 Task: Find connections with filter location Chajarí with filter topic #recruitmentwith filter profile language French with filter current company TASC Outsourcing with filter school BITS Pilani, Hyderabad Campus with filter industry Communications Equipment Manufacturing with filter service category Healthcare Consulting with filter keywords title Payroll Clerk
Action: Mouse moved to (564, 108)
Screenshot: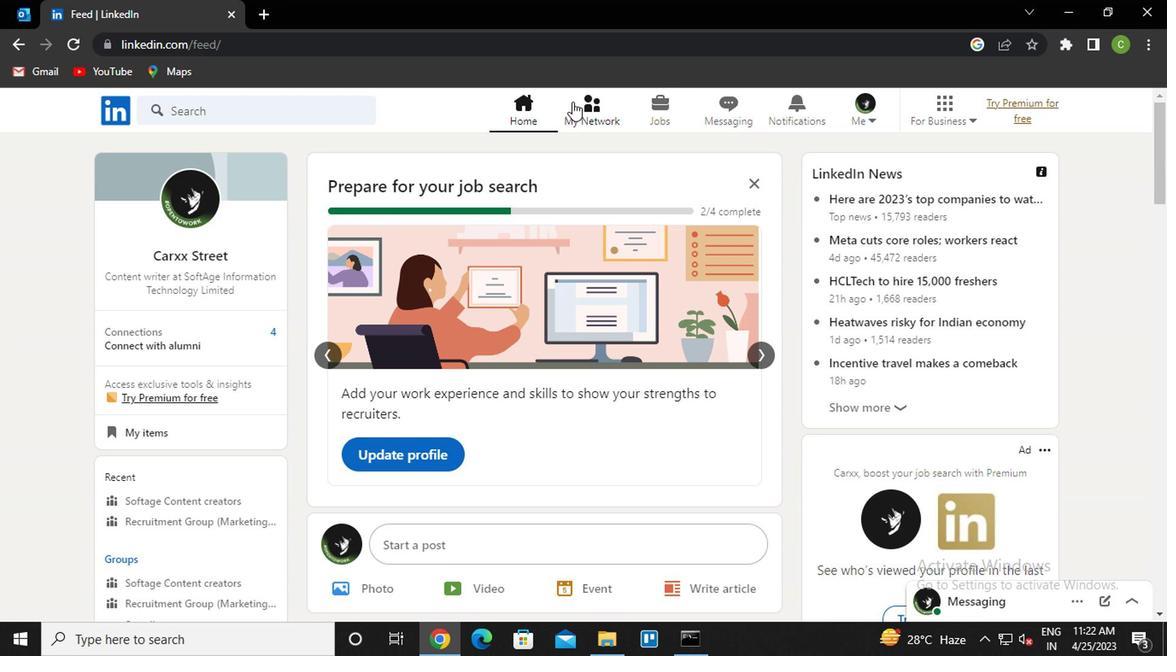 
Action: Mouse pressed left at (564, 108)
Screenshot: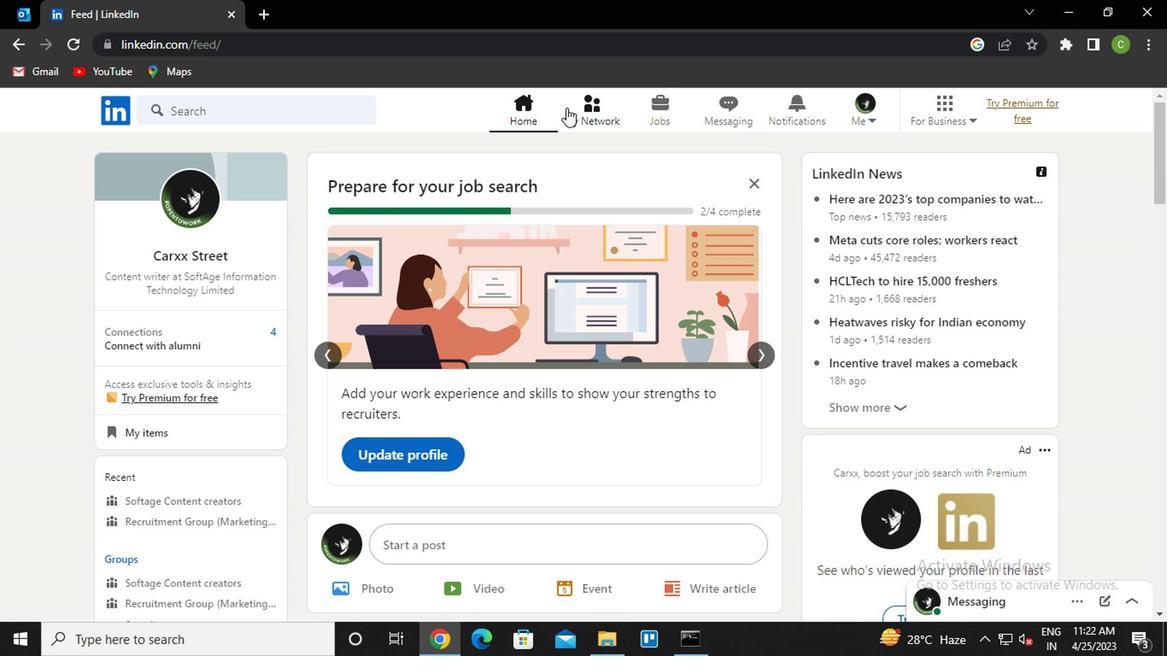 
Action: Mouse moved to (214, 213)
Screenshot: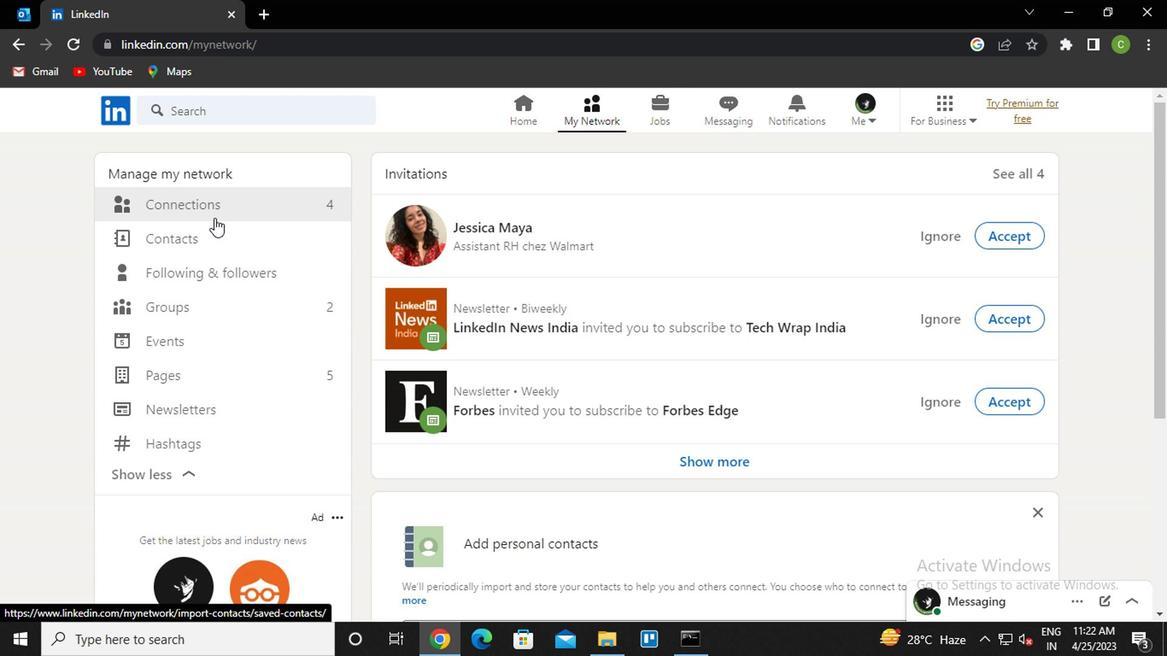 
Action: Mouse pressed left at (214, 213)
Screenshot: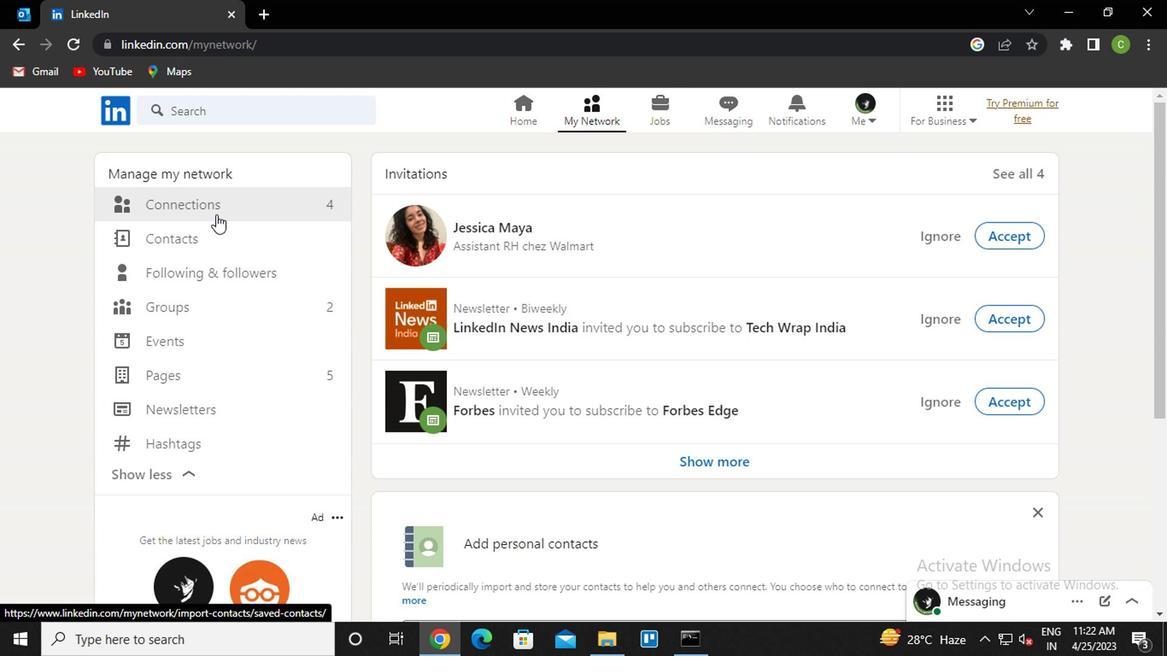 
Action: Mouse moved to (687, 201)
Screenshot: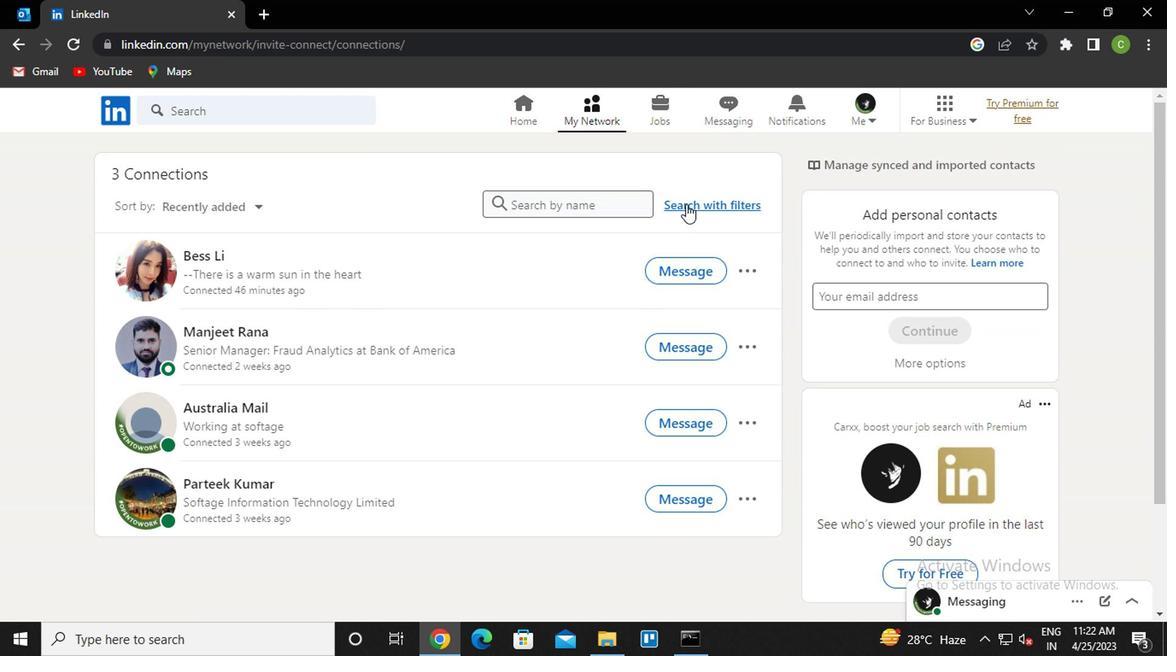 
Action: Mouse pressed left at (687, 201)
Screenshot: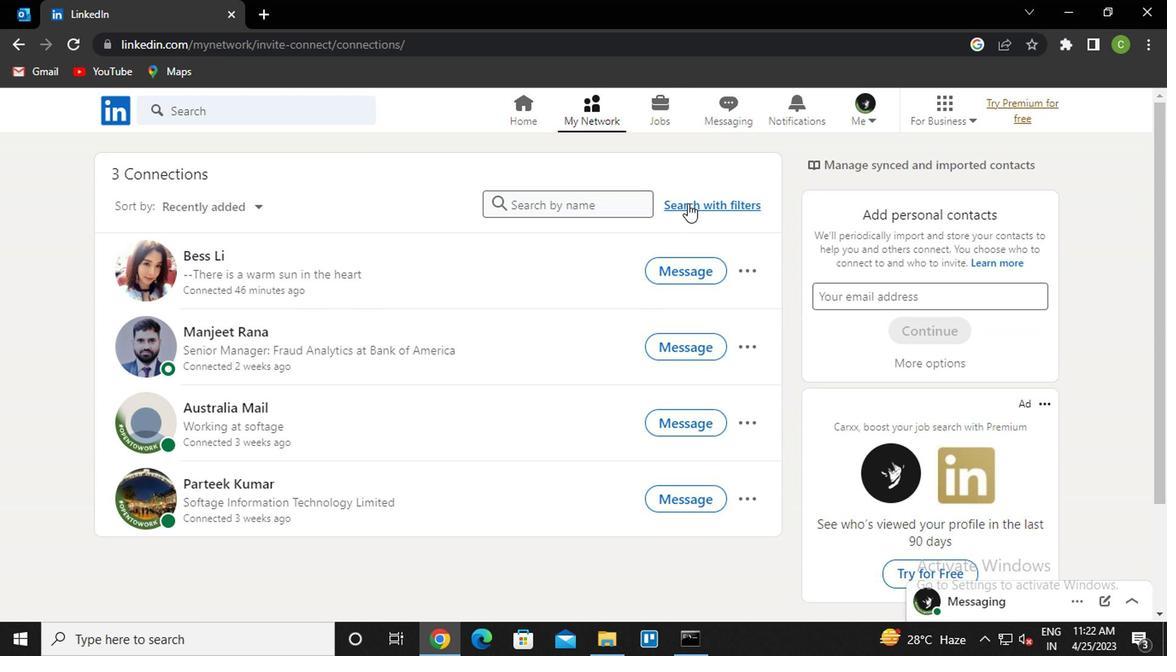 
Action: Mouse moved to (583, 160)
Screenshot: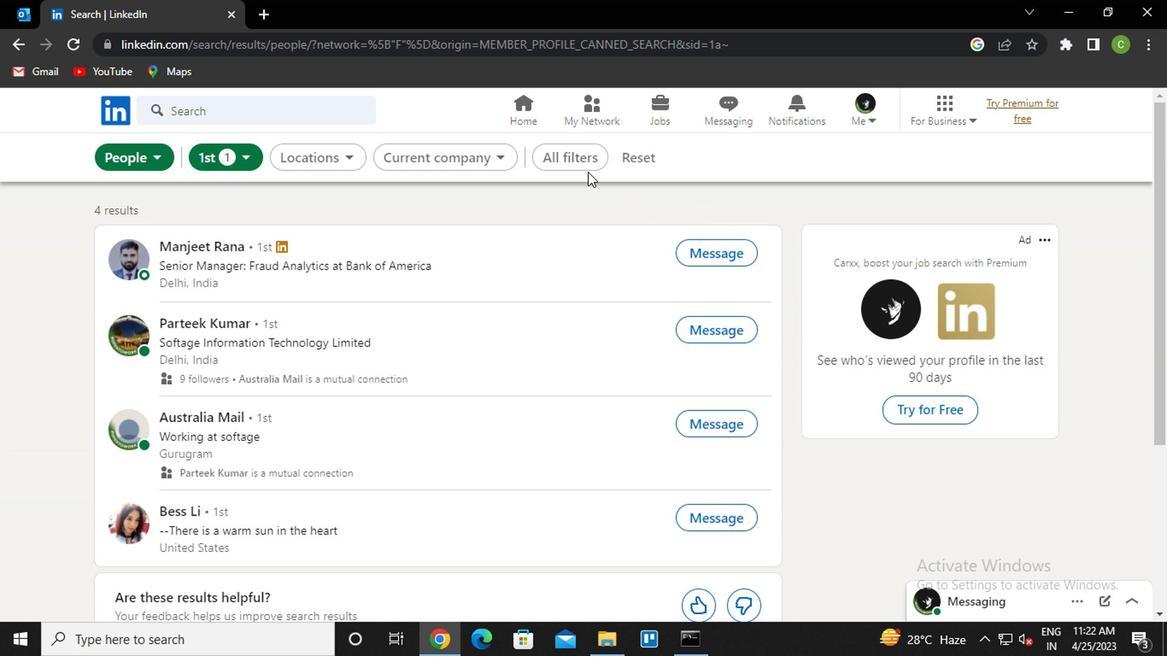 
Action: Mouse pressed left at (583, 160)
Screenshot: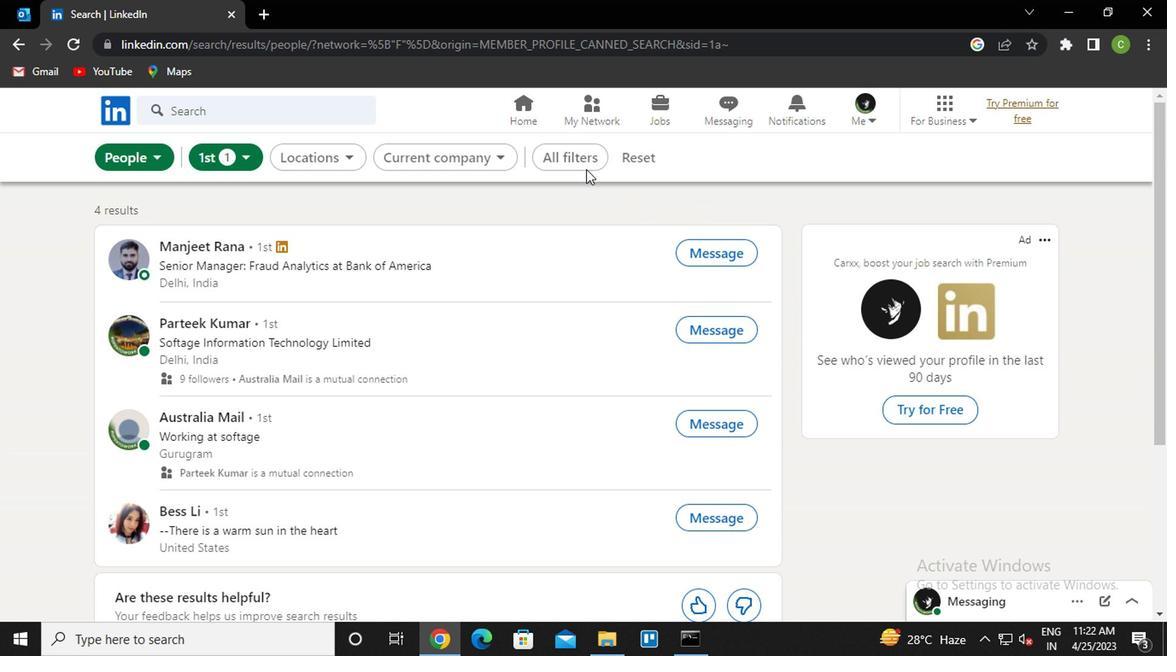 
Action: Mouse moved to (759, 280)
Screenshot: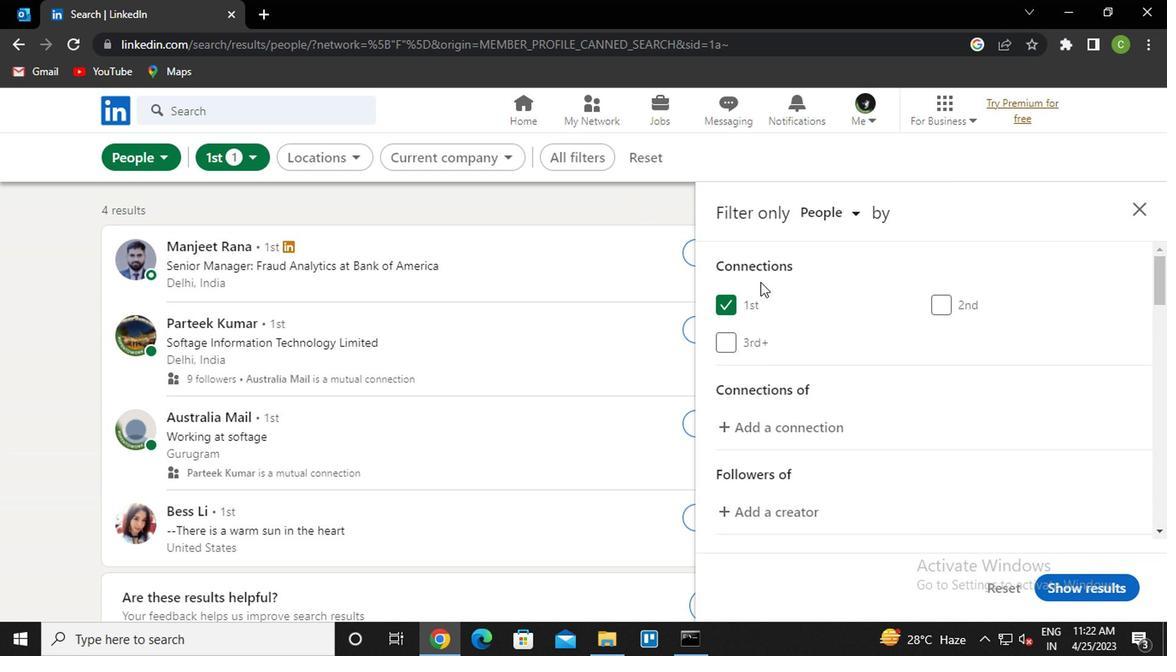 
Action: Mouse scrolled (759, 279) with delta (0, 0)
Screenshot: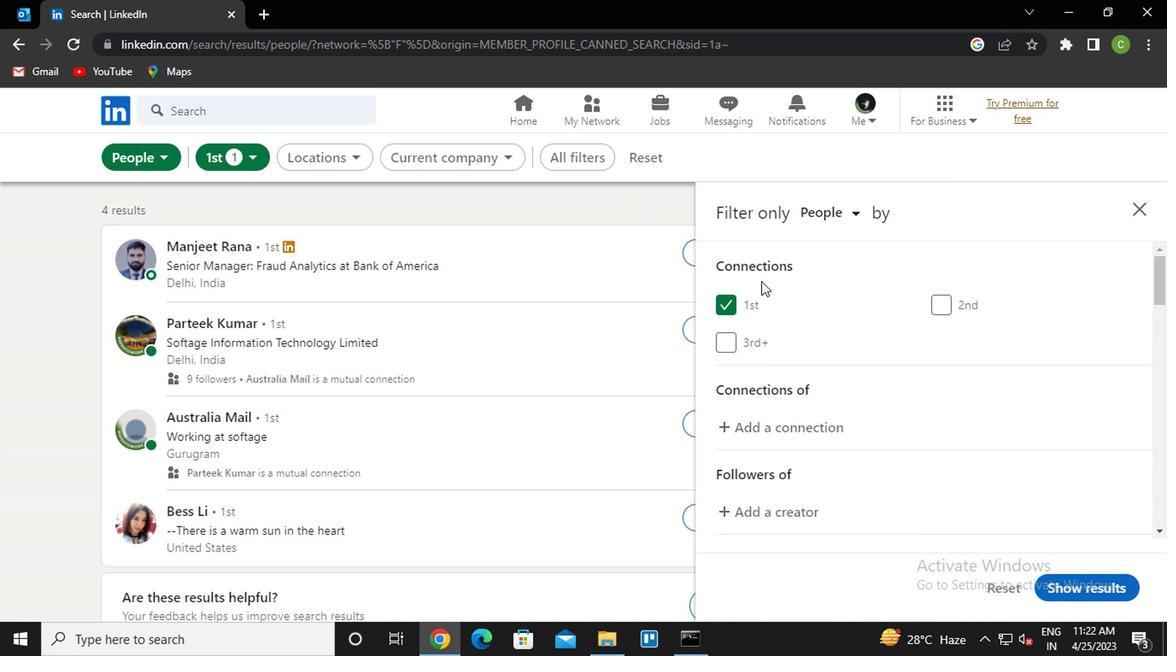
Action: Mouse scrolled (759, 279) with delta (0, 0)
Screenshot: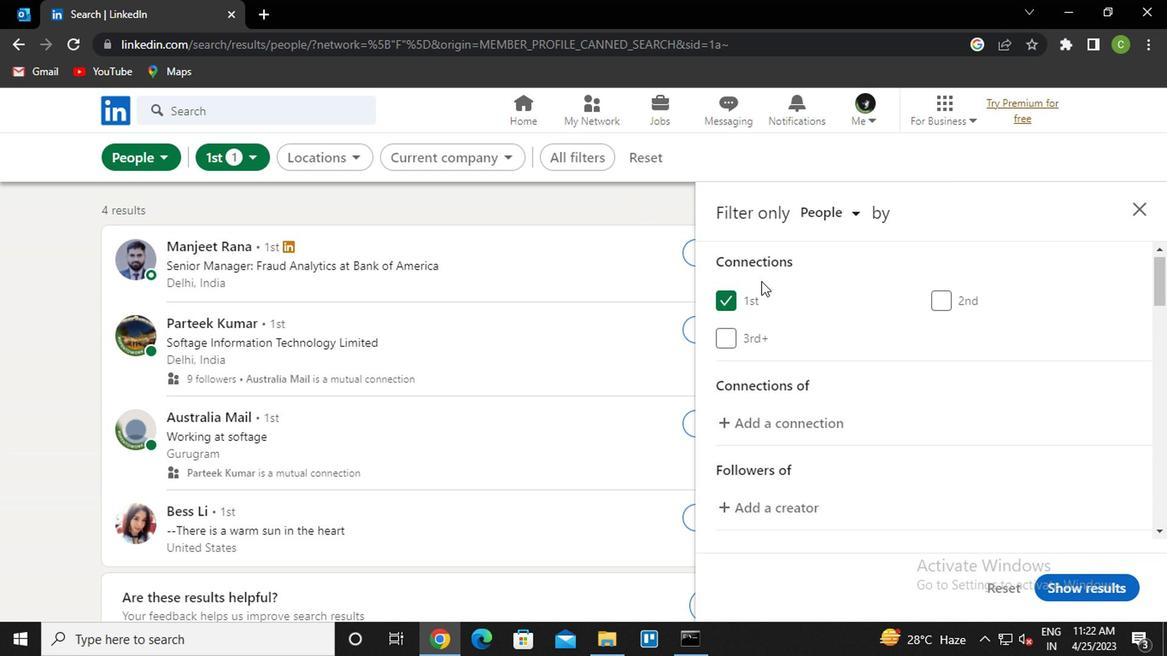 
Action: Mouse scrolled (759, 279) with delta (0, 0)
Screenshot: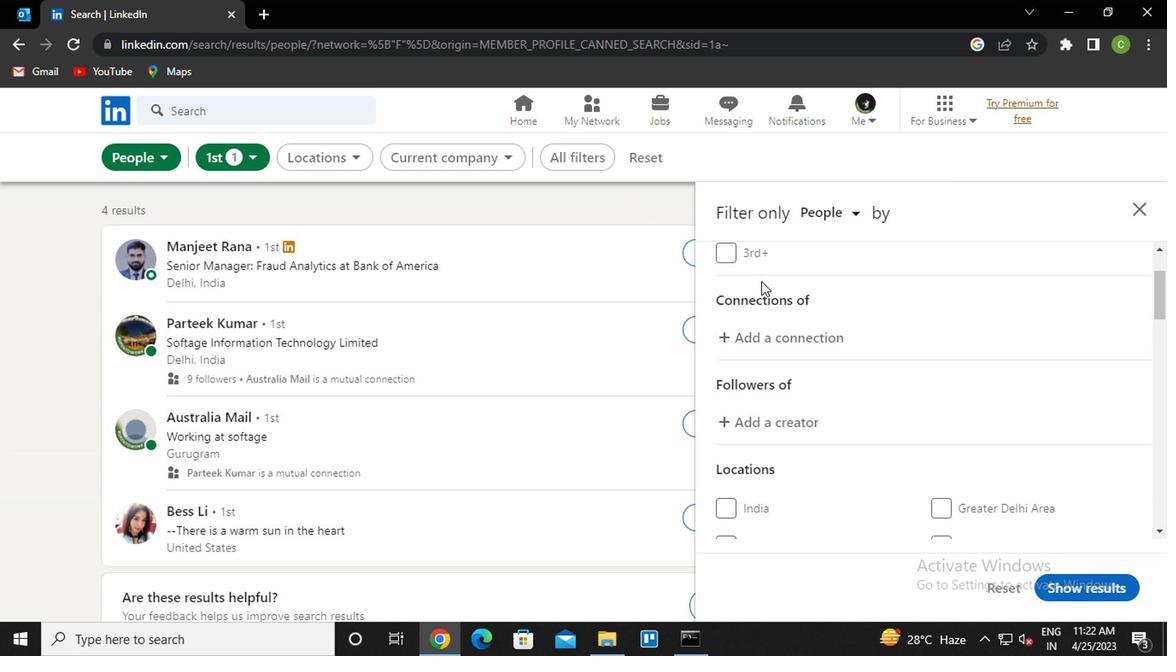 
Action: Mouse moved to (980, 411)
Screenshot: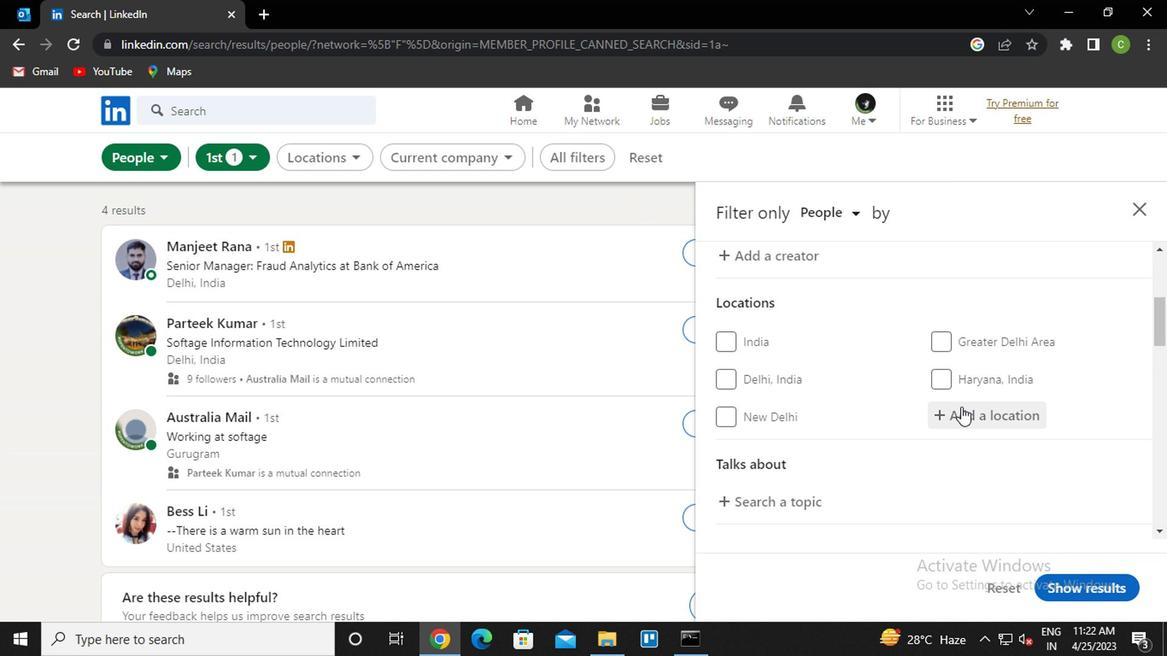 
Action: Mouse pressed left at (980, 411)
Screenshot: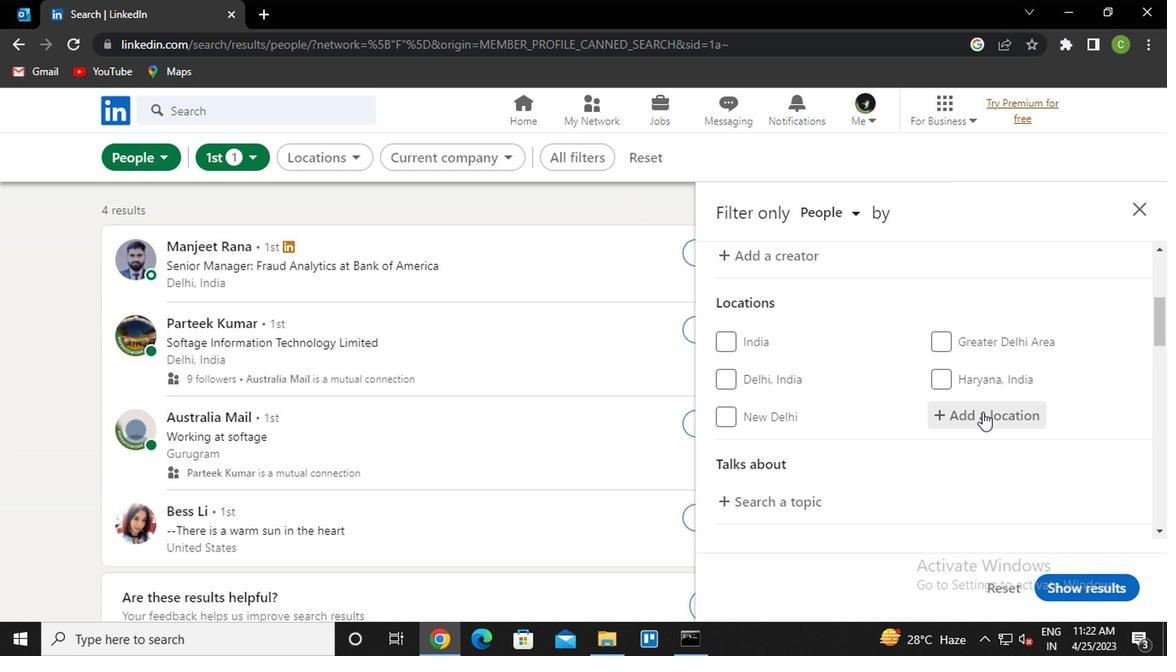 
Action: Mouse moved to (968, 418)
Screenshot: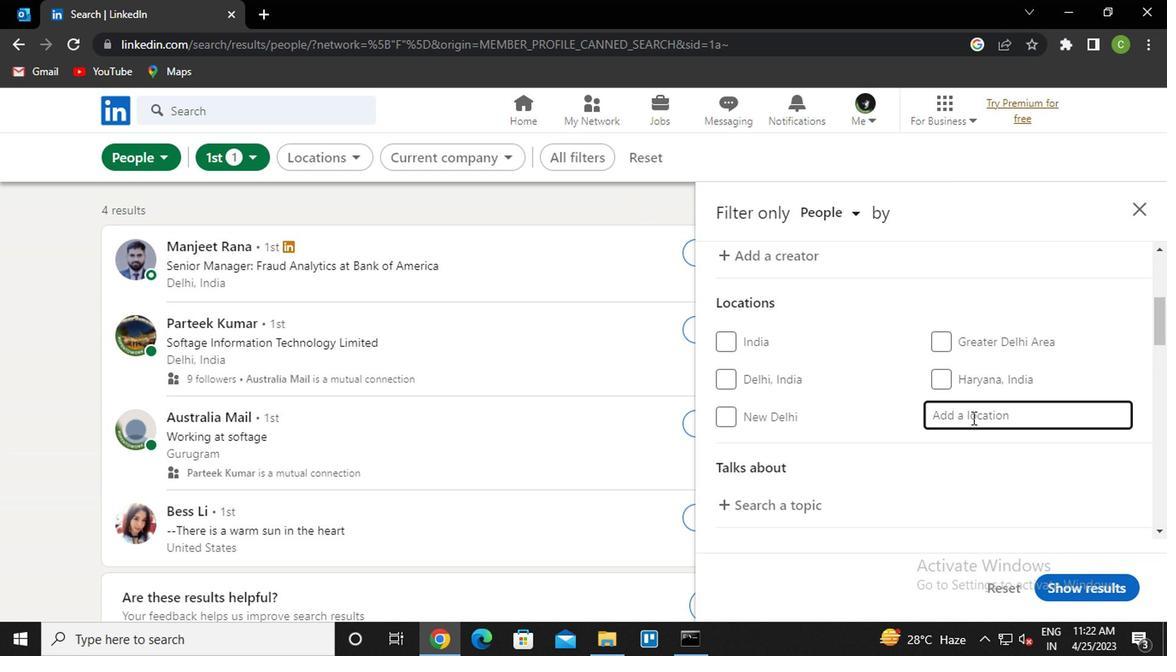 
Action: Key pressed <Key.caps_lock>
Screenshot: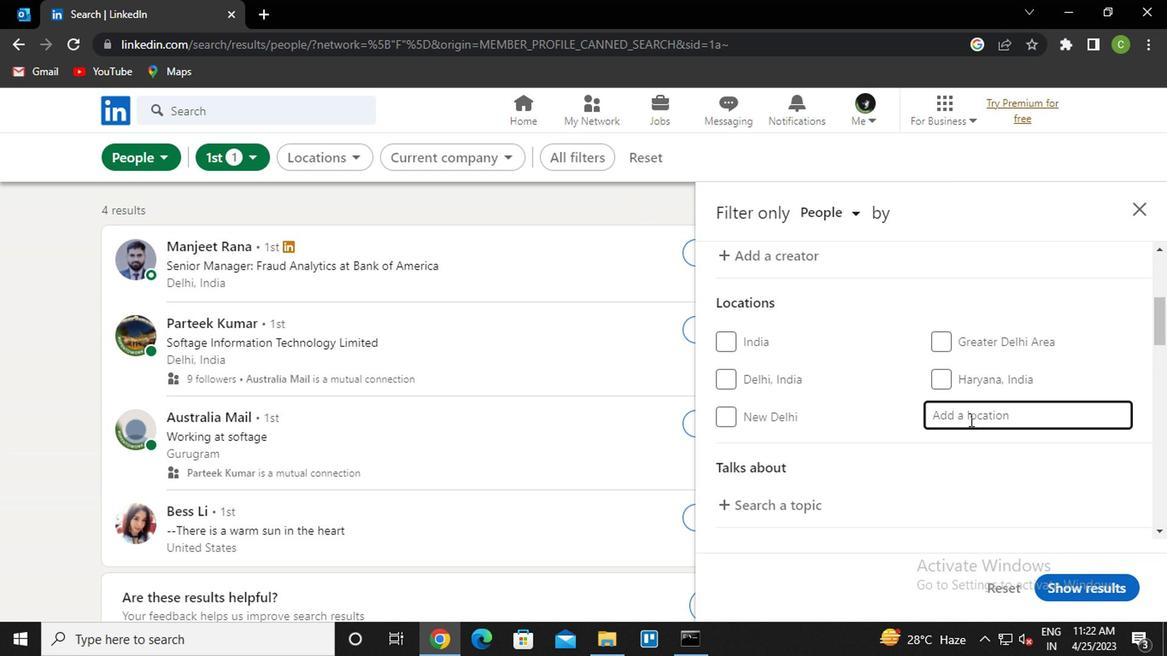 
Action: Mouse moved to (968, 419)
Screenshot: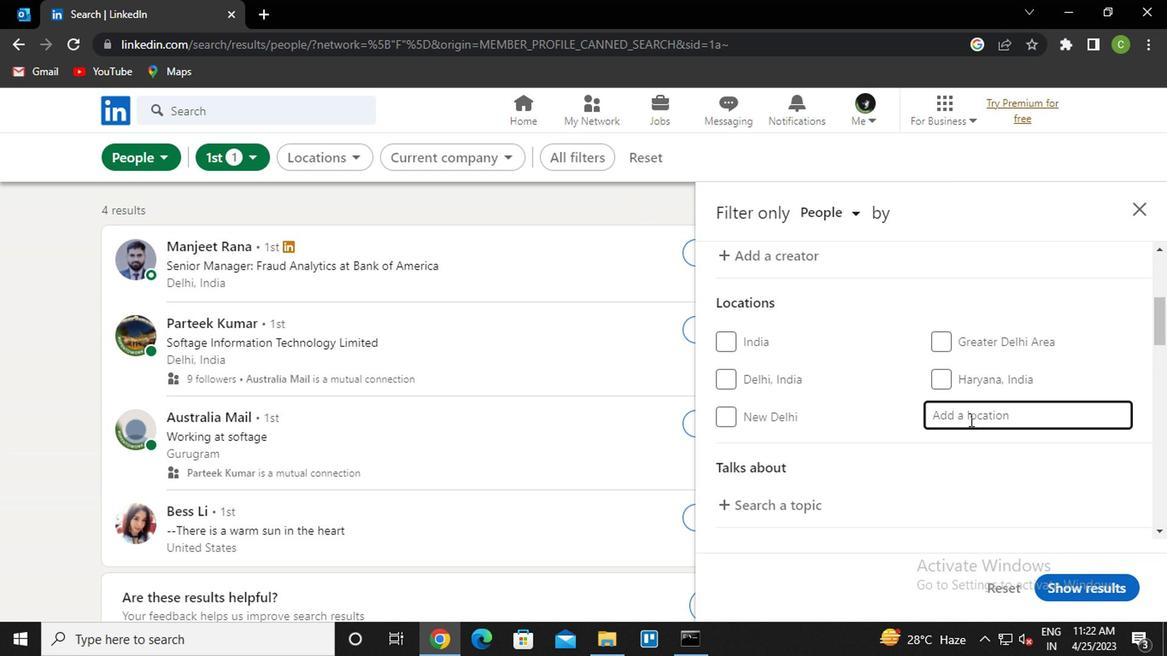 
Action: Key pressed <Key.caps_lock>c<Key.caps_lock>hajara
Screenshot: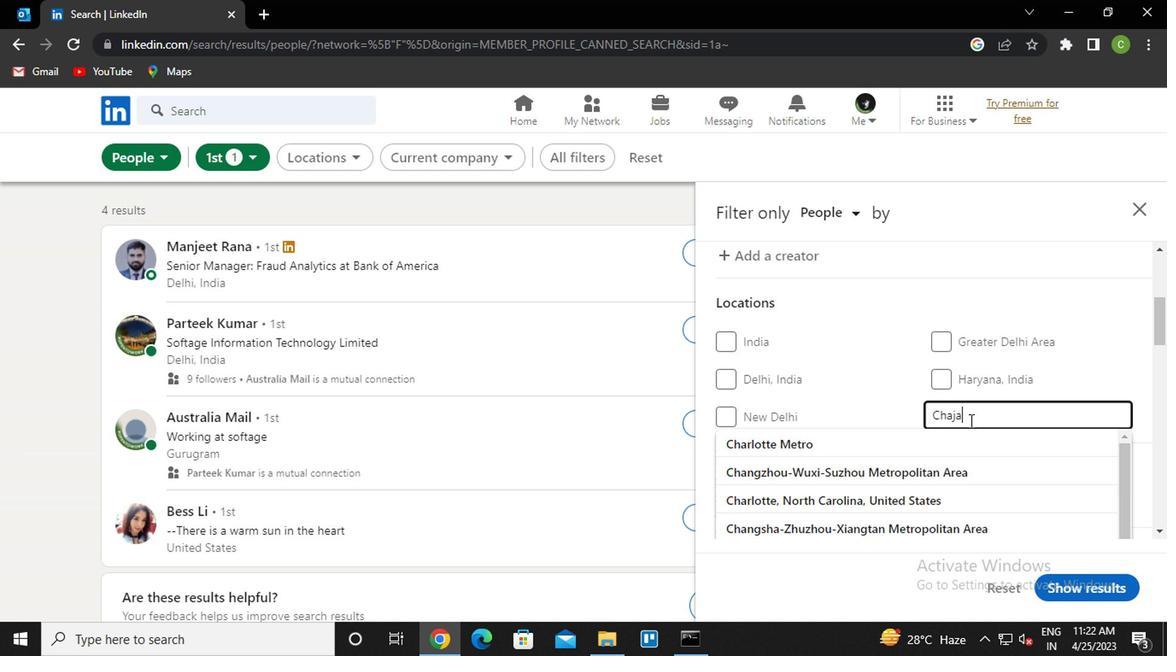 
Action: Mouse moved to (942, 448)
Screenshot: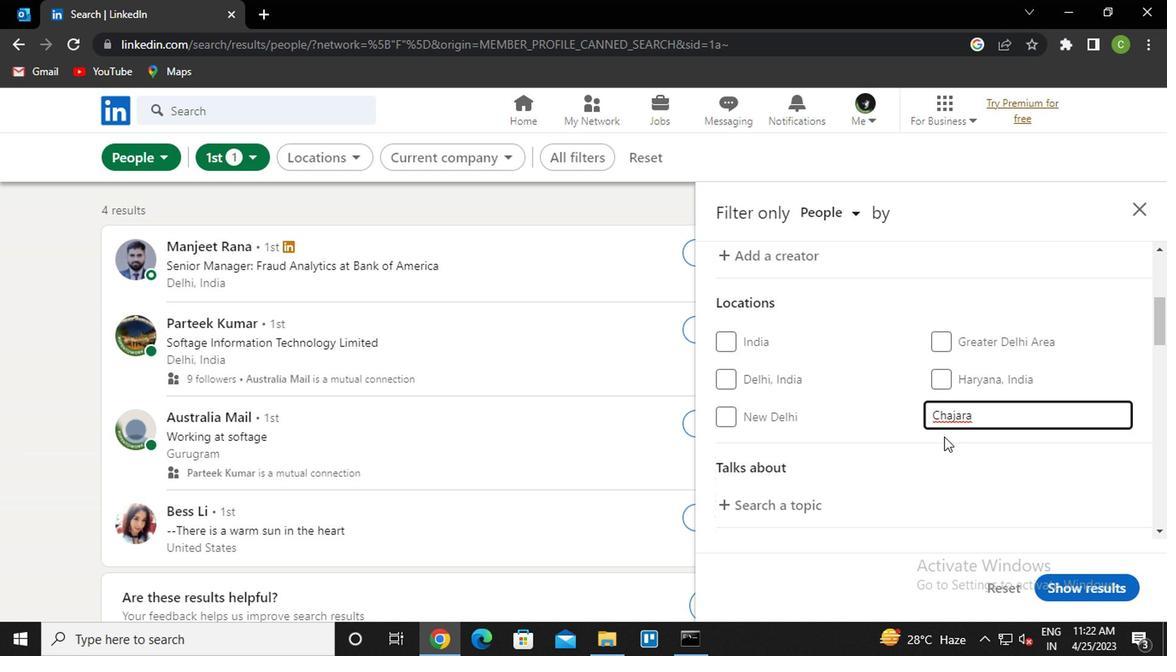 
Action: Mouse pressed left at (942, 448)
Screenshot: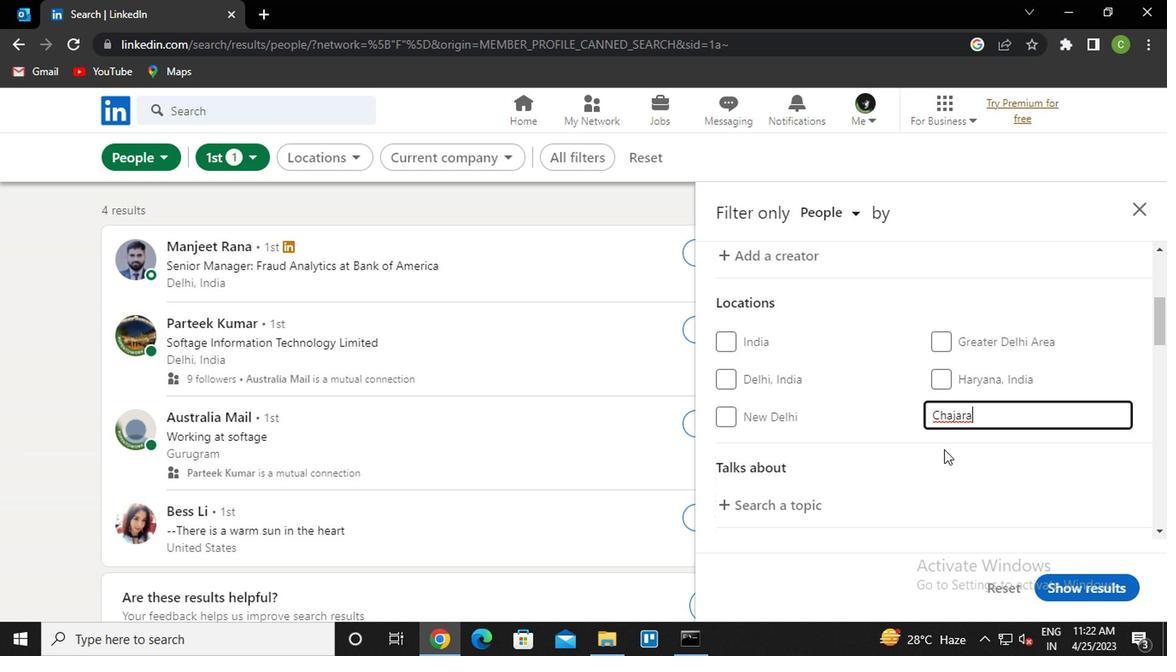 
Action: Mouse moved to (982, 412)
Screenshot: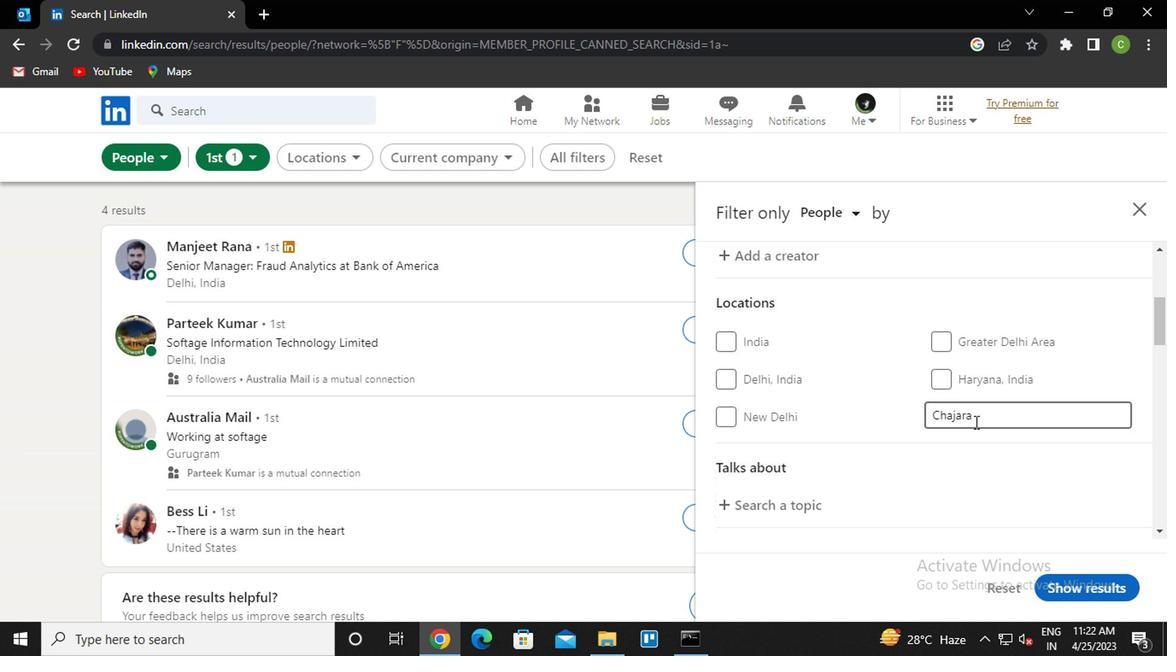 
Action: Mouse pressed left at (982, 412)
Screenshot: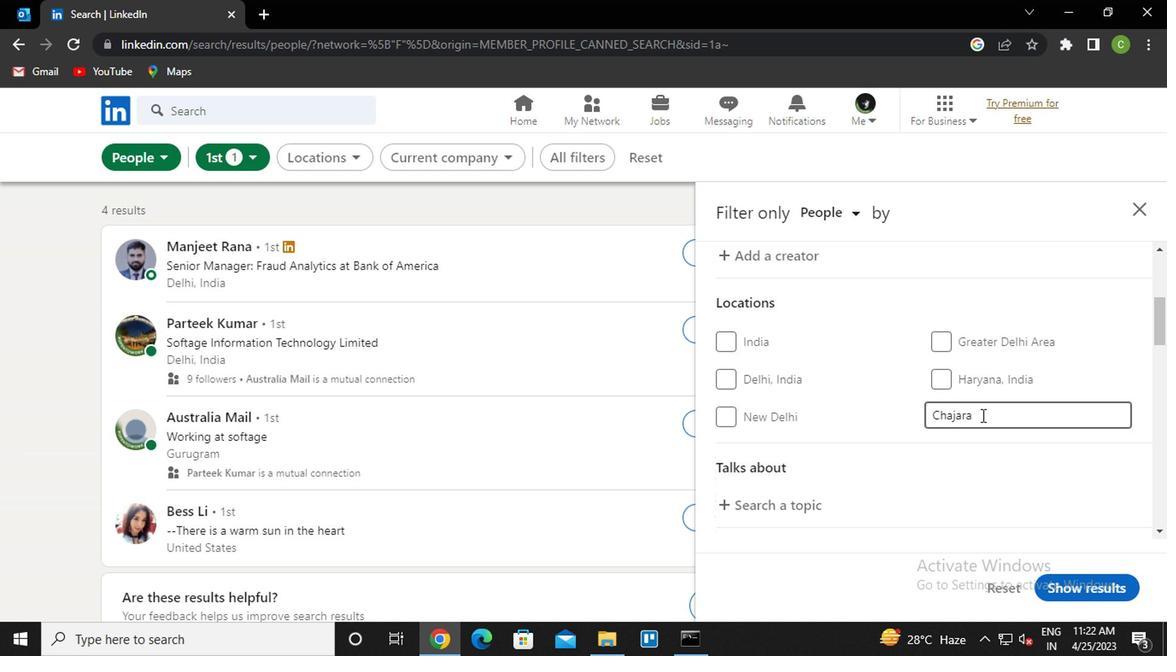 
Action: Key pressed <Key.backspace>i
Screenshot: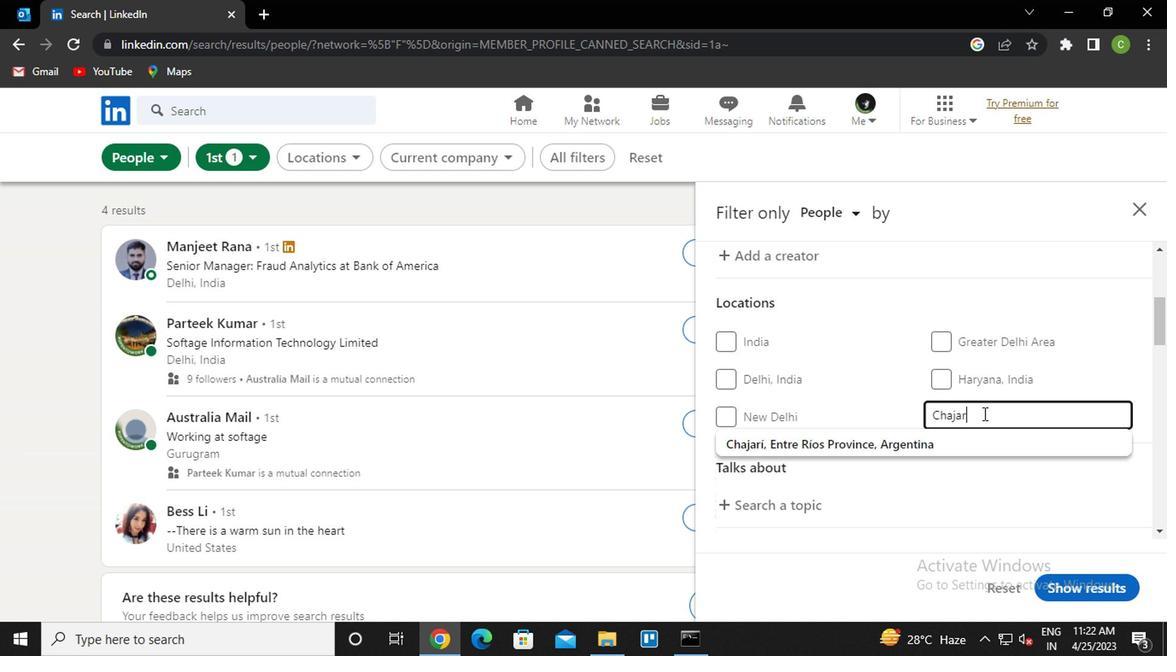 
Action: Mouse moved to (931, 440)
Screenshot: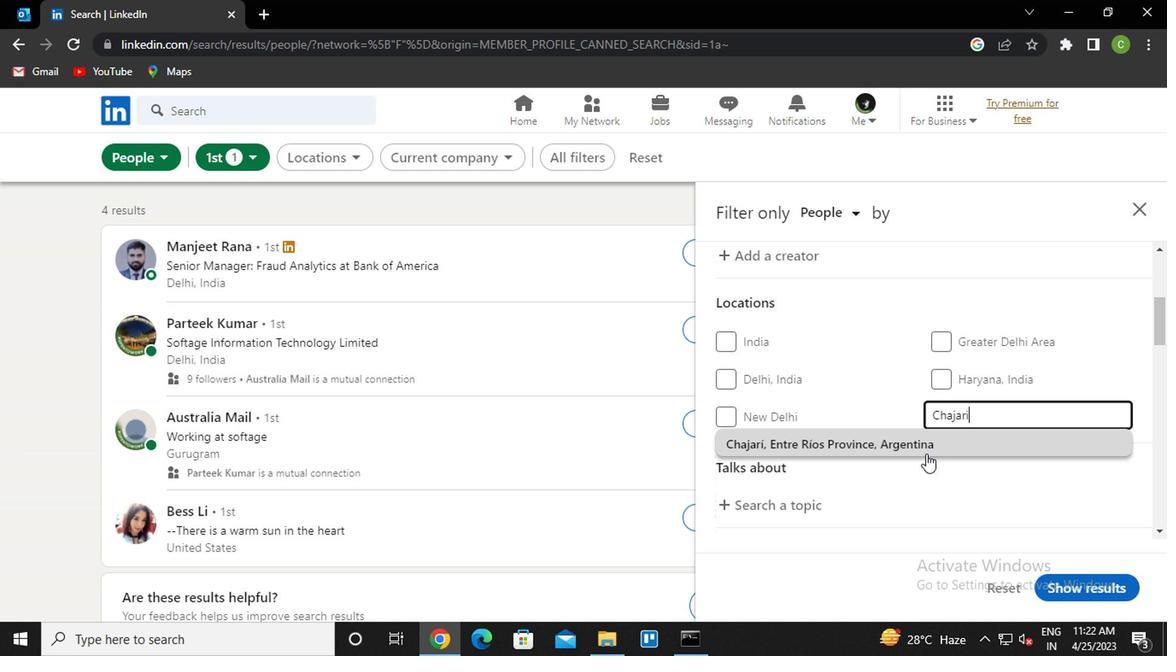 
Action: Mouse pressed left at (931, 440)
Screenshot: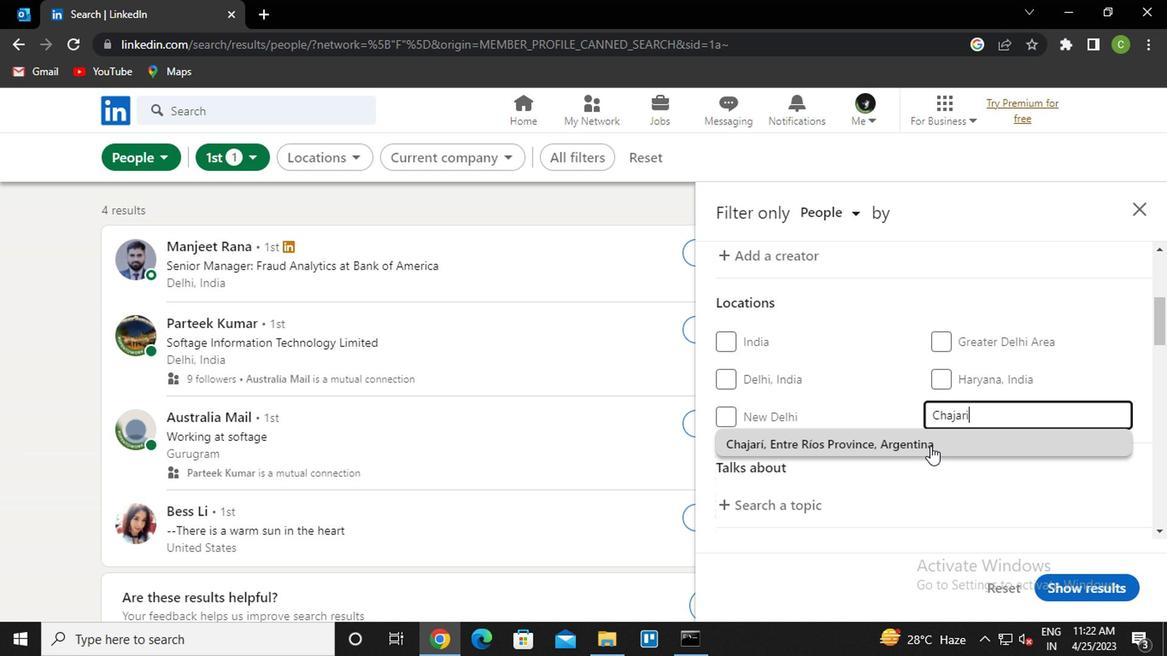
Action: Mouse moved to (971, 403)
Screenshot: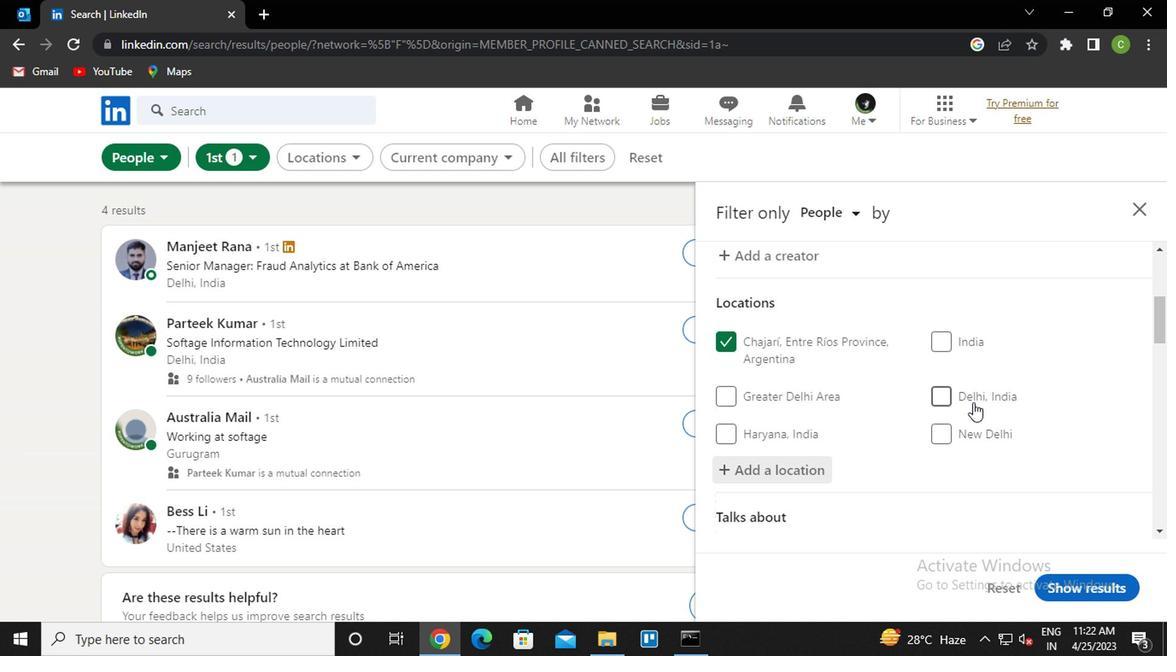 
Action: Mouse scrolled (971, 402) with delta (0, 0)
Screenshot: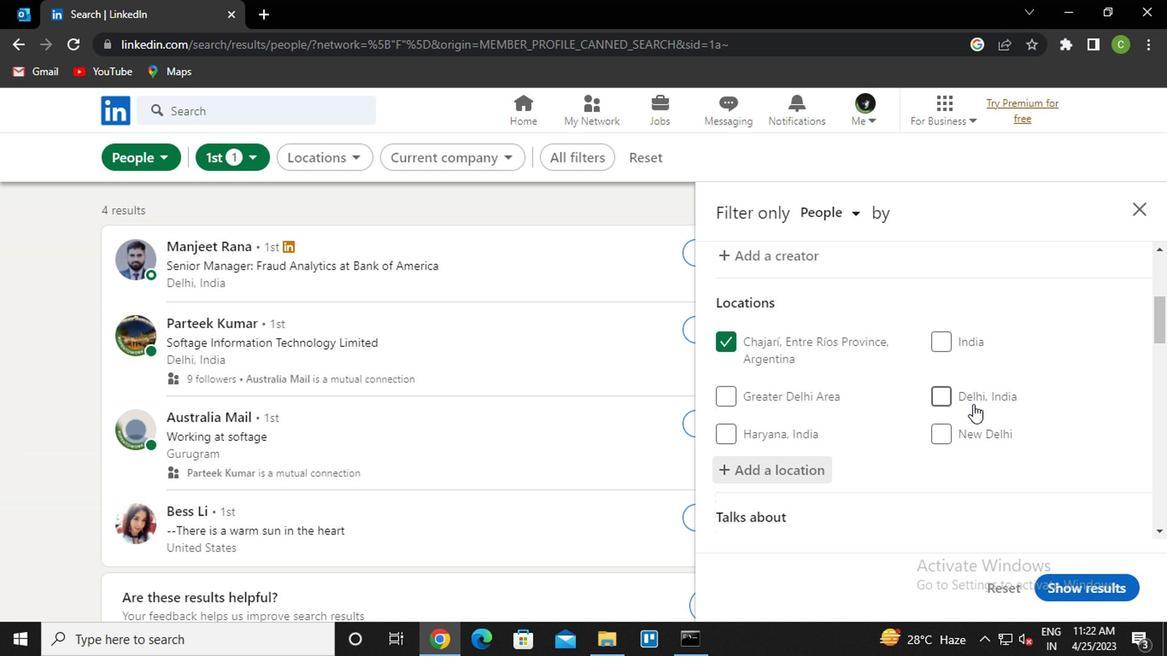 
Action: Mouse moved to (791, 460)
Screenshot: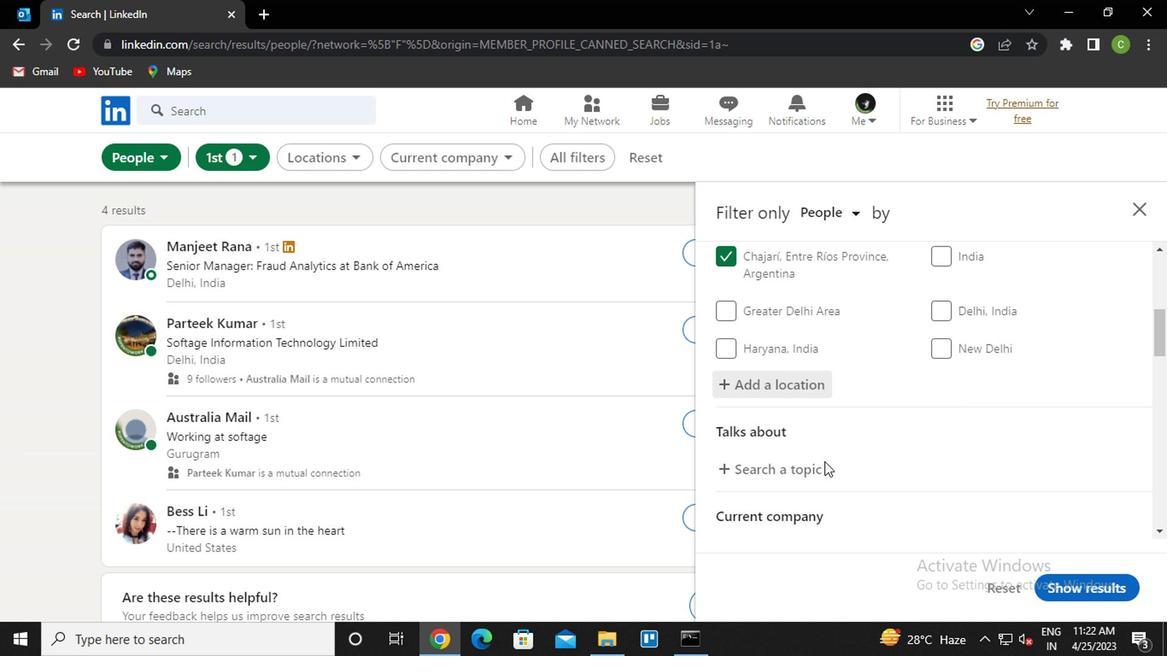 
Action: Mouse pressed left at (791, 460)
Screenshot: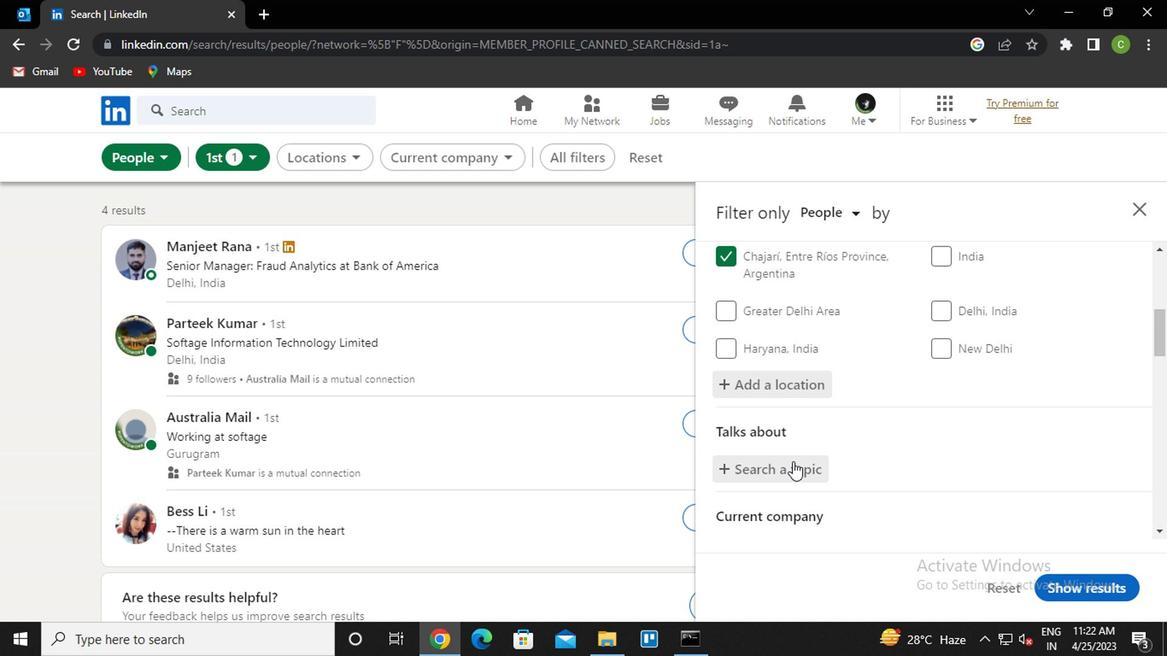 
Action: Mouse moved to (789, 460)
Screenshot: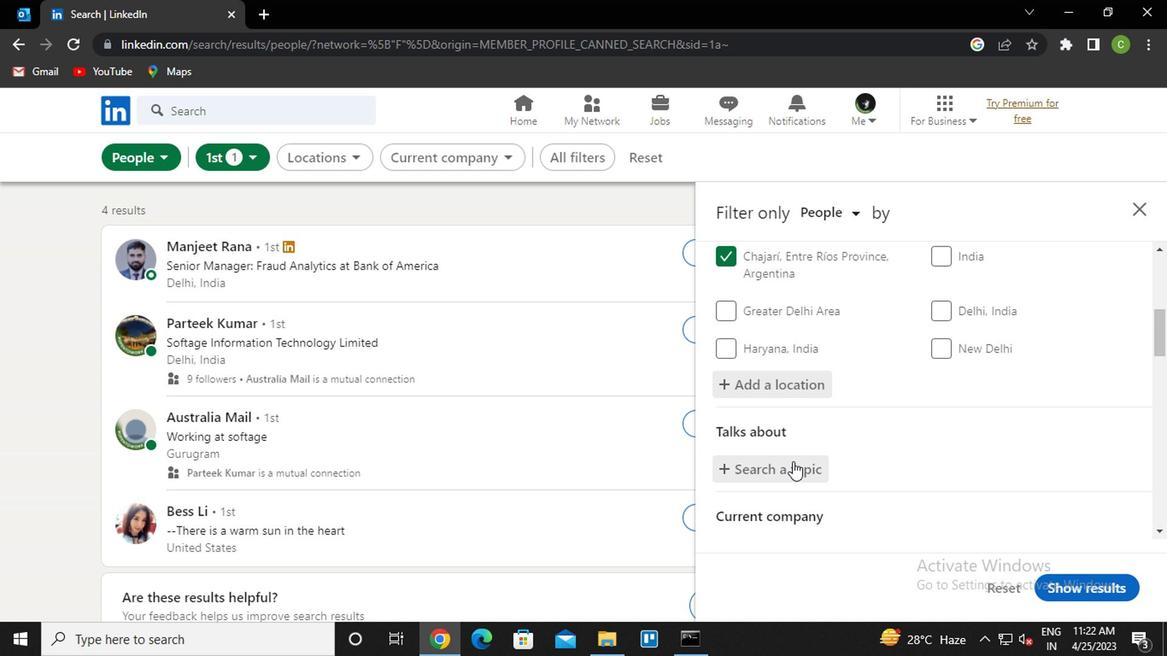 
Action: Key pressed recruit
Screenshot: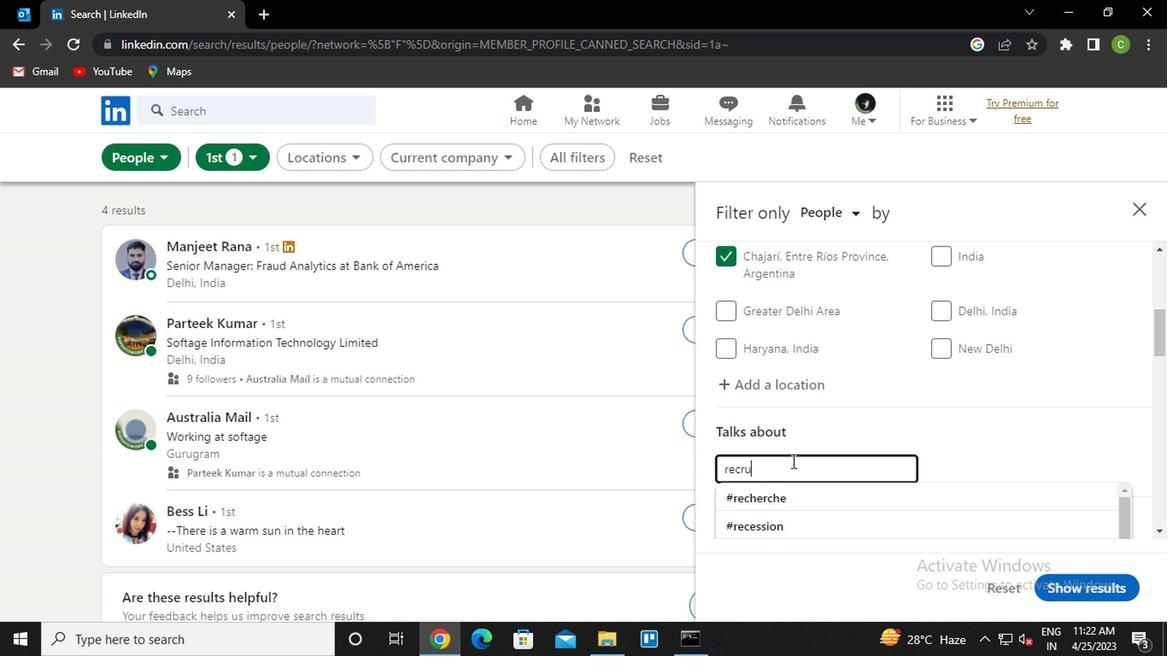
Action: Mouse moved to (783, 503)
Screenshot: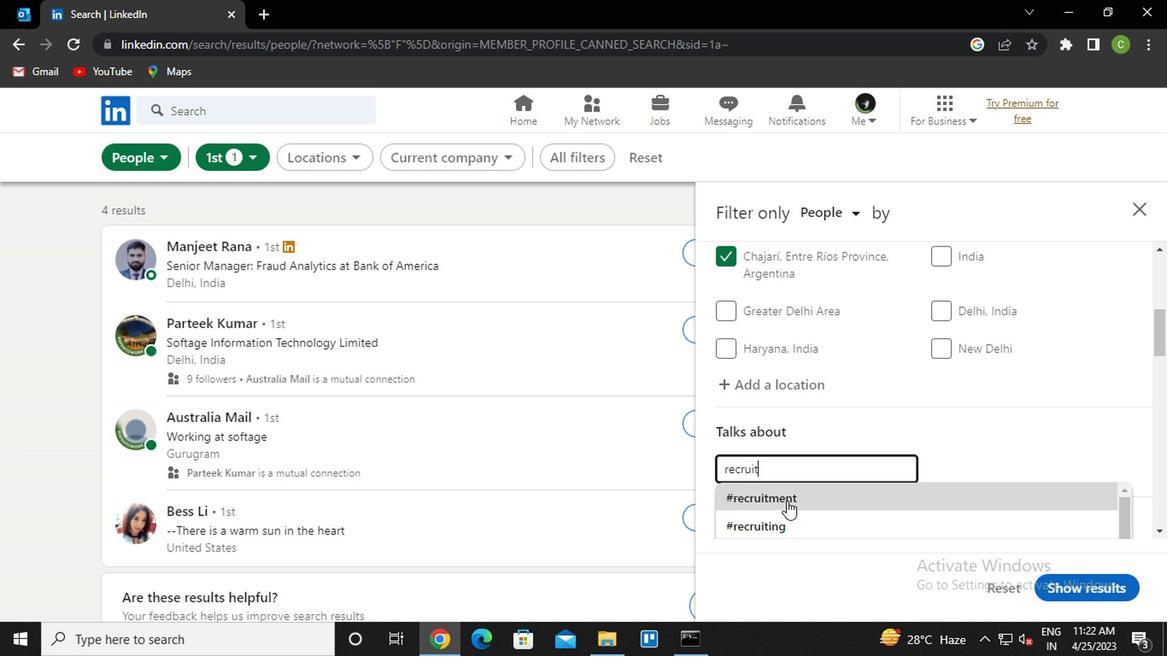 
Action: Mouse pressed left at (783, 503)
Screenshot: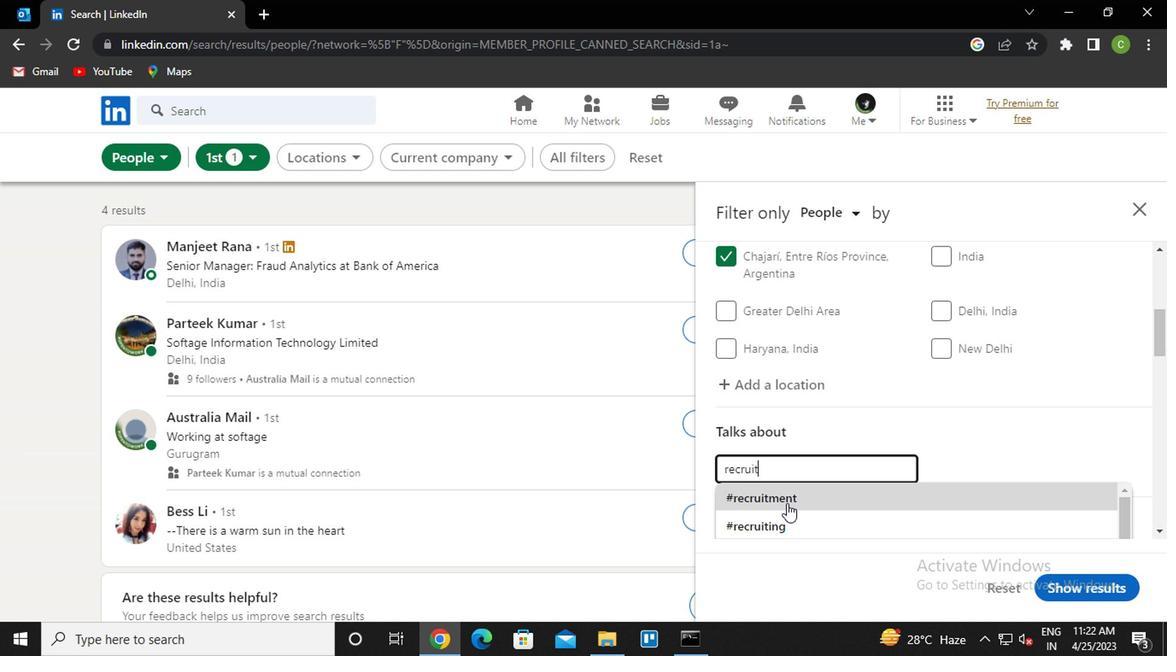 
Action: Mouse moved to (838, 450)
Screenshot: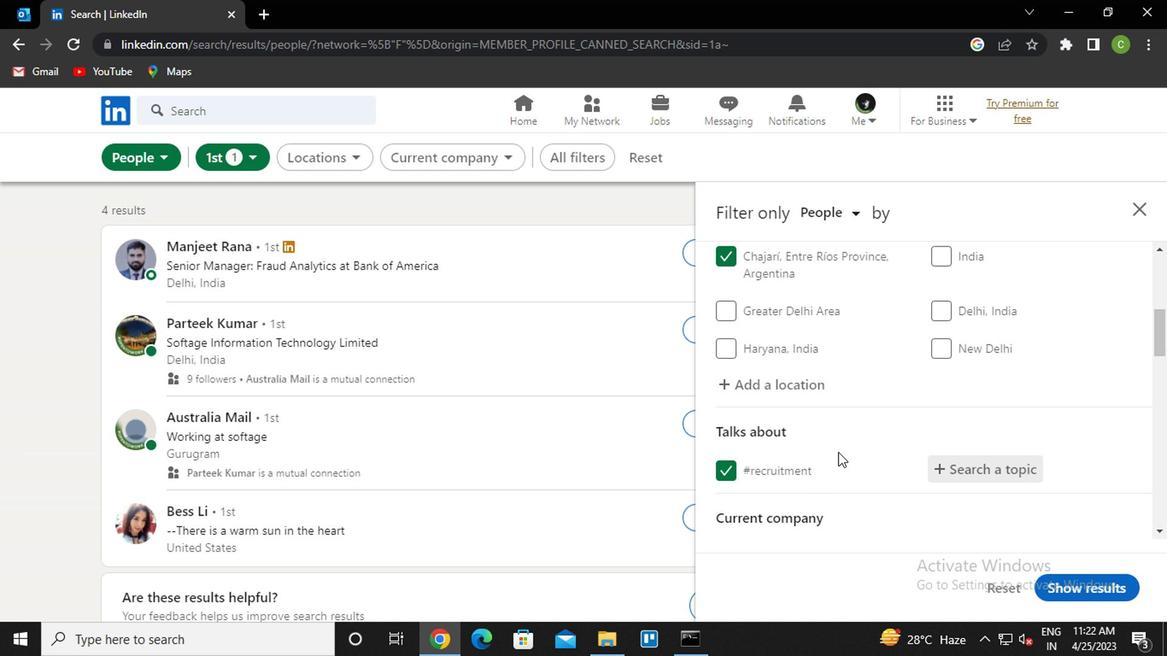 
Action: Mouse scrolled (838, 449) with delta (0, 0)
Screenshot: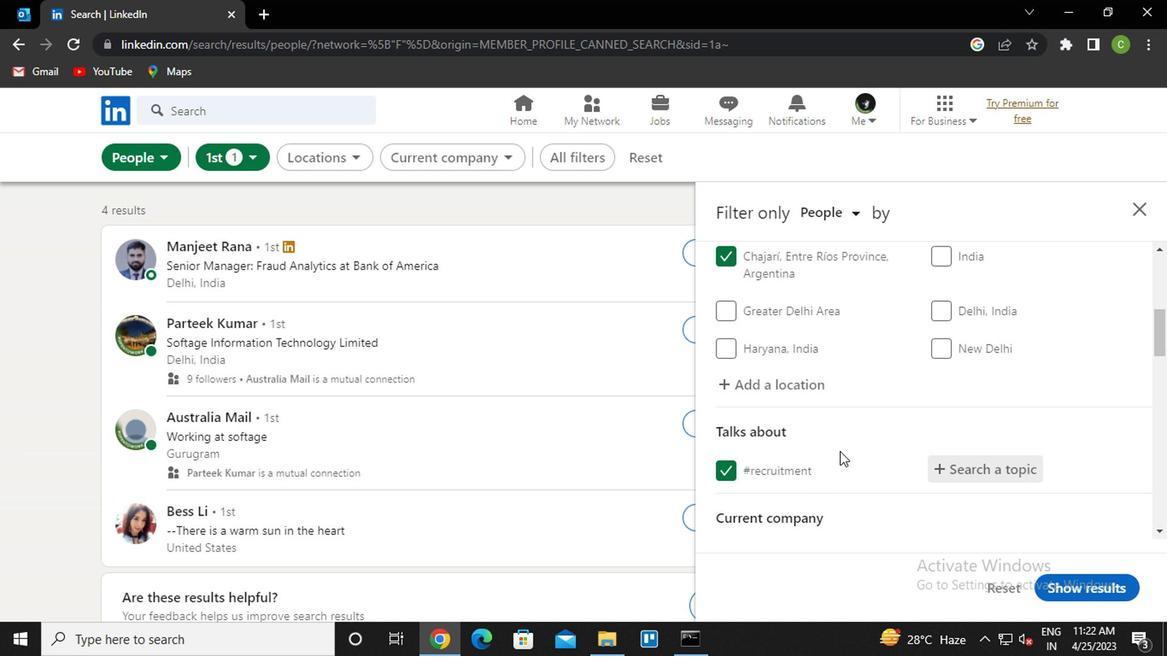 
Action: Mouse moved to (839, 449)
Screenshot: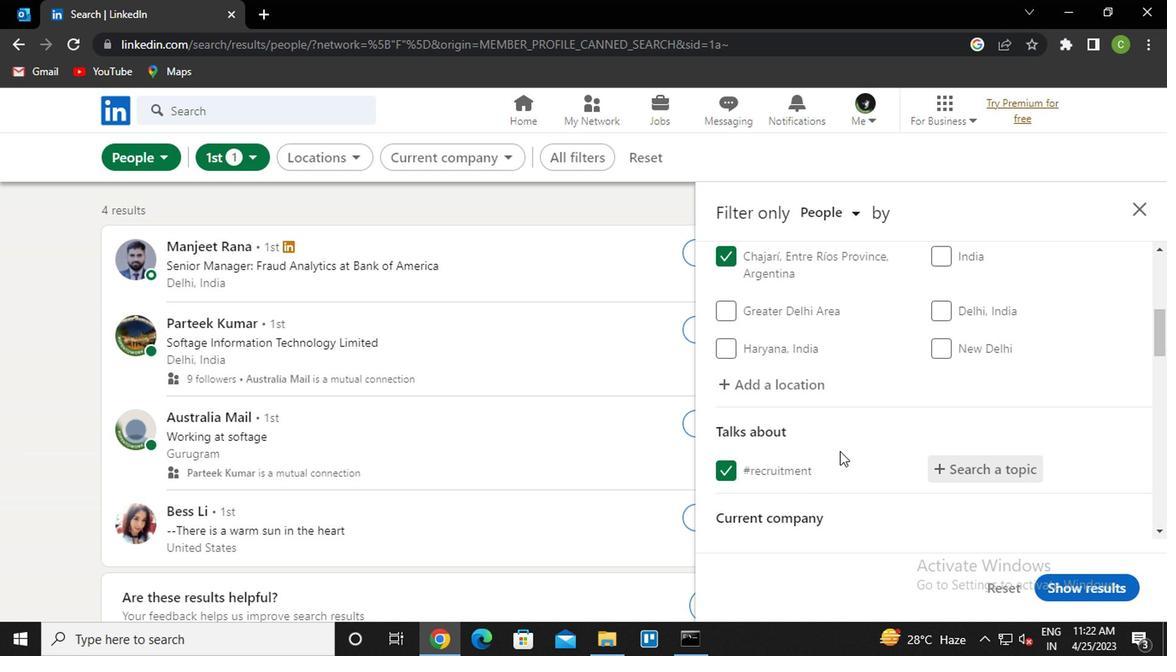 
Action: Mouse scrolled (839, 448) with delta (0, -1)
Screenshot: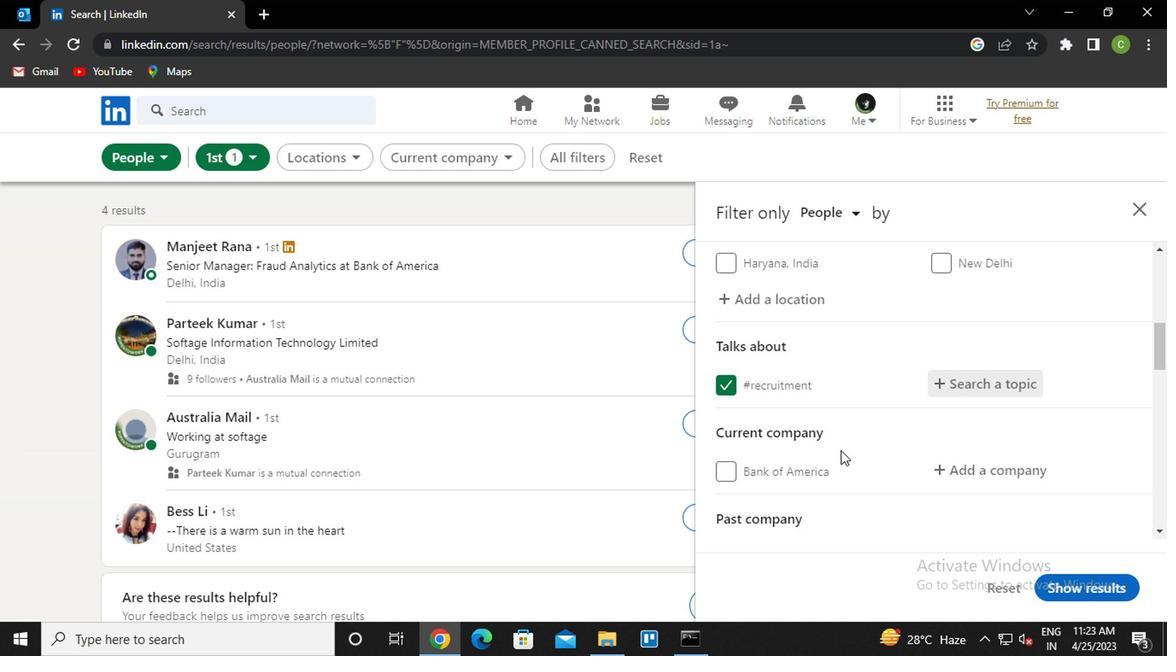 
Action: Mouse moved to (839, 449)
Screenshot: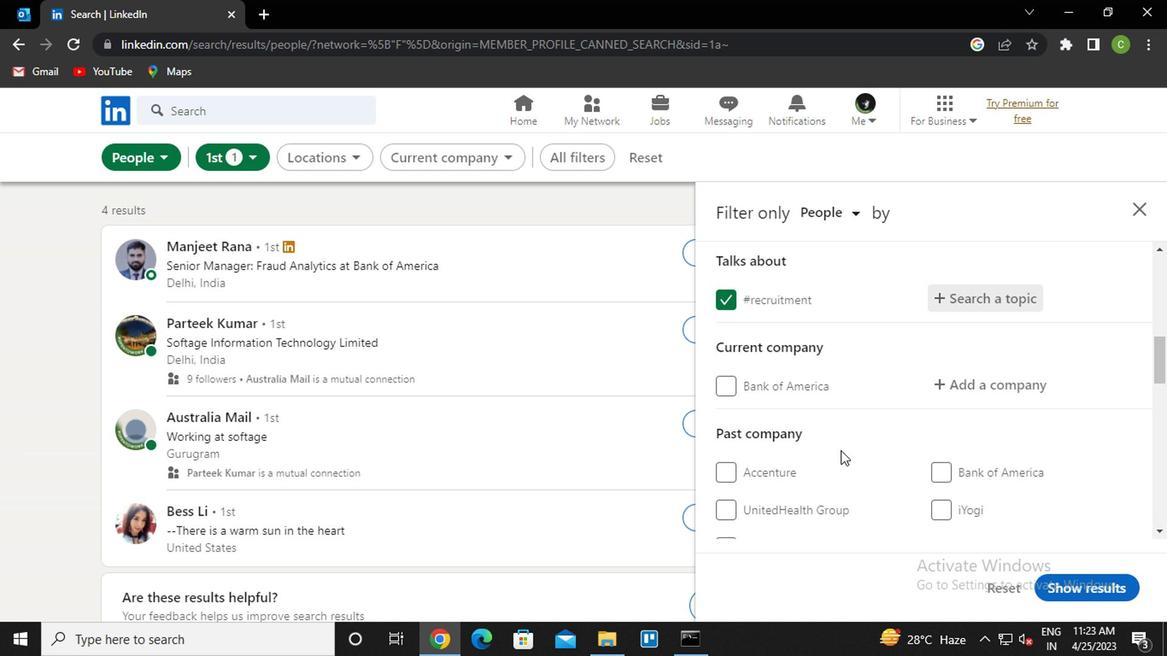 
Action: Mouse scrolled (839, 448) with delta (0, -1)
Screenshot: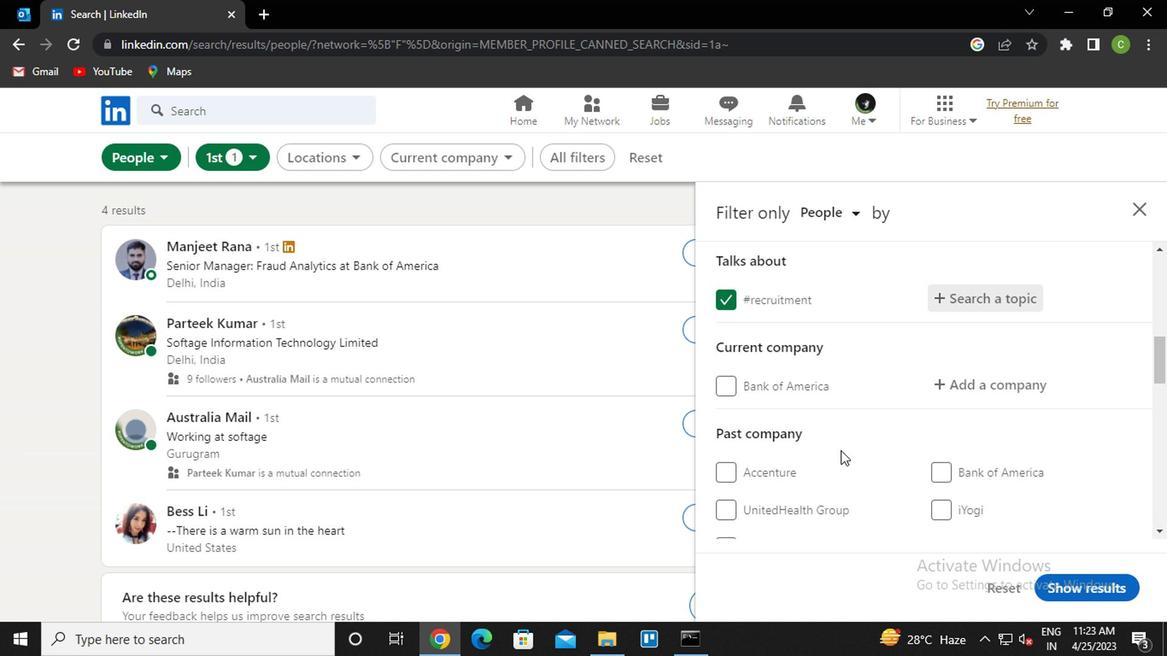 
Action: Mouse moved to (850, 439)
Screenshot: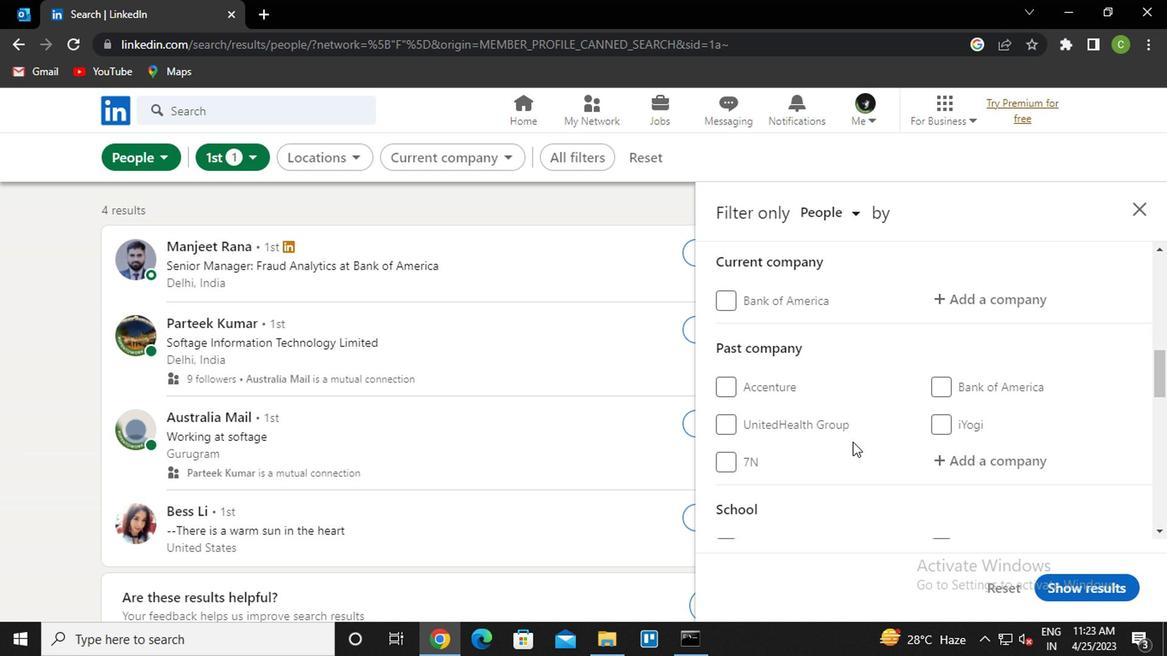 
Action: Mouse scrolled (850, 440) with delta (0, 1)
Screenshot: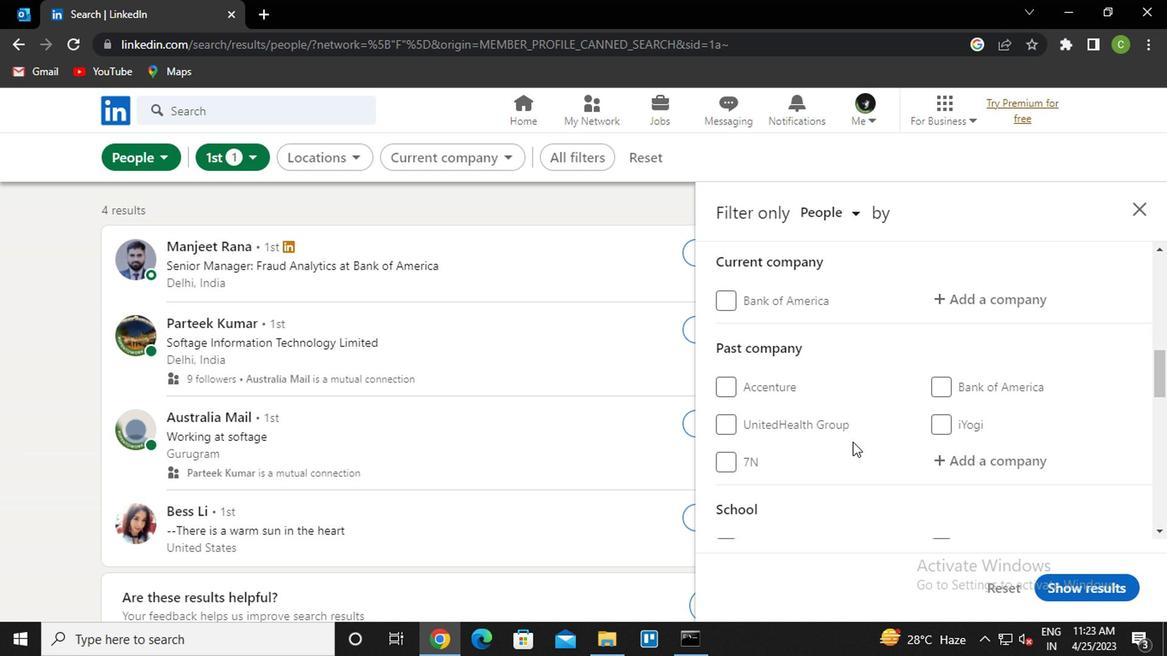 
Action: Mouse moved to (986, 383)
Screenshot: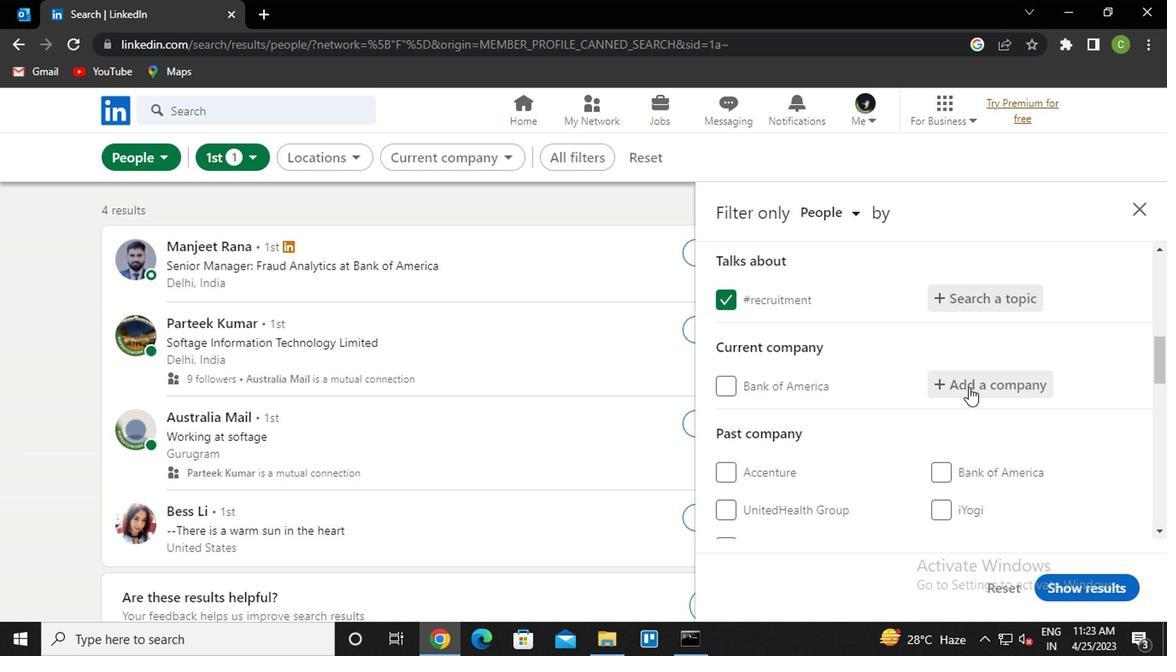 
Action: Mouse pressed left at (986, 383)
Screenshot: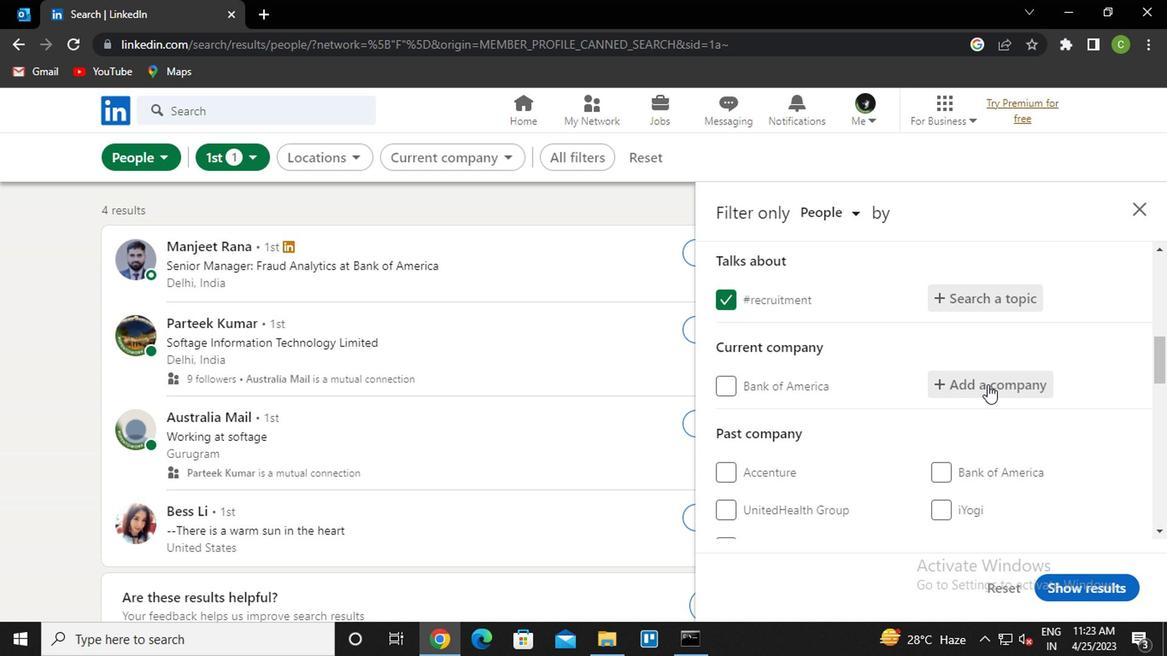 
Action: Mouse moved to (980, 396)
Screenshot: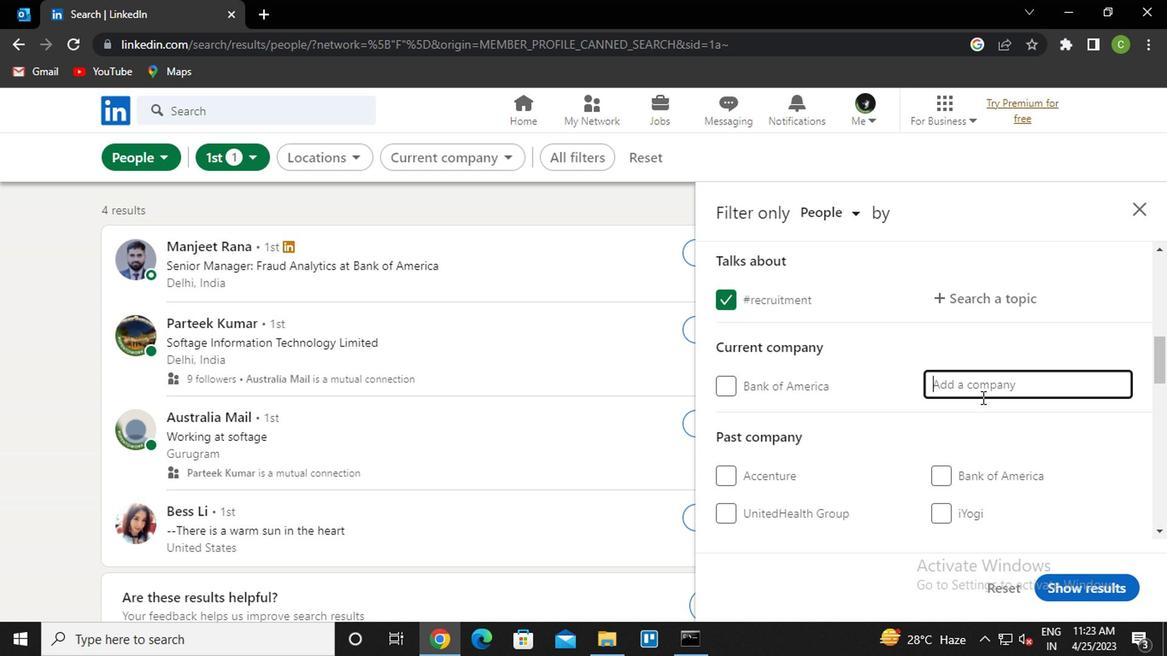 
Action: Key pressed <Key.caps_lock>tasc
Screenshot: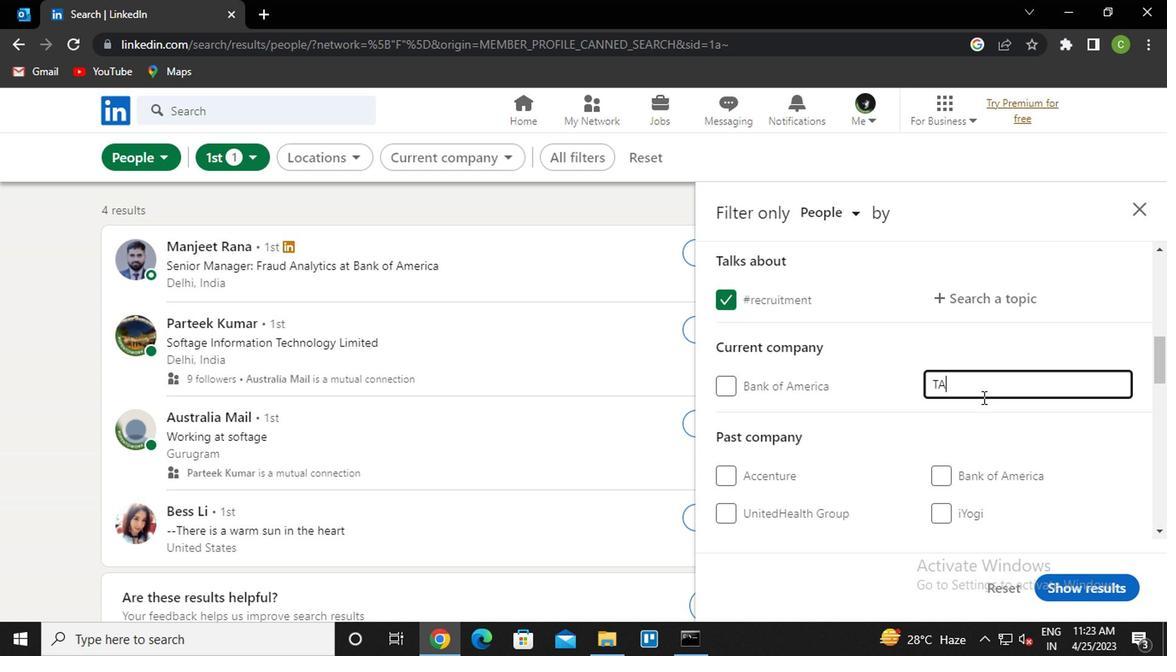 
Action: Mouse moved to (930, 453)
Screenshot: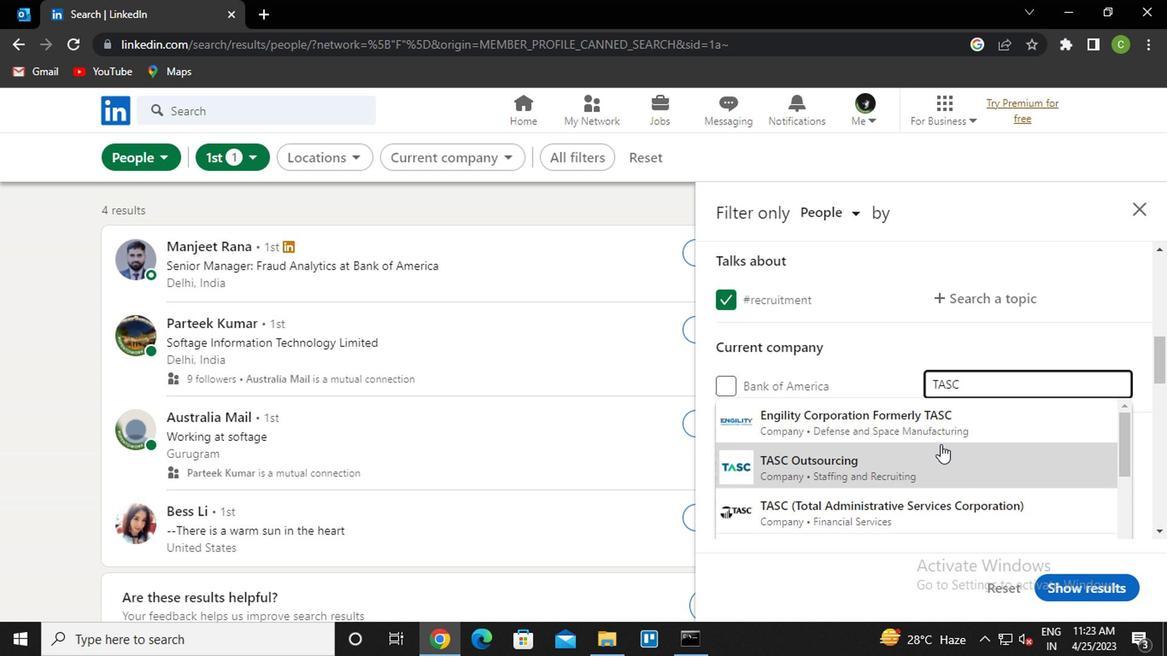 
Action: Mouse pressed left at (930, 453)
Screenshot: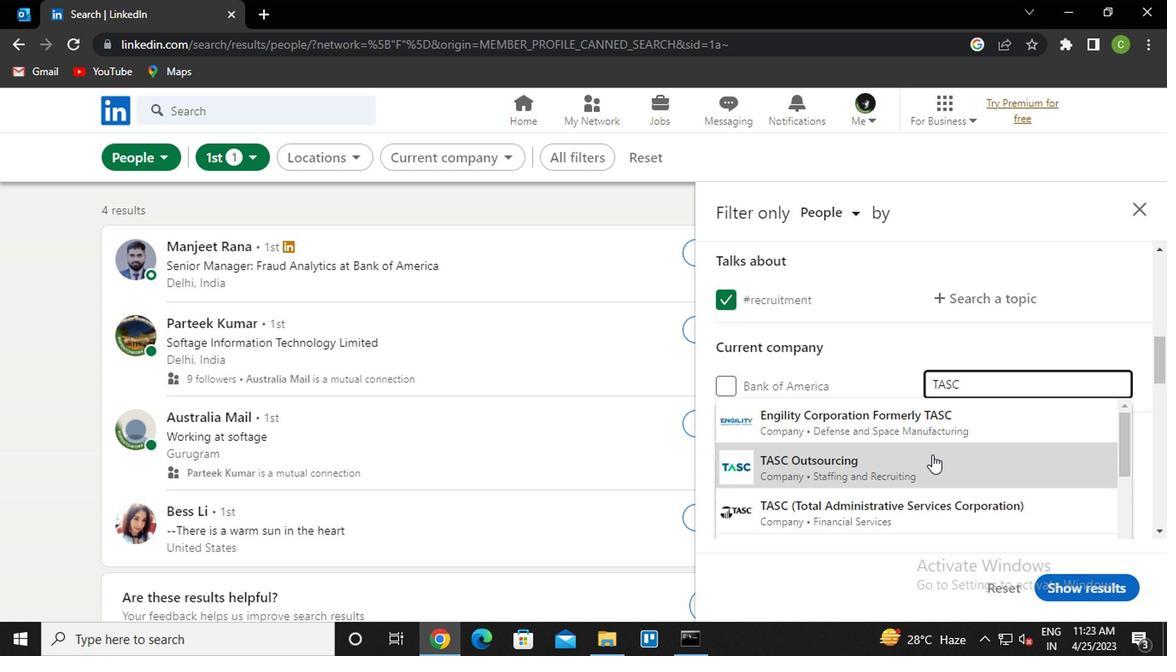
Action: Mouse scrolled (930, 452) with delta (0, -1)
Screenshot: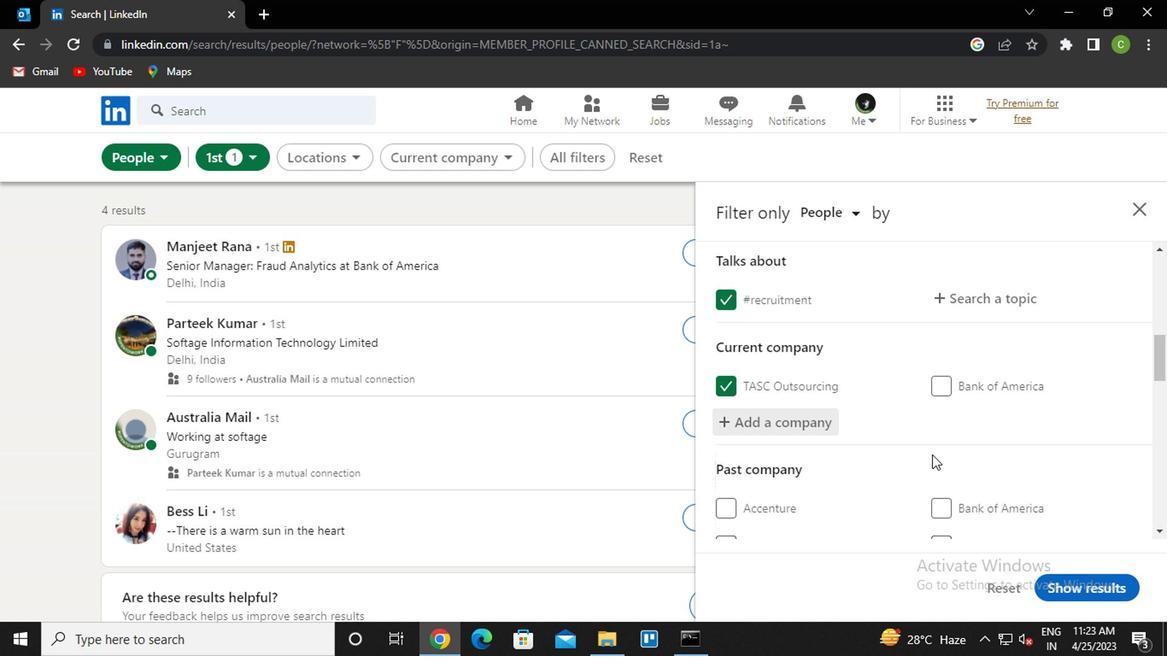 
Action: Mouse scrolled (930, 452) with delta (0, -1)
Screenshot: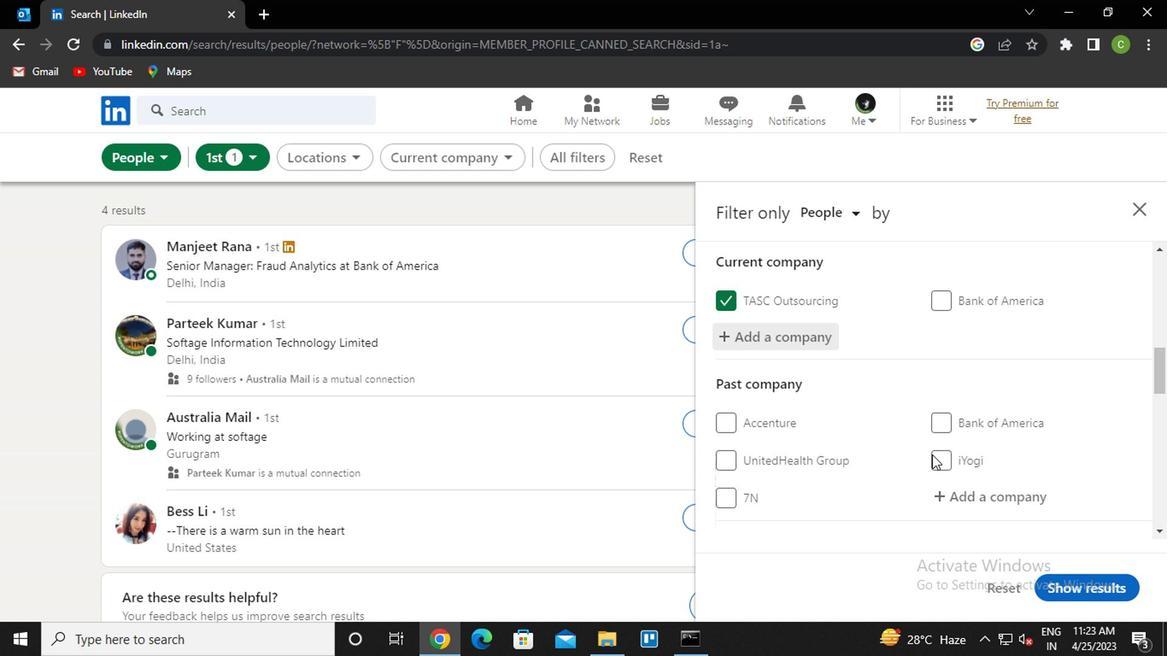 
Action: Mouse moved to (929, 456)
Screenshot: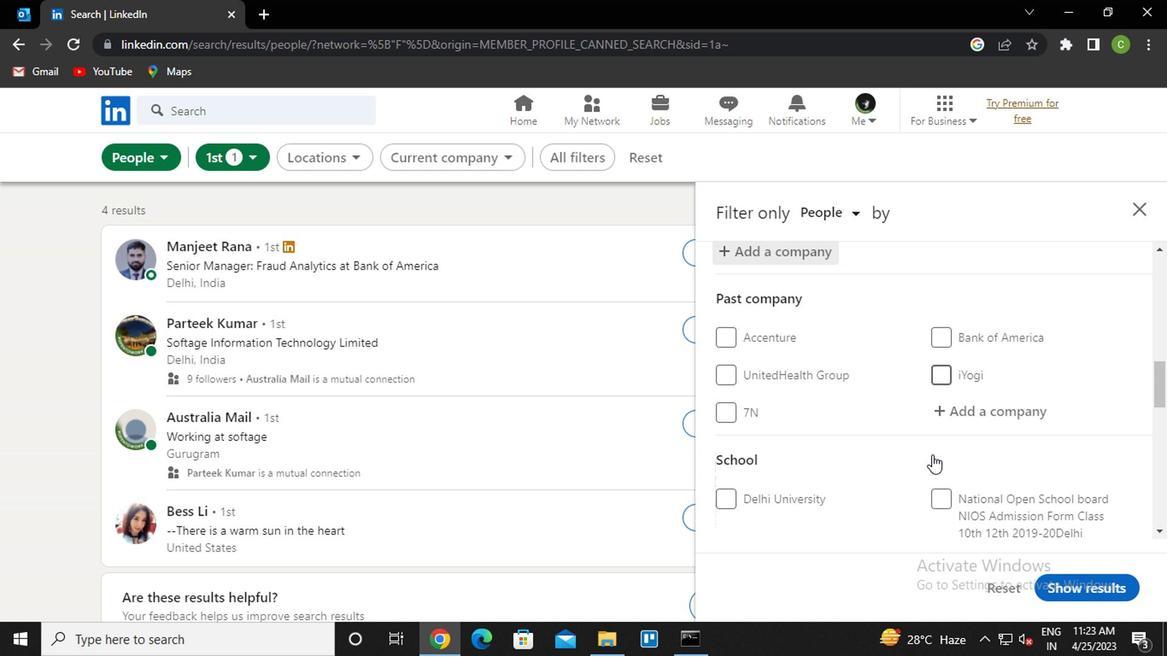 
Action: Mouse scrolled (929, 456) with delta (0, 0)
Screenshot: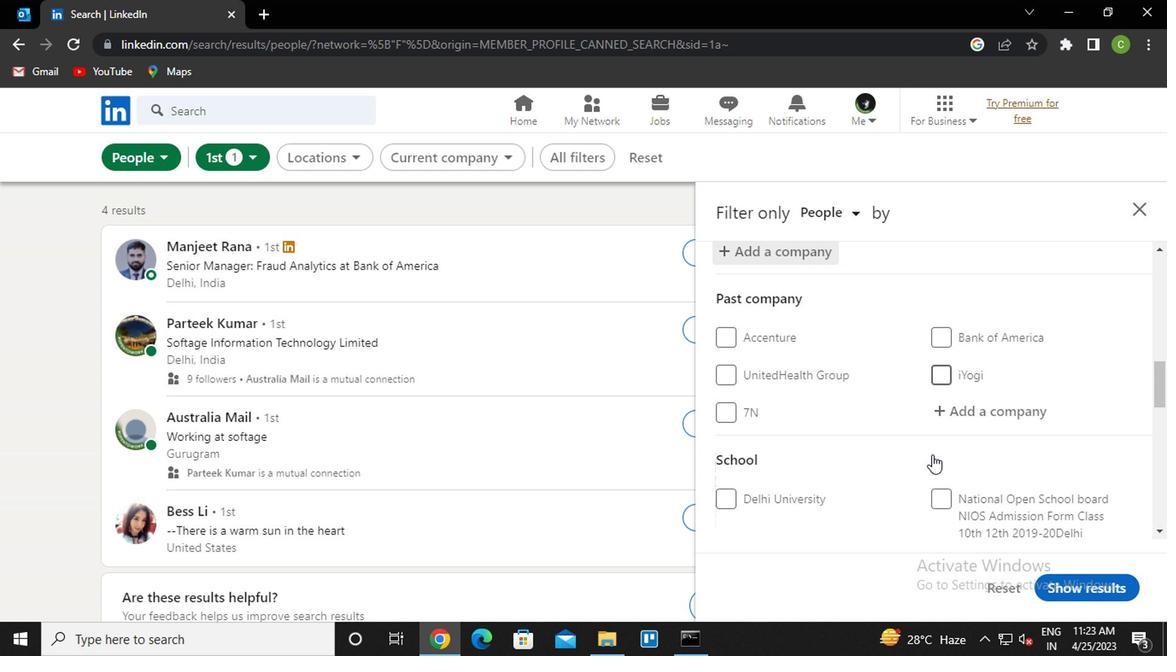 
Action: Mouse moved to (928, 457)
Screenshot: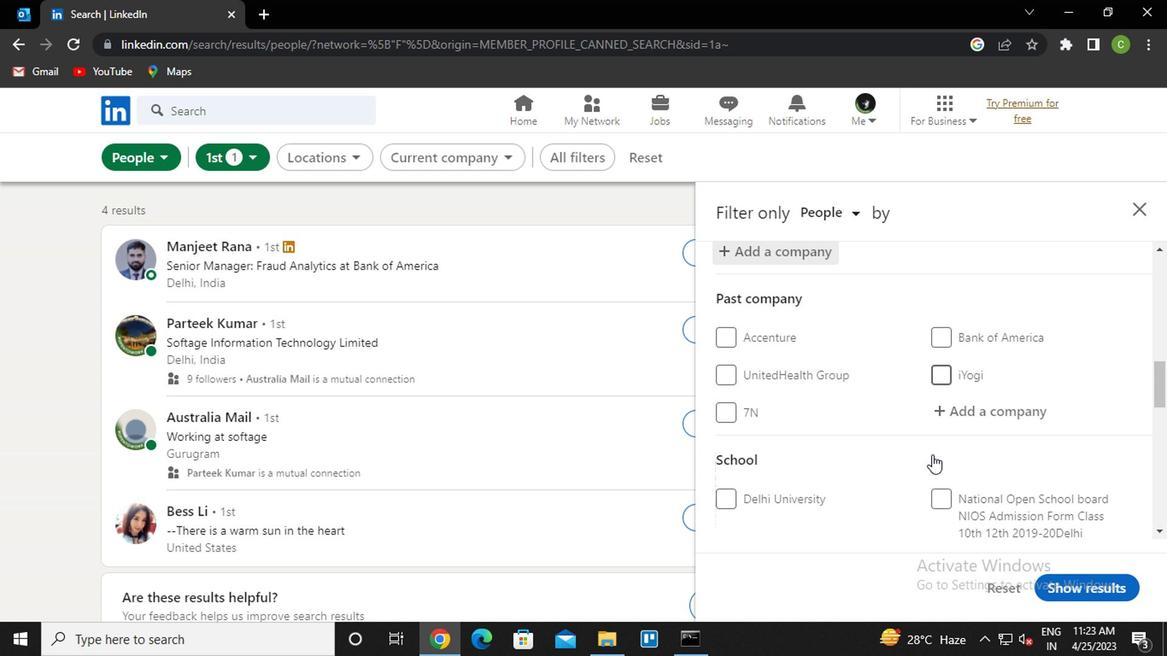 
Action: Mouse scrolled (928, 456) with delta (0, -1)
Screenshot: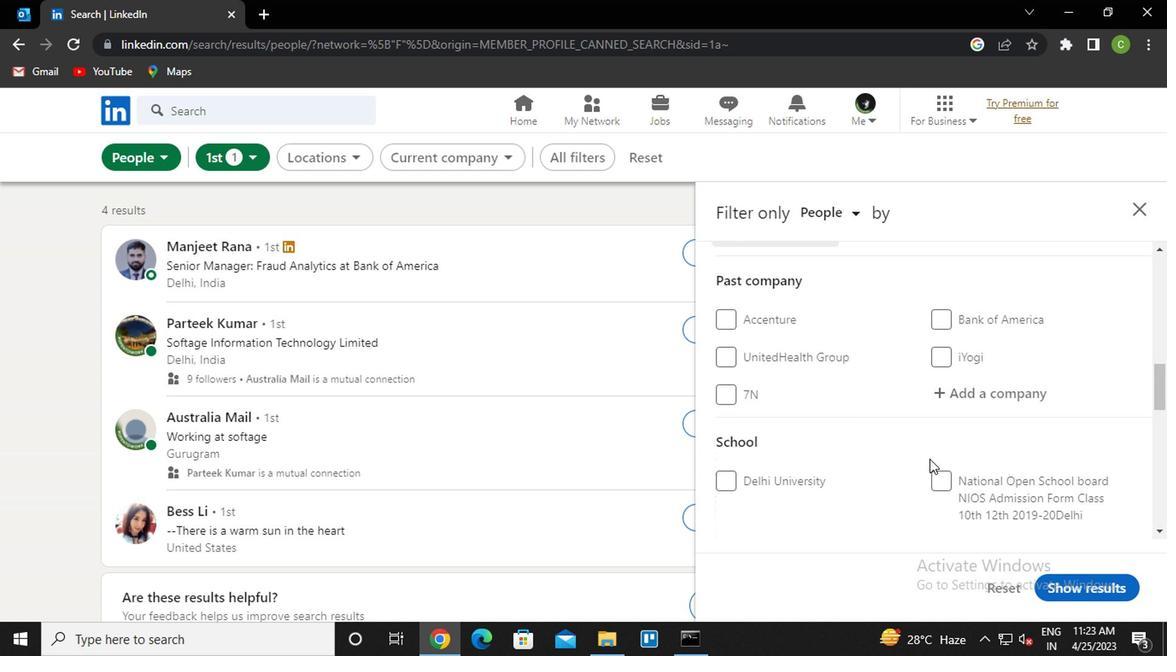 
Action: Mouse moved to (783, 448)
Screenshot: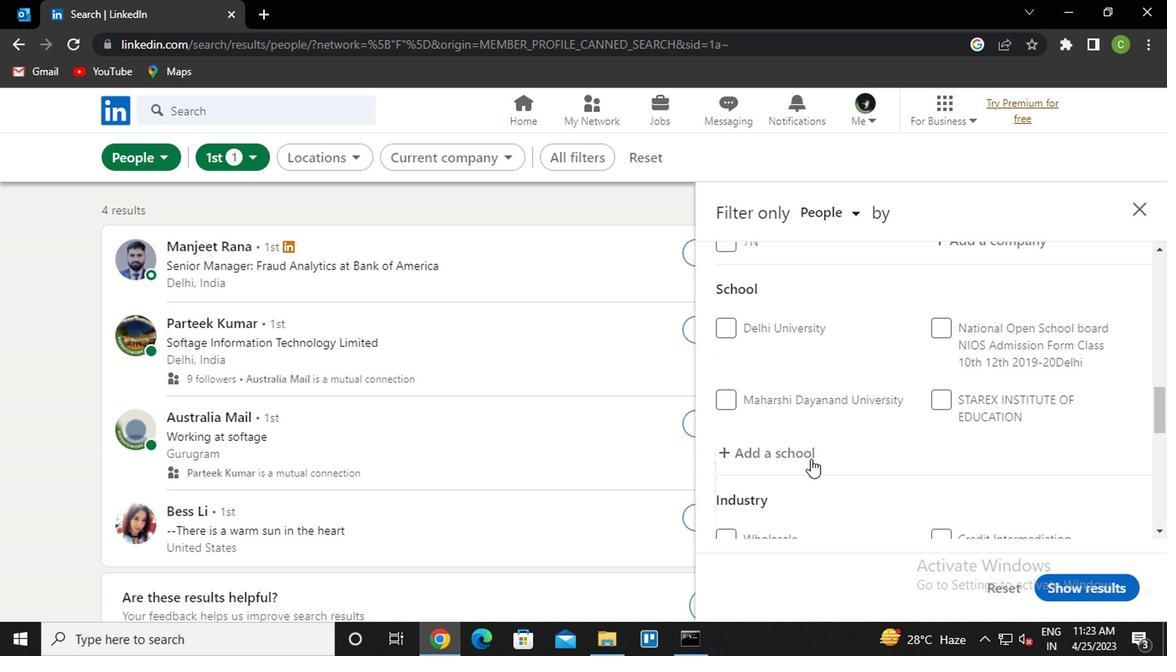 
Action: Mouse pressed left at (783, 448)
Screenshot: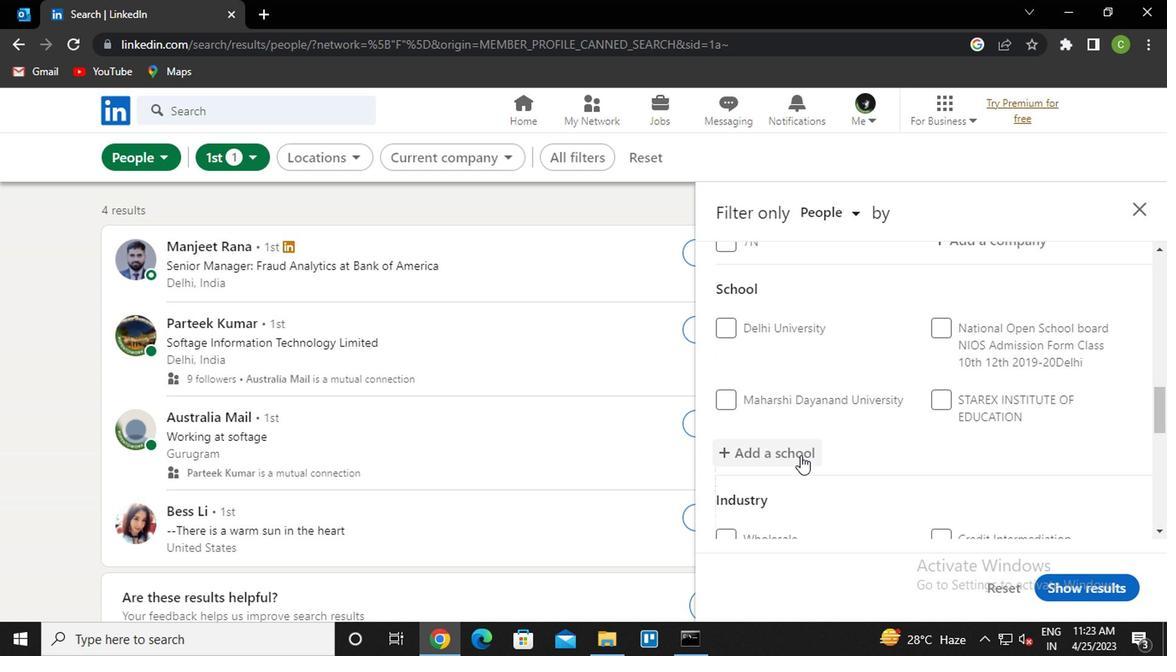 
Action: Mouse moved to (816, 451)
Screenshot: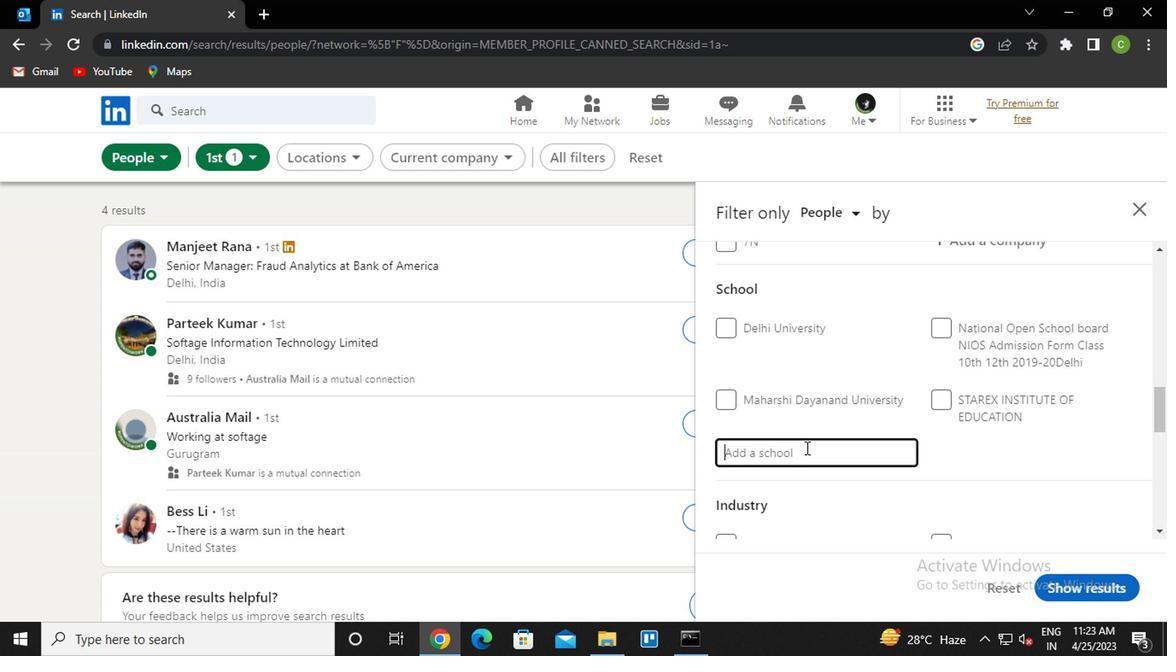 
Action: Key pressed bits
Screenshot: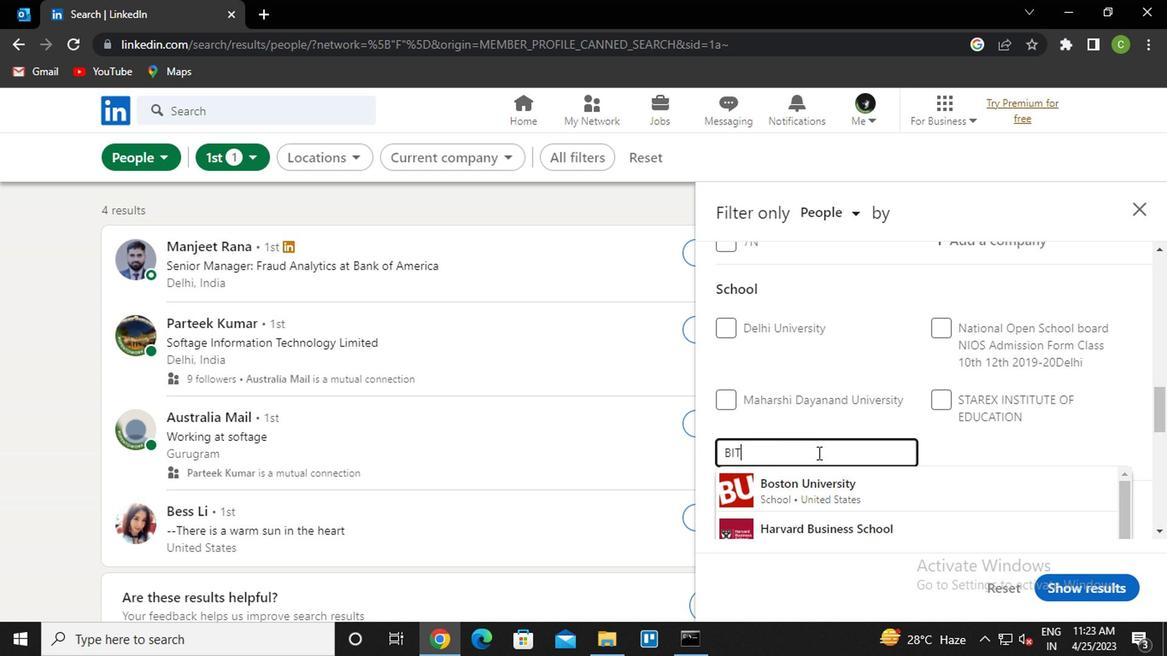 
Action: Mouse moved to (816, 486)
Screenshot: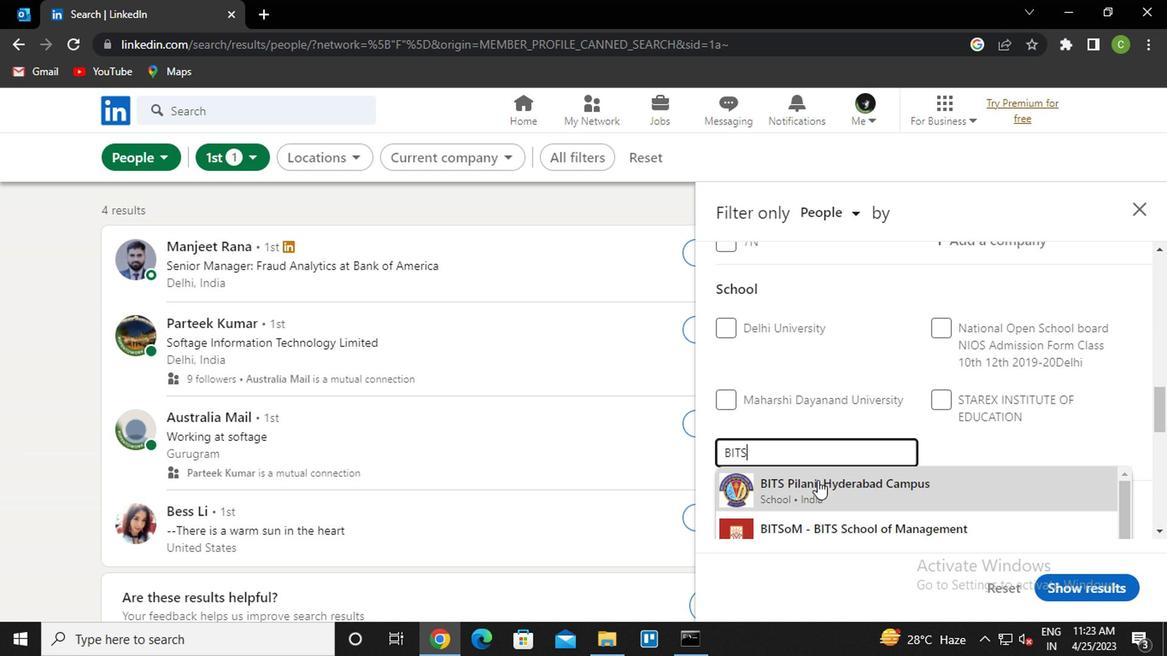 
Action: Mouse pressed left at (816, 486)
Screenshot: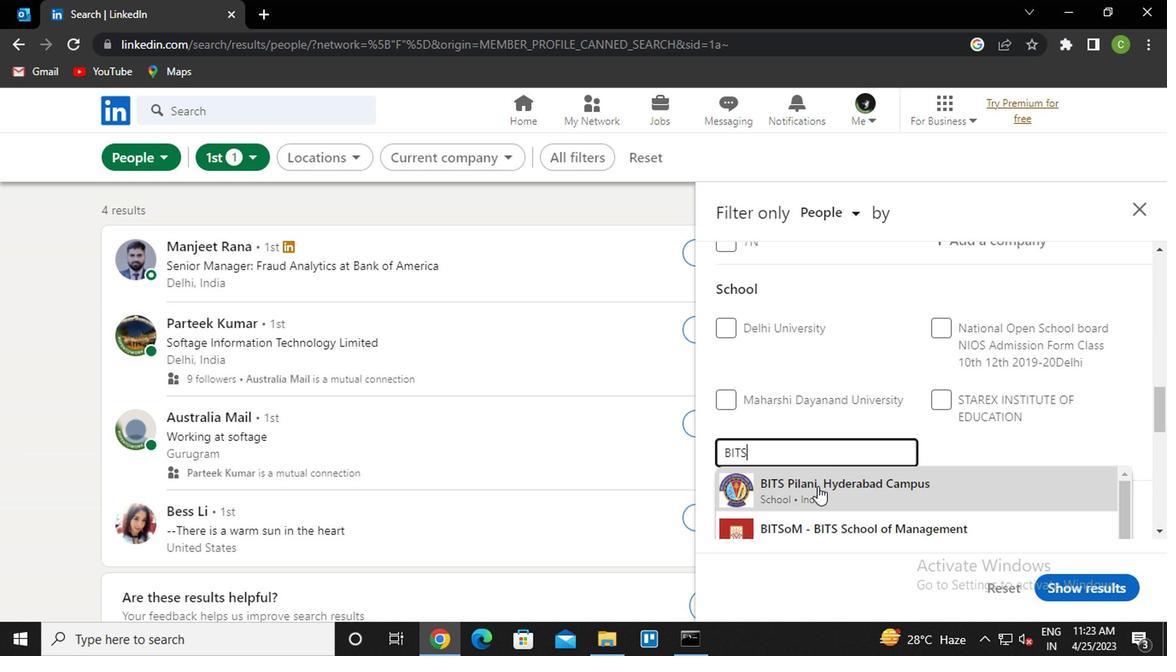 
Action: Mouse moved to (836, 442)
Screenshot: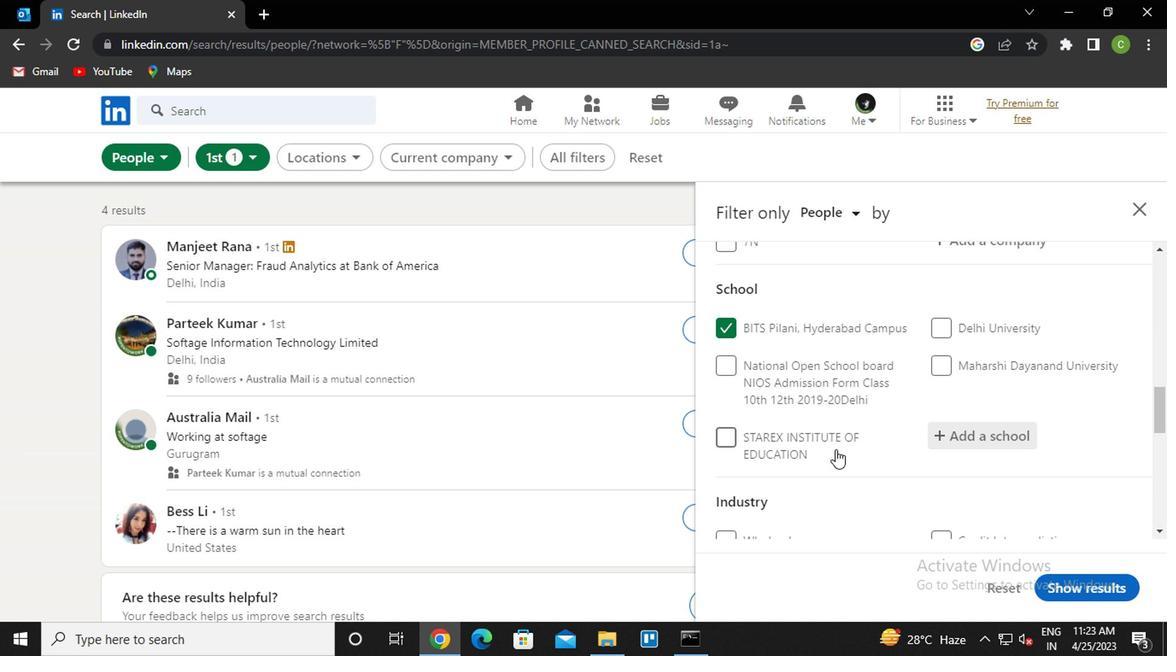 
Action: Mouse scrolled (836, 441) with delta (0, 0)
Screenshot: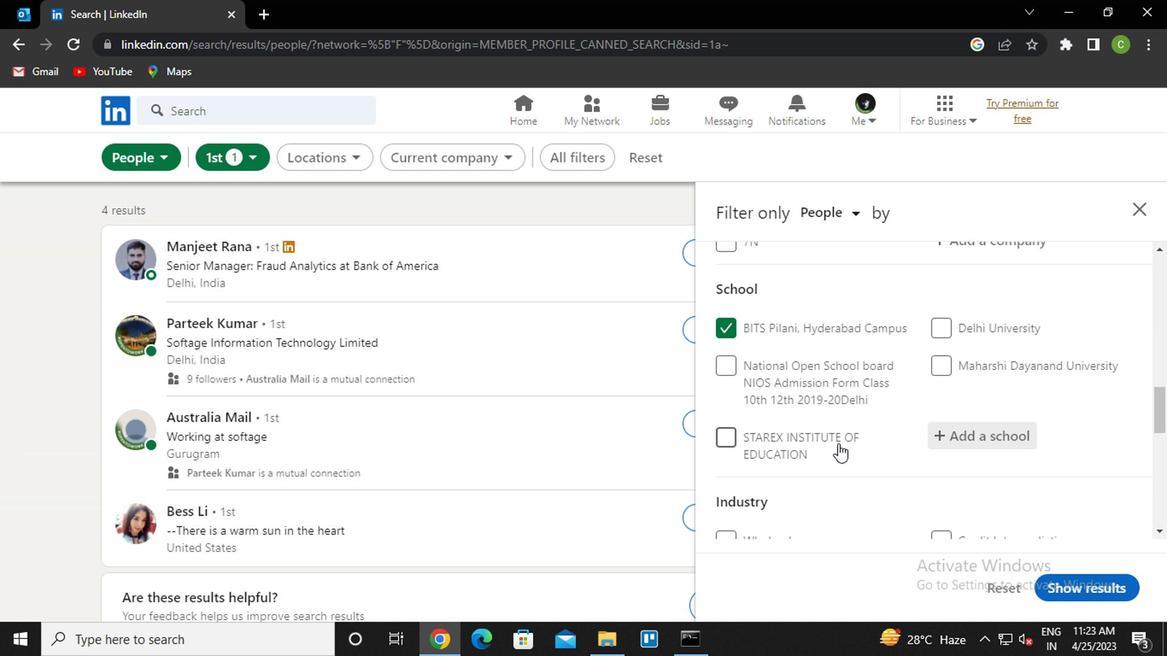 
Action: Mouse scrolled (836, 441) with delta (0, 0)
Screenshot: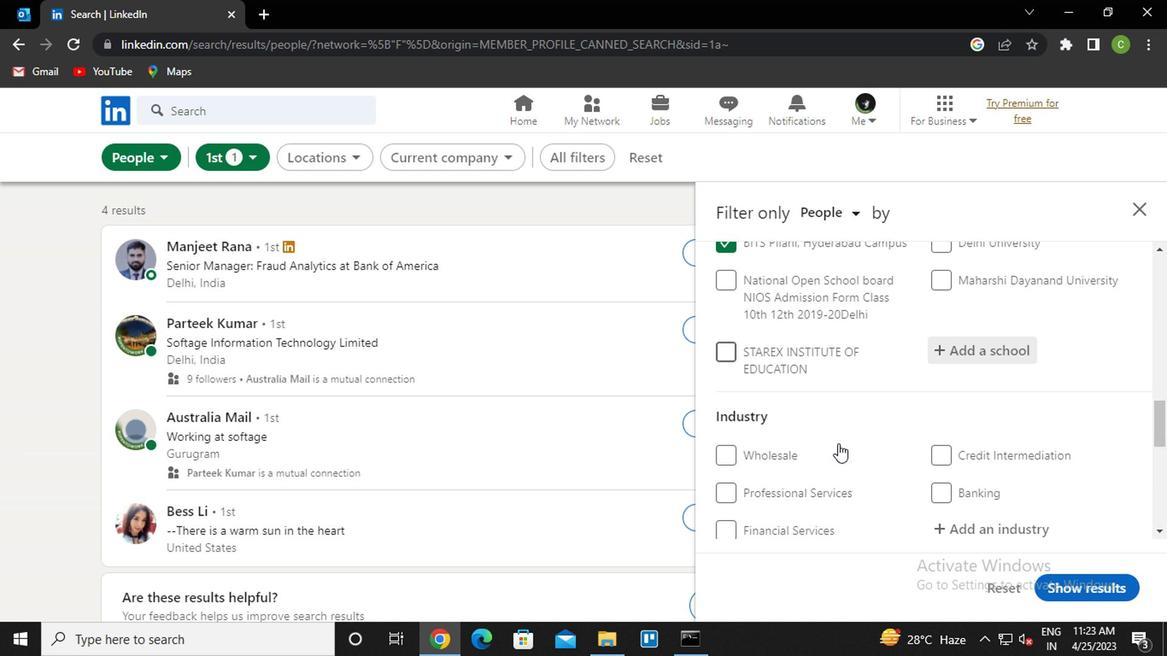 
Action: Mouse scrolled (836, 443) with delta (0, 1)
Screenshot: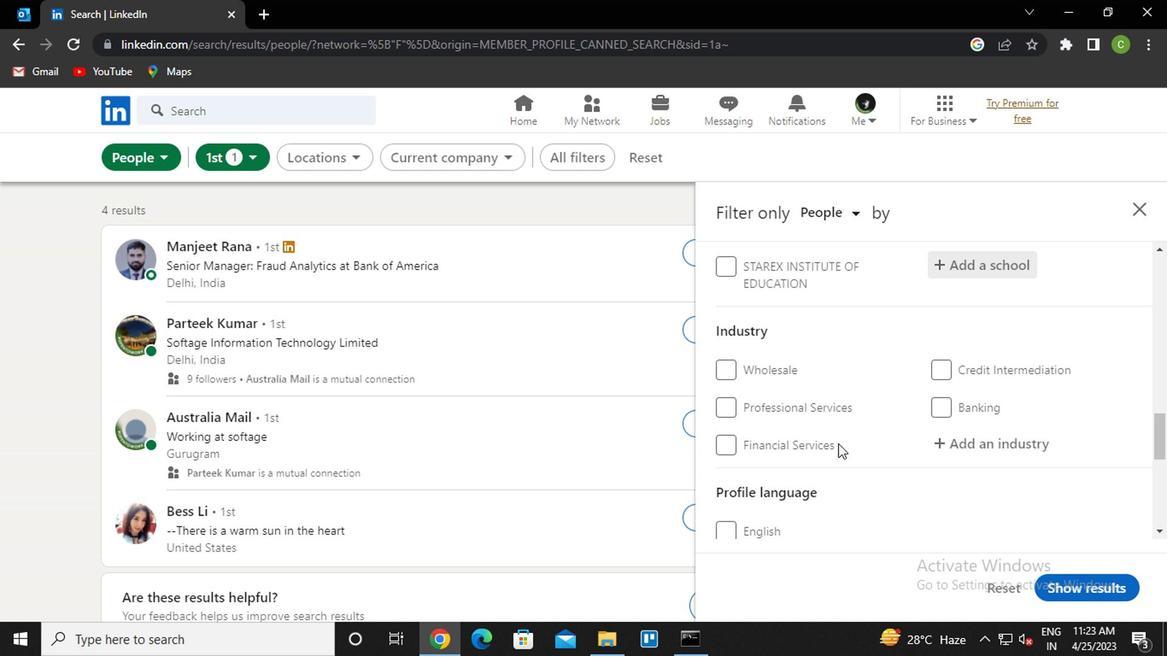 
Action: Mouse scrolled (836, 443) with delta (0, 1)
Screenshot: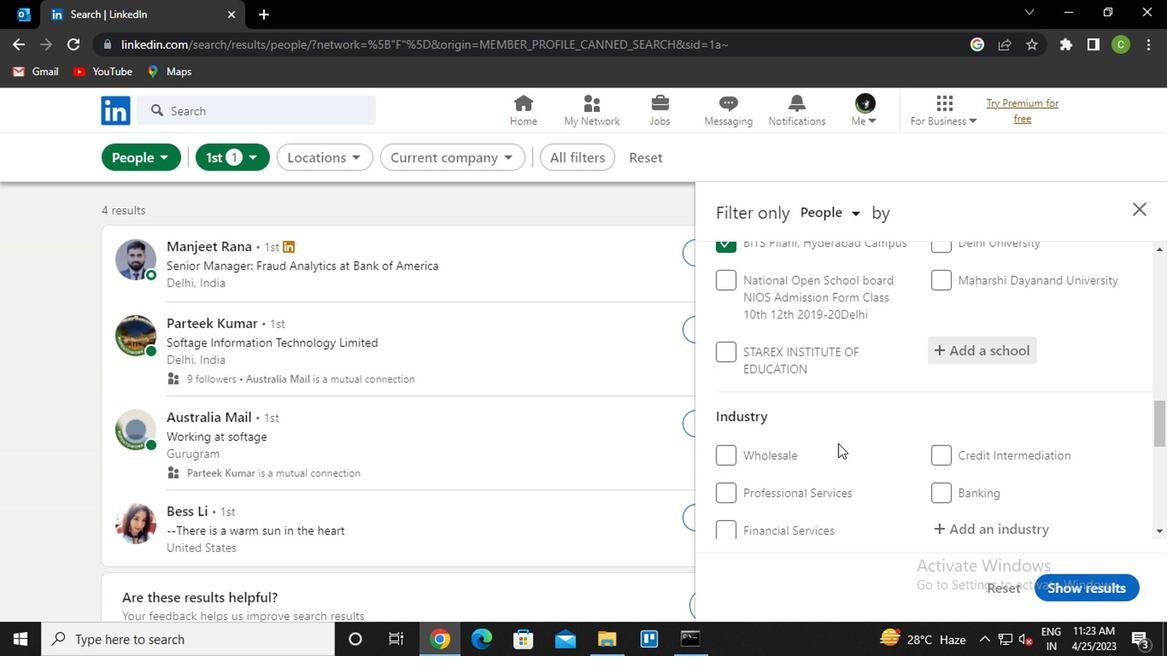 
Action: Mouse scrolled (836, 441) with delta (0, 0)
Screenshot: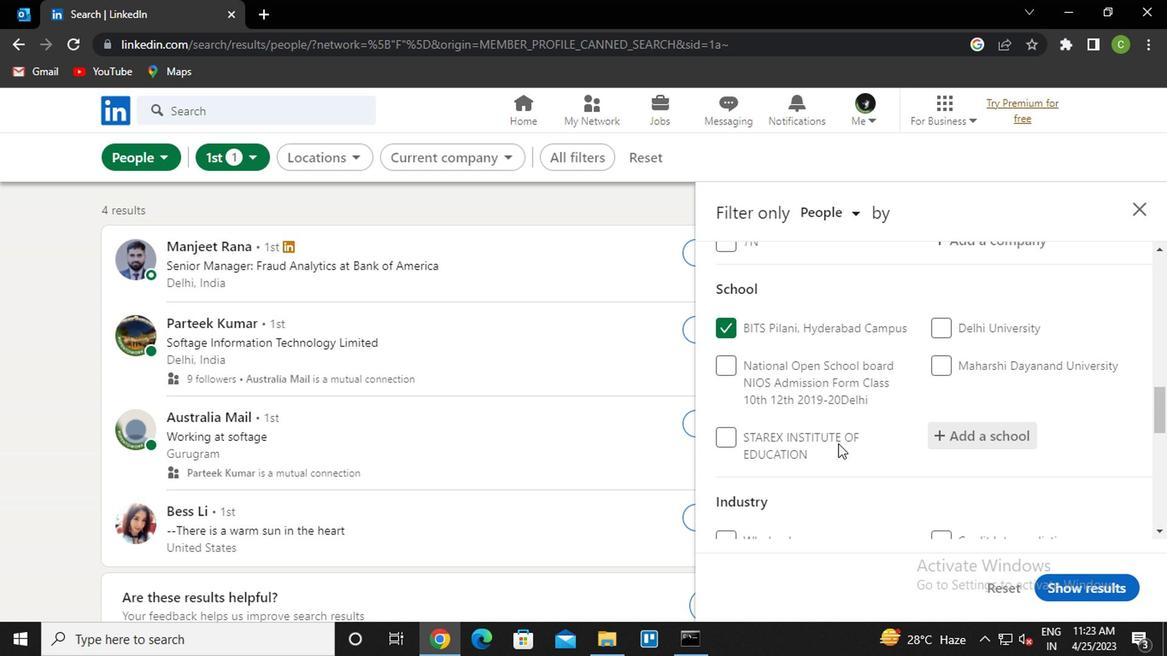 
Action: Mouse moved to (834, 443)
Screenshot: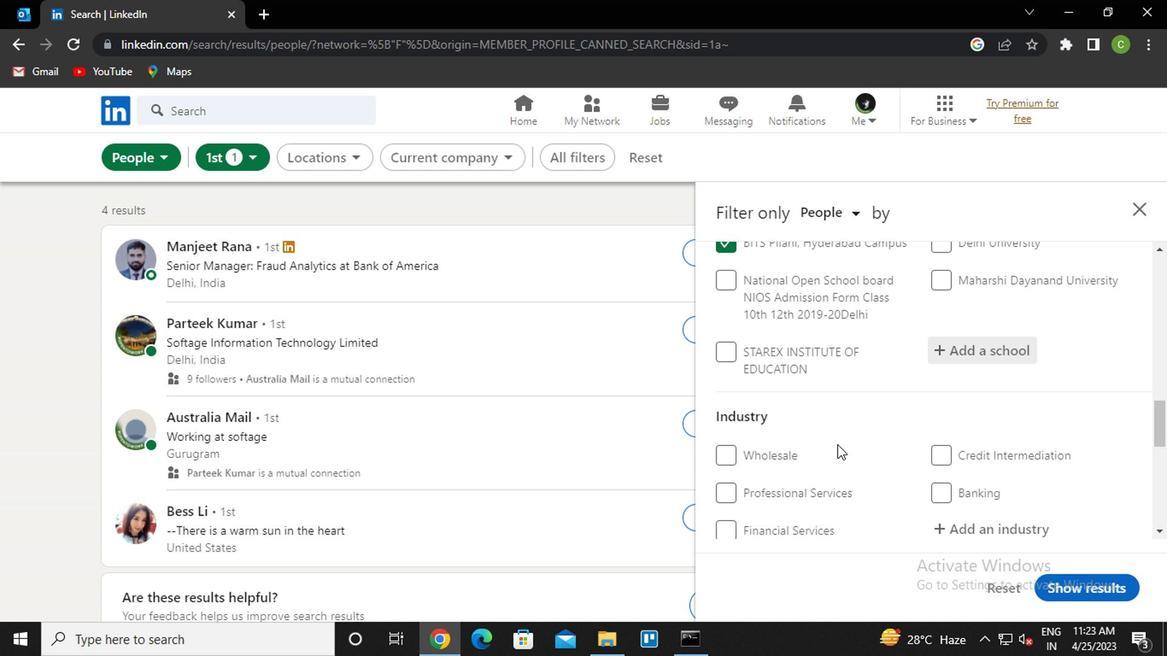 
Action: Mouse scrolled (834, 442) with delta (0, -1)
Screenshot: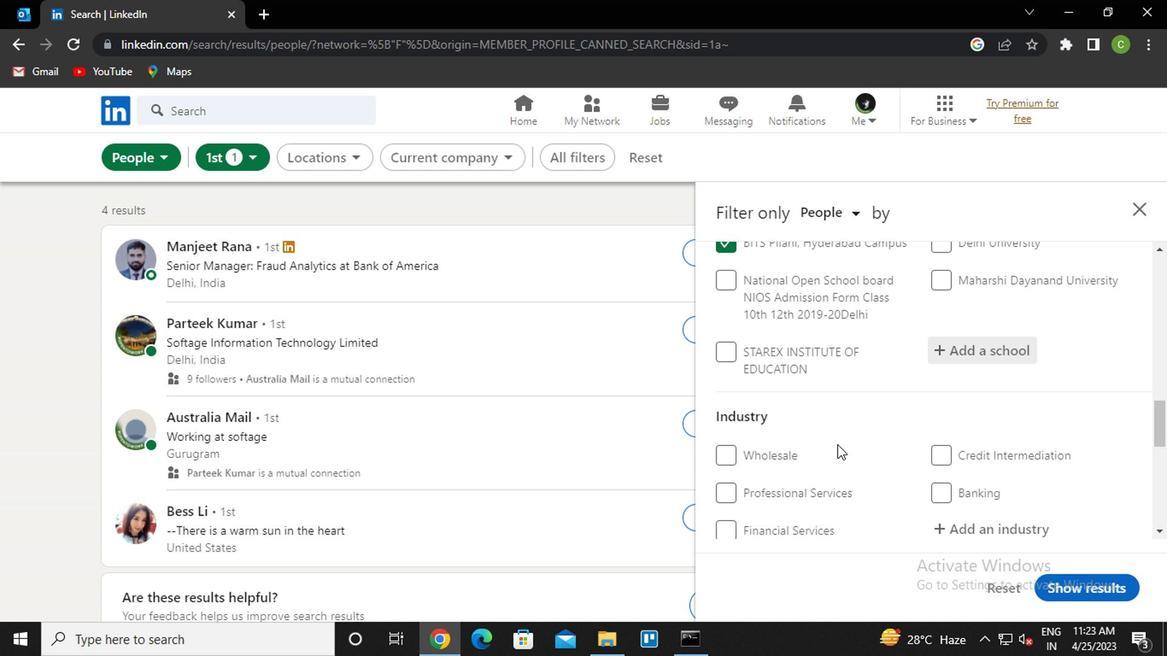 
Action: Mouse moved to (833, 443)
Screenshot: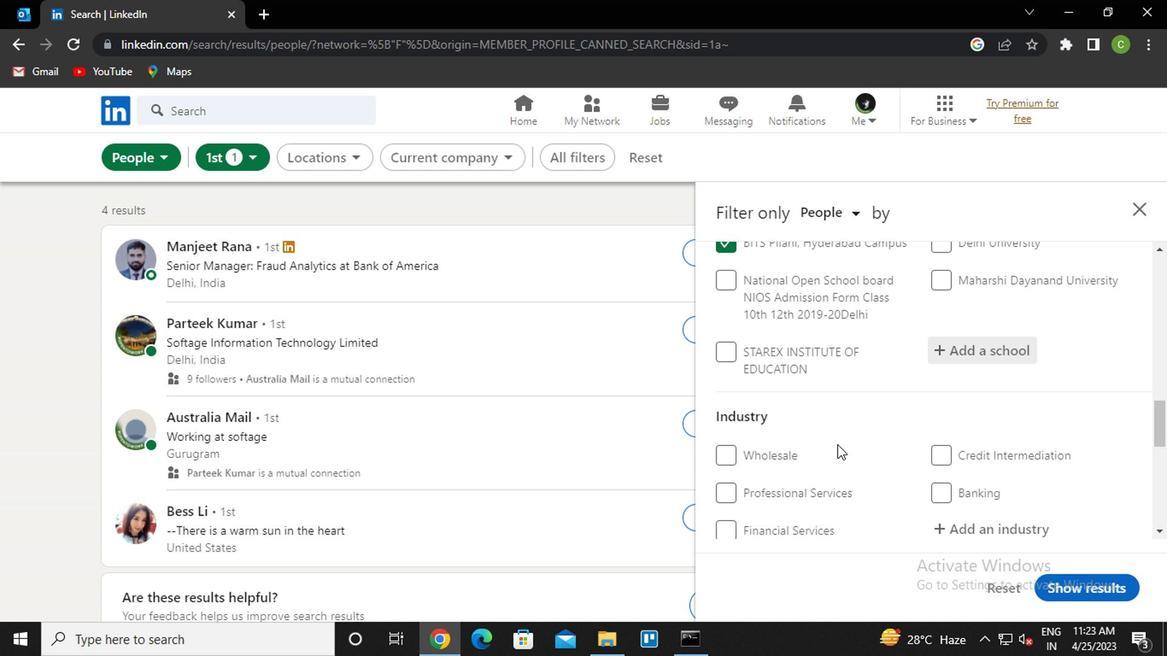 
Action: Mouse scrolled (833, 443) with delta (0, 0)
Screenshot: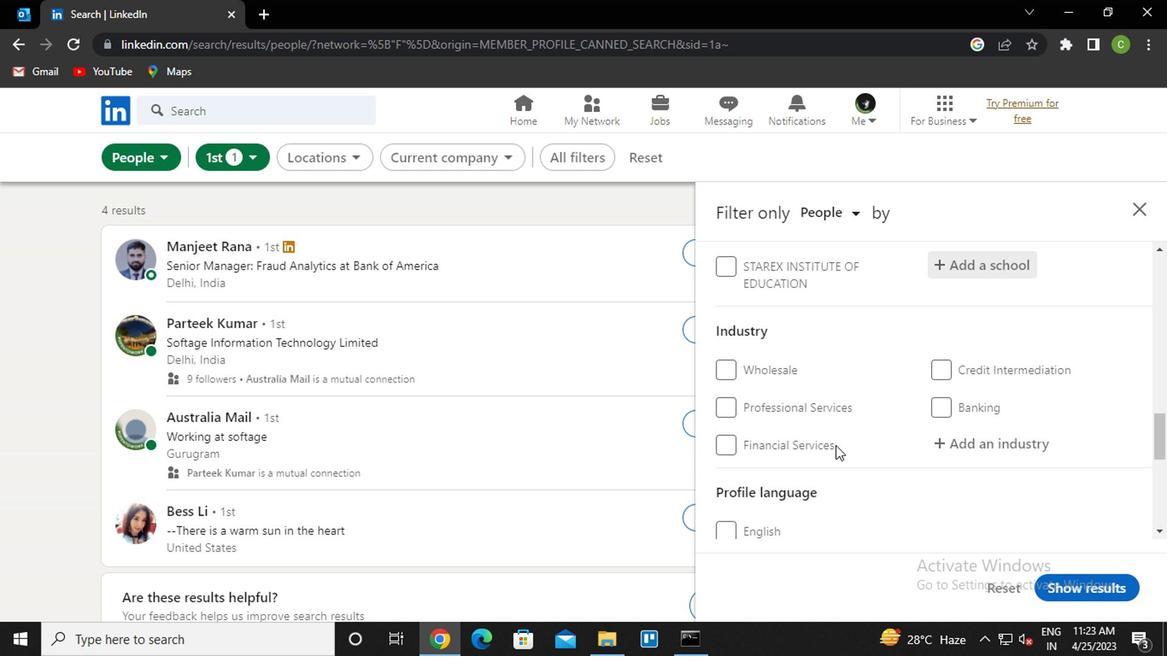 
Action: Mouse moved to (960, 358)
Screenshot: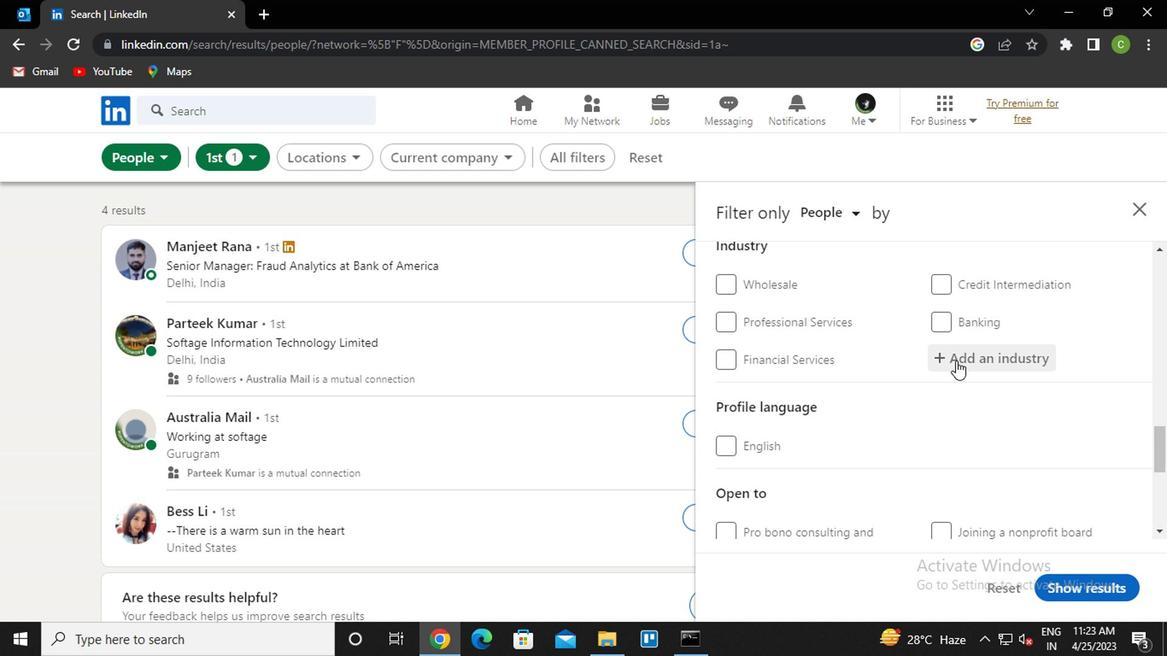 
Action: Mouse pressed left at (960, 358)
Screenshot: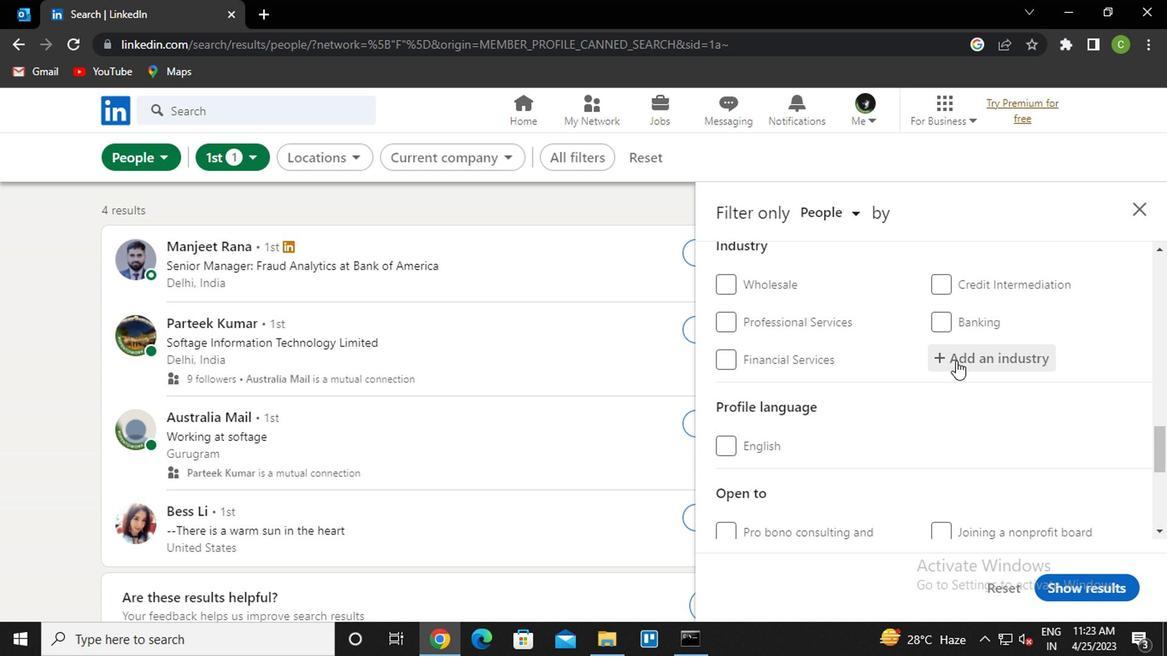 
Action: Key pressed <Key.caps_lock><Key.caps_lock>c<Key.caps_lock>ompue<Key.backspace>ter<Key.space>
Screenshot: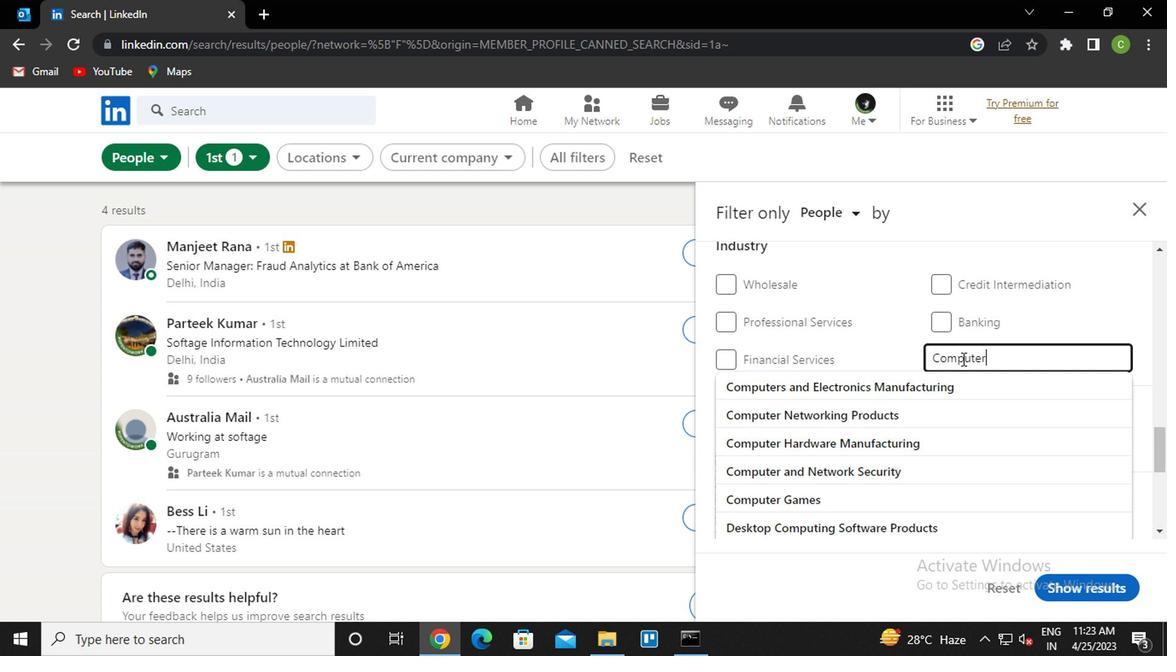 
Action: Mouse moved to (896, 405)
Screenshot: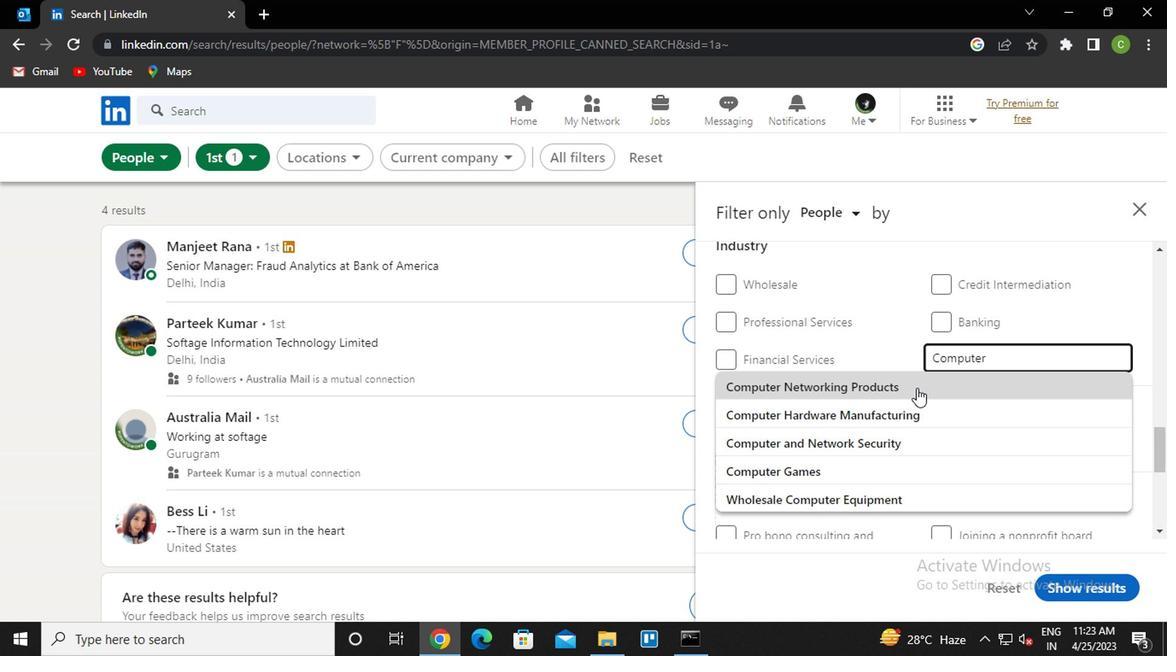 
Action: Mouse pressed left at (896, 405)
Screenshot: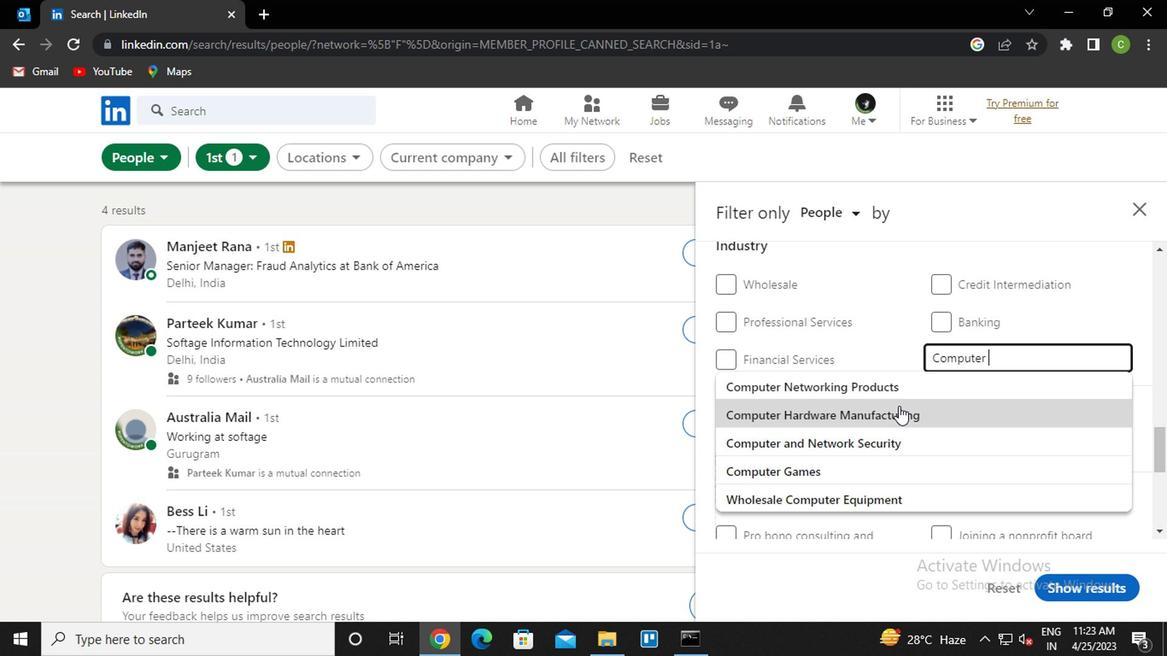 
Action: Mouse moved to (938, 392)
Screenshot: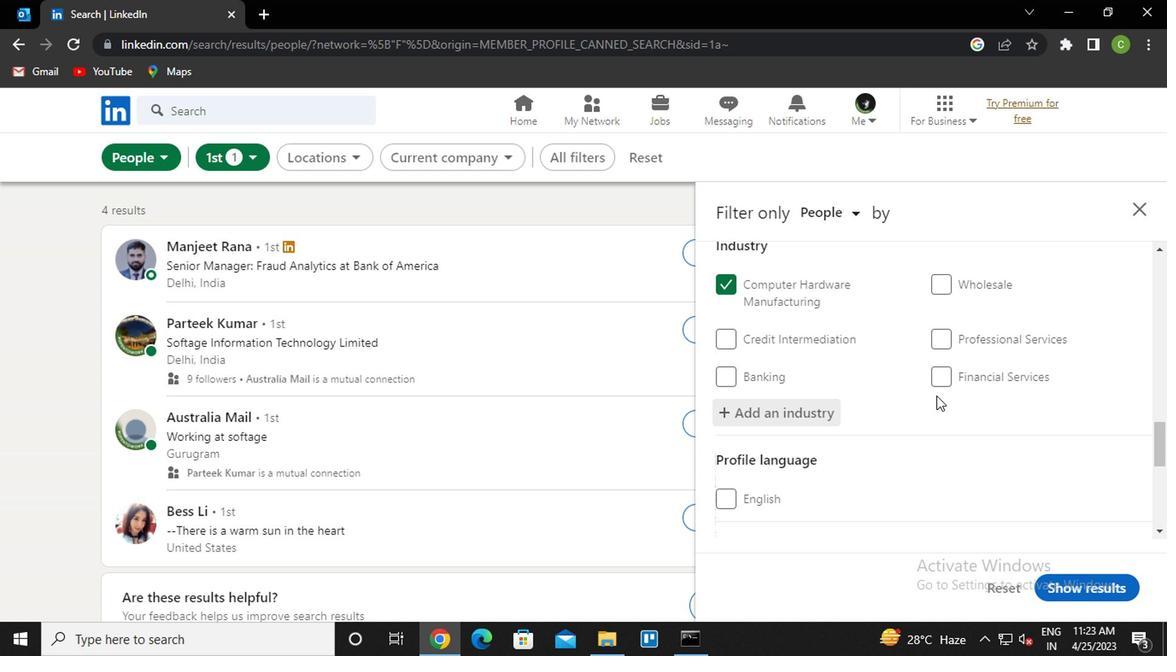 
Action: Mouse scrolled (938, 392) with delta (0, 0)
Screenshot: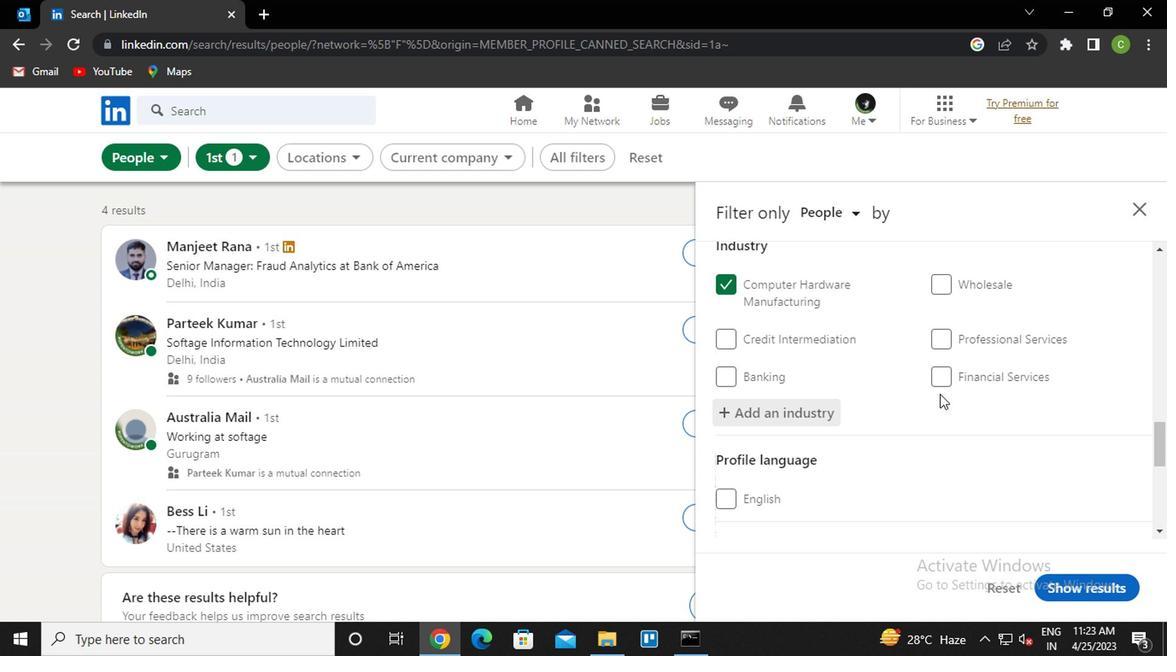 
Action: Mouse scrolled (938, 392) with delta (0, 0)
Screenshot: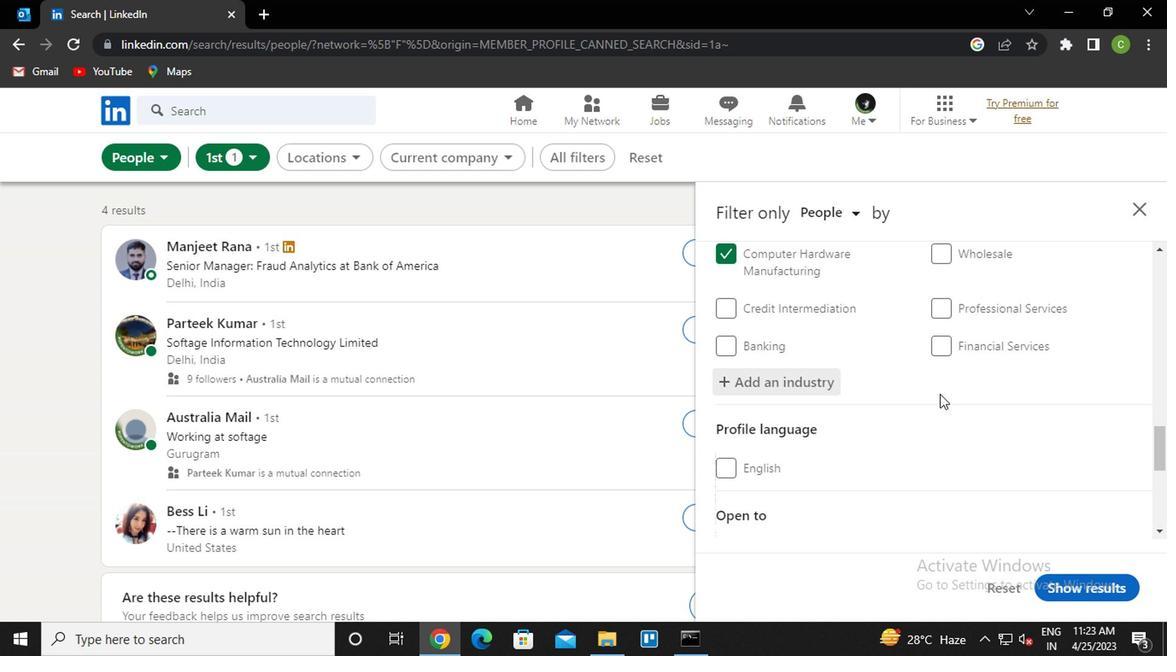 
Action: Mouse moved to (873, 370)
Screenshot: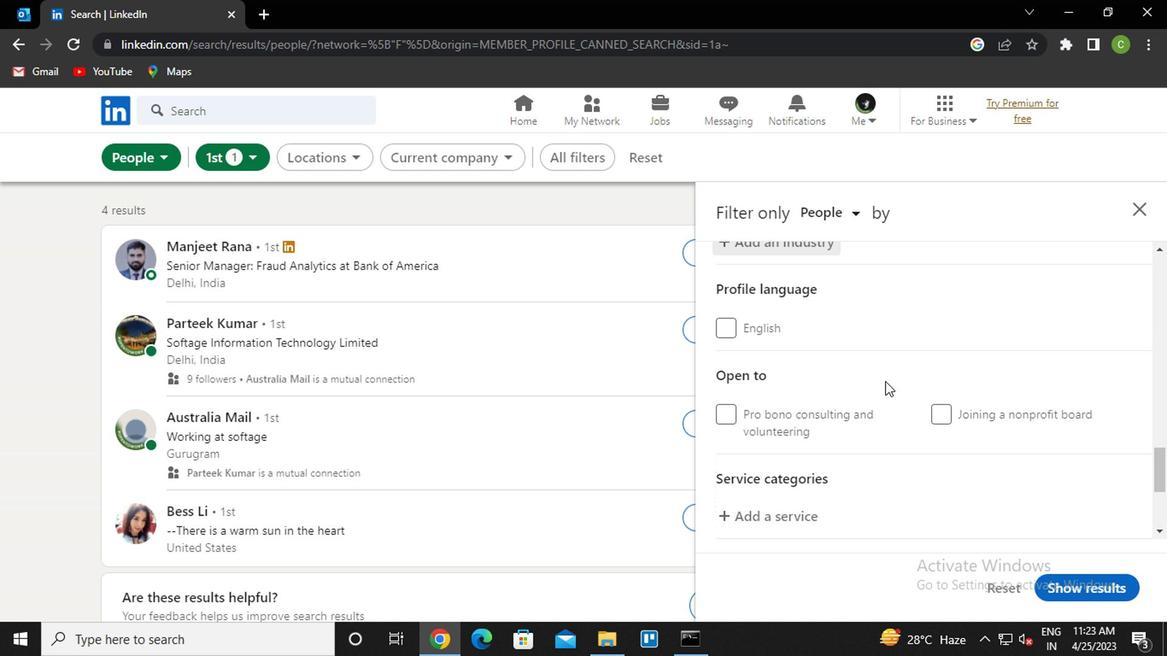 
Action: Mouse scrolled (873, 371) with delta (0, 0)
Screenshot: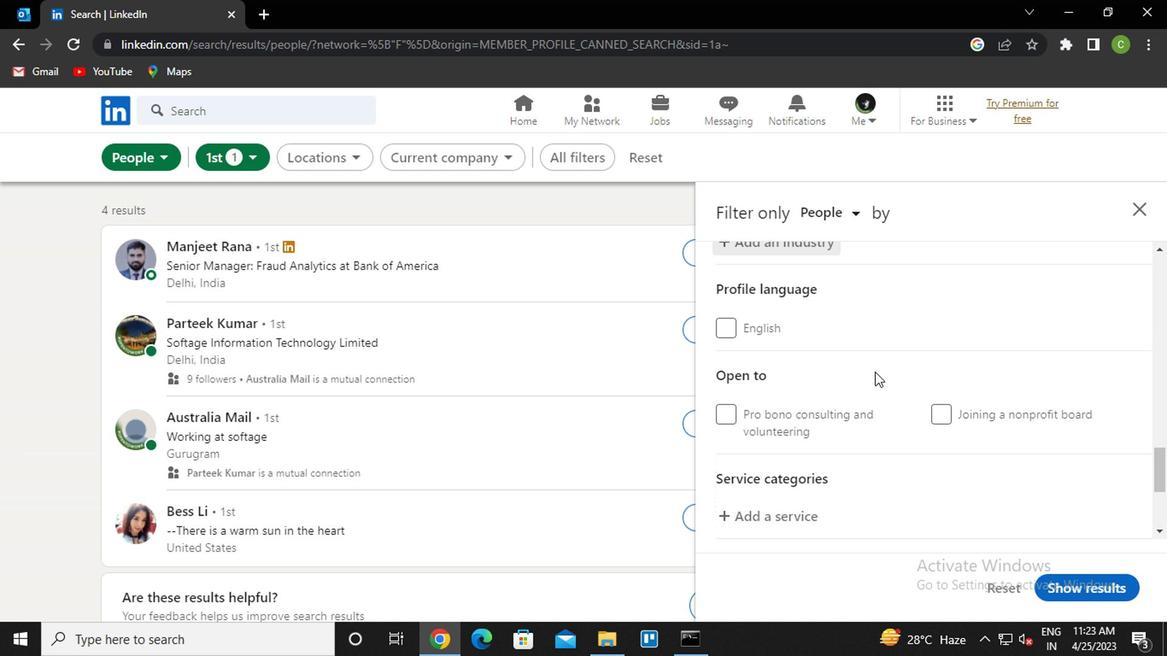 
Action: Mouse scrolled (873, 369) with delta (0, -1)
Screenshot: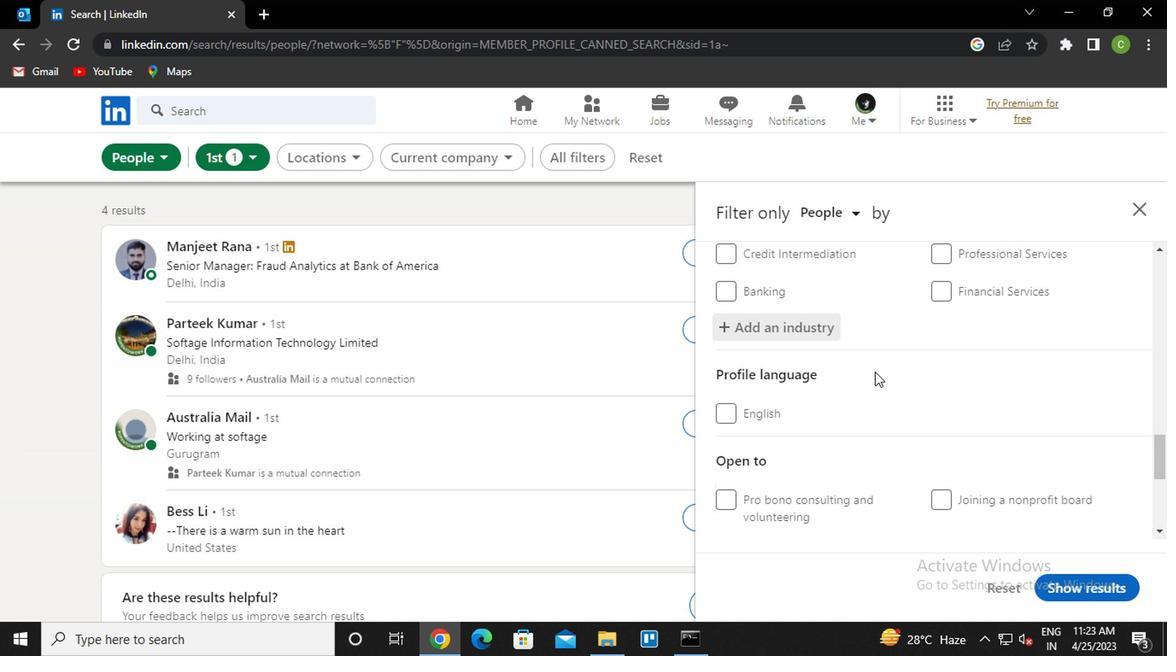 
Action: Mouse scrolled (873, 369) with delta (0, -1)
Screenshot: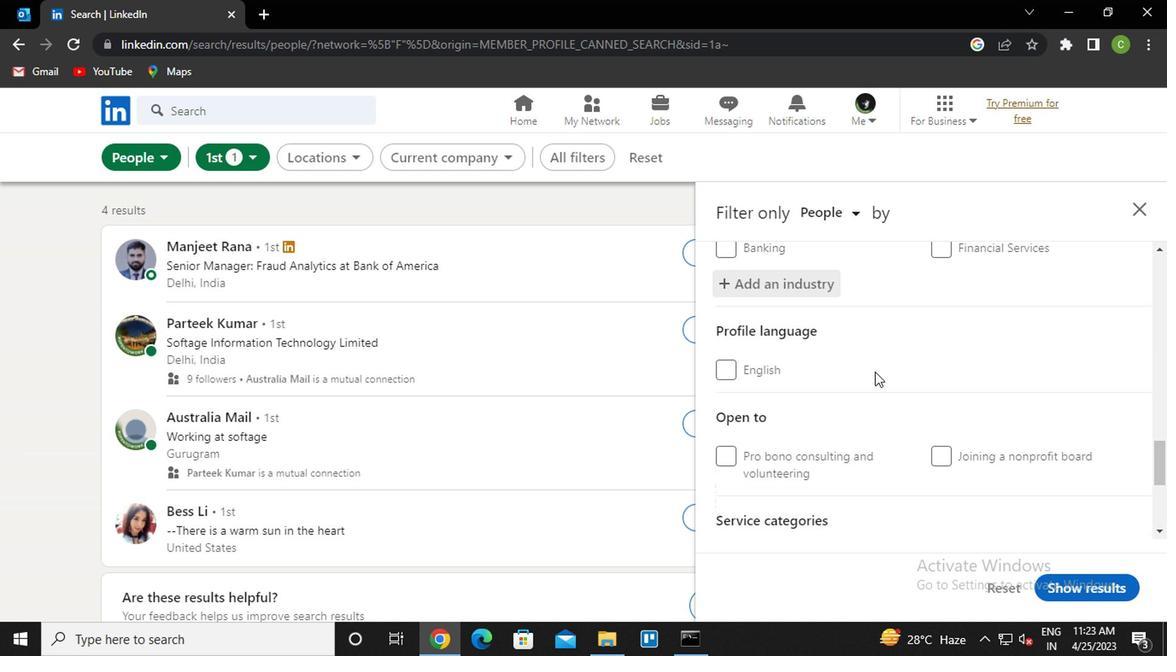 
Action: Mouse scrolled (873, 371) with delta (0, 0)
Screenshot: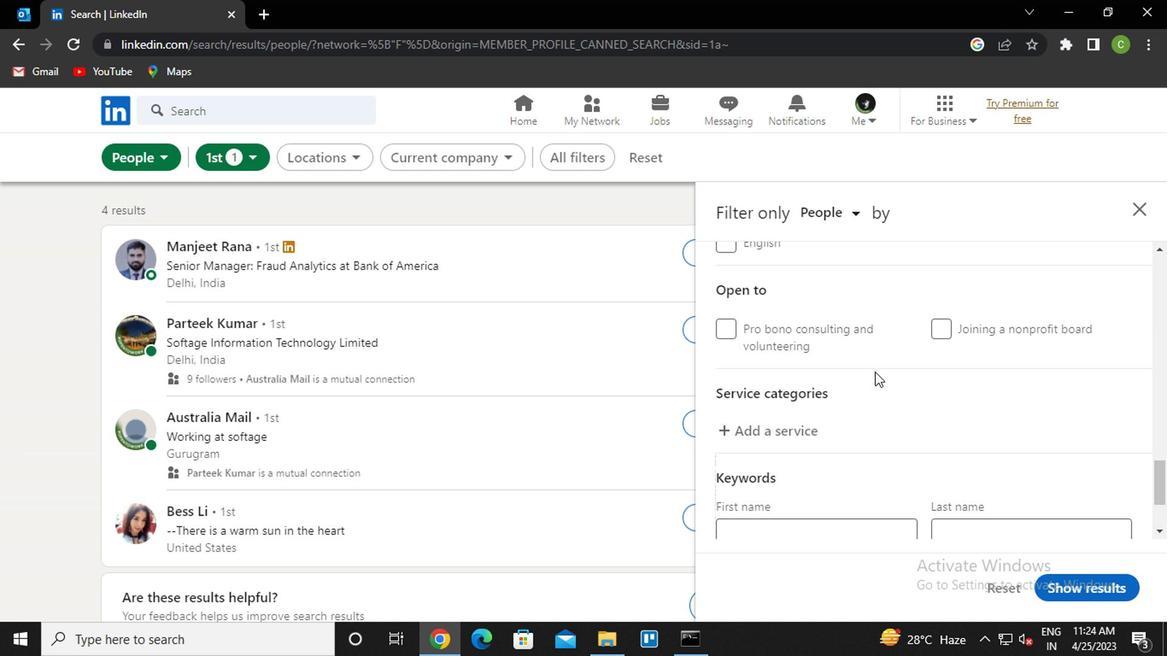 
Action: Mouse scrolled (873, 371) with delta (0, 0)
Screenshot: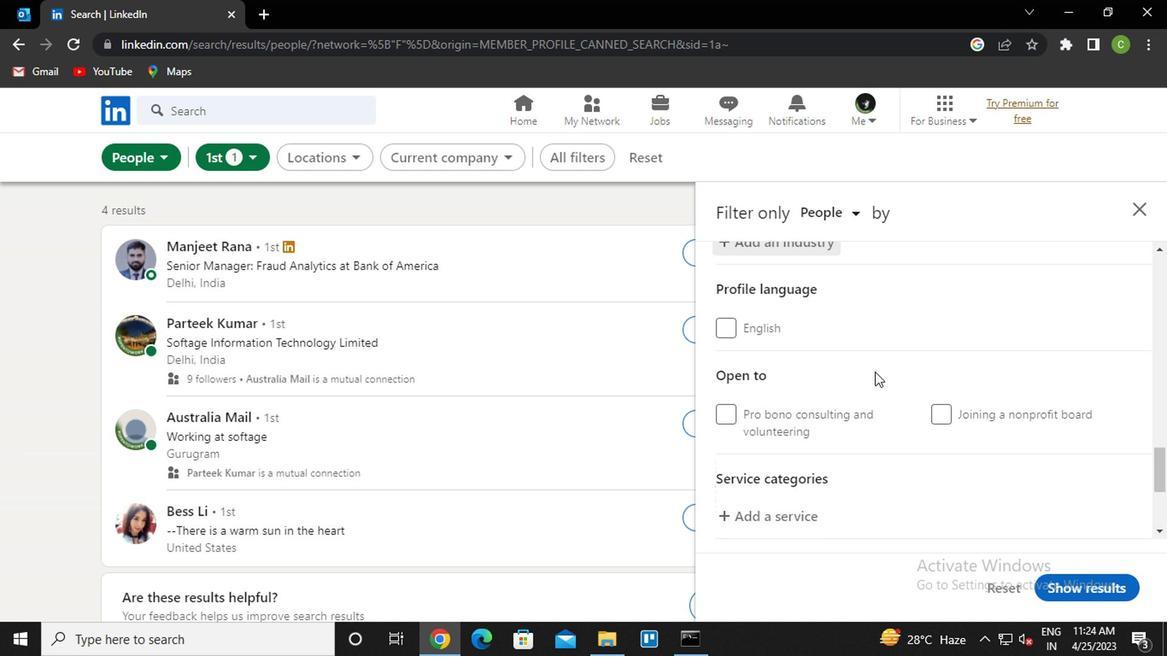 
Action: Mouse moved to (854, 378)
Screenshot: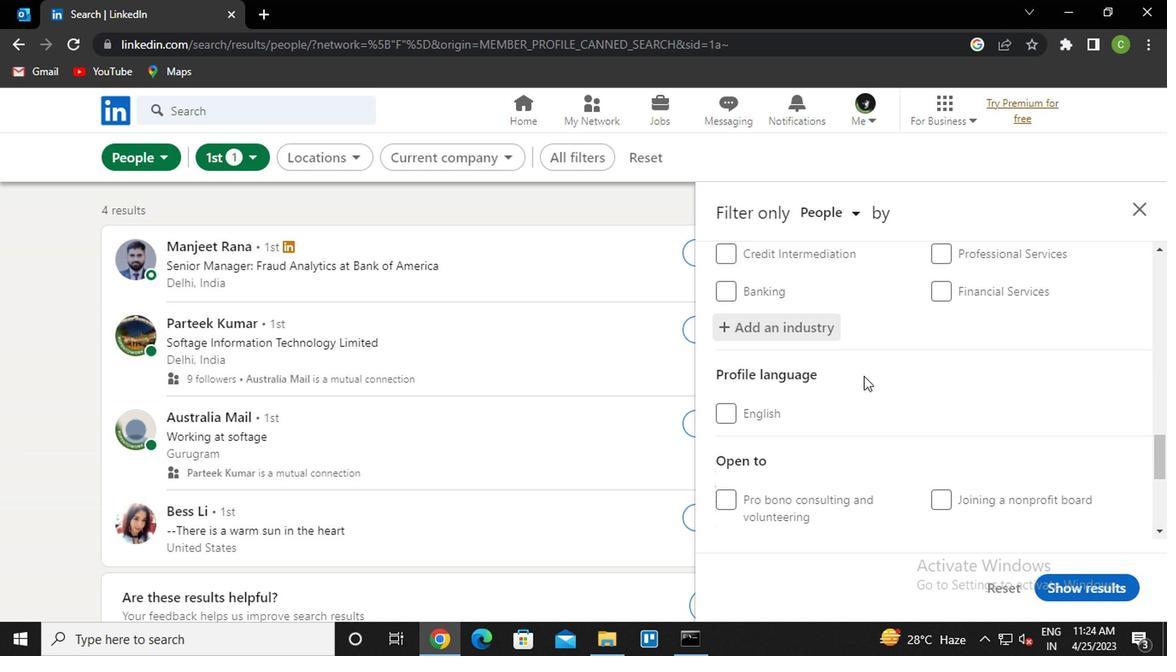 
Action: Mouse scrolled (854, 379) with delta (0, 1)
Screenshot: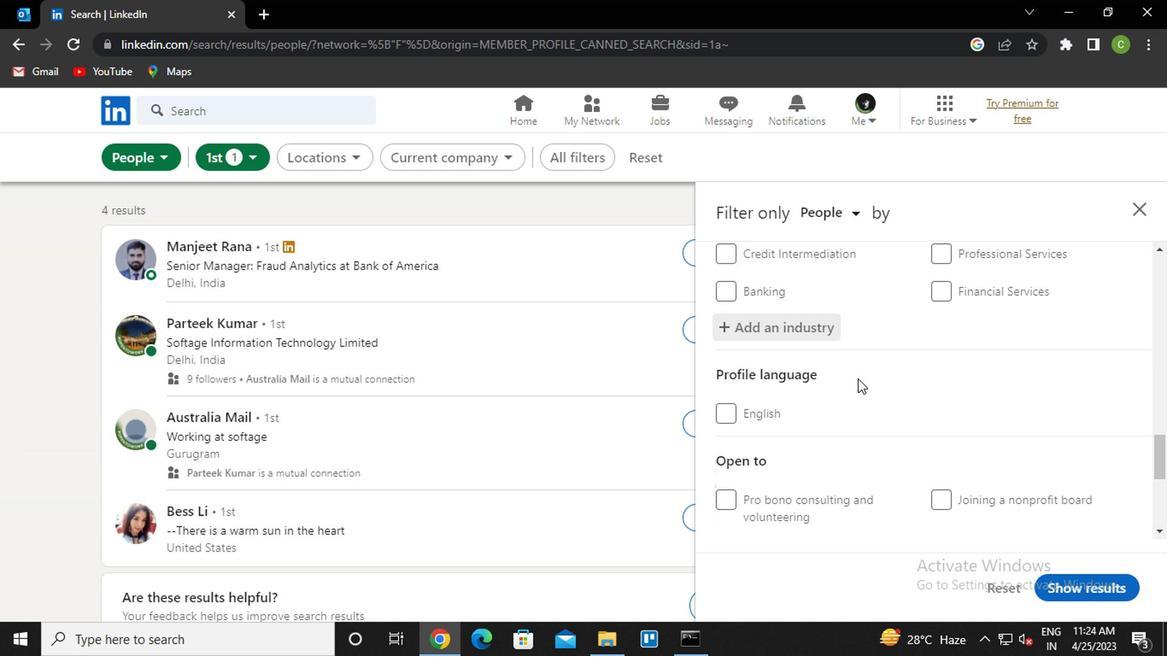
Action: Mouse scrolled (854, 379) with delta (0, 1)
Screenshot: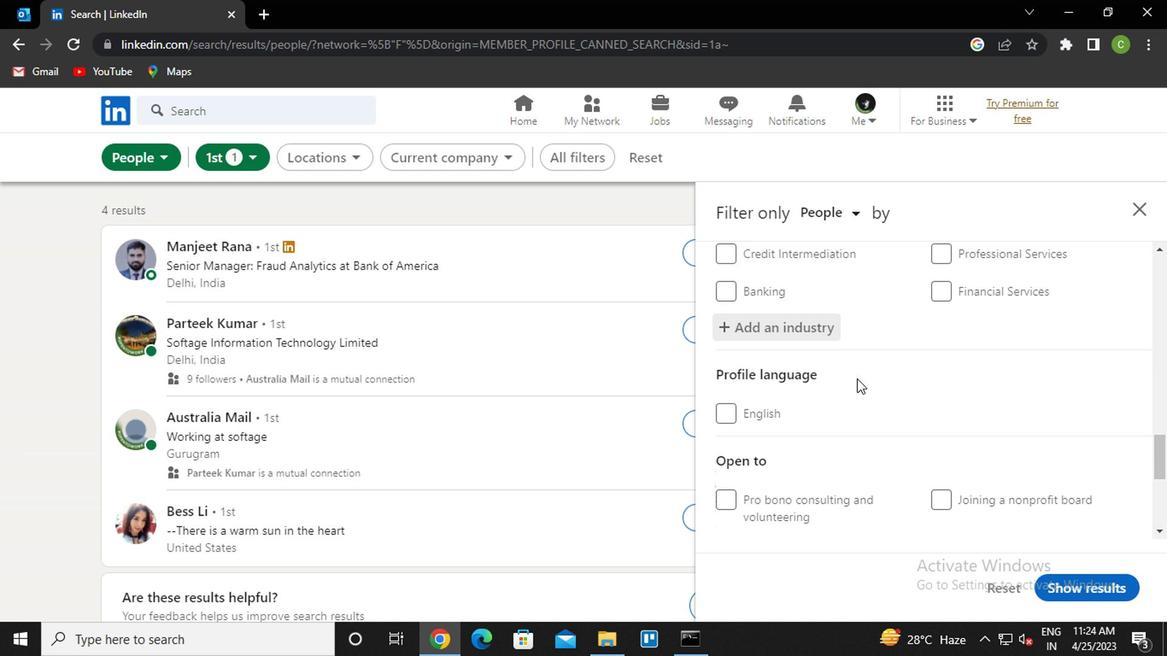 
Action: Mouse scrolled (854, 377) with delta (0, 0)
Screenshot: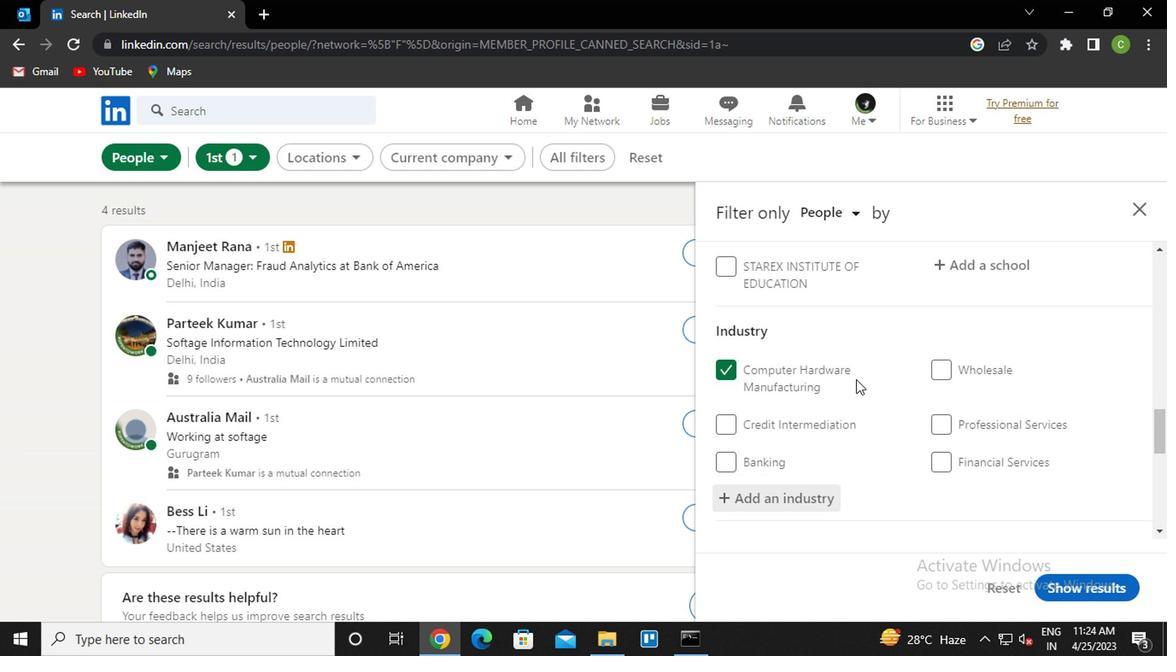 
Action: Mouse scrolled (854, 377) with delta (0, 0)
Screenshot: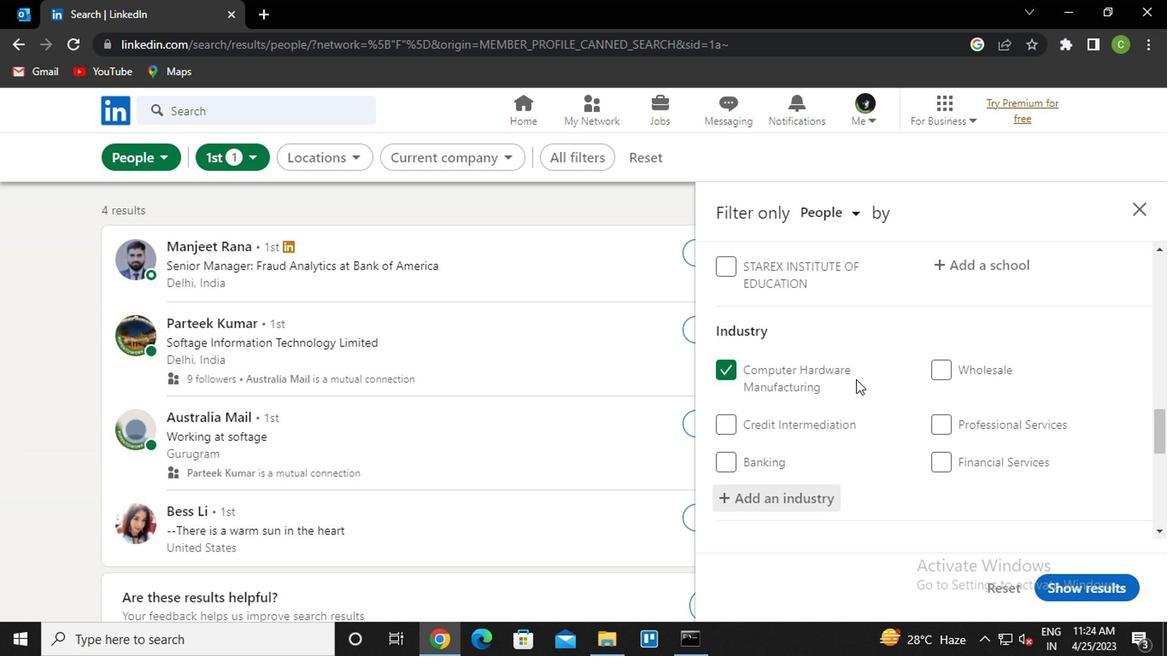 
Action: Mouse scrolled (854, 377) with delta (0, 0)
Screenshot: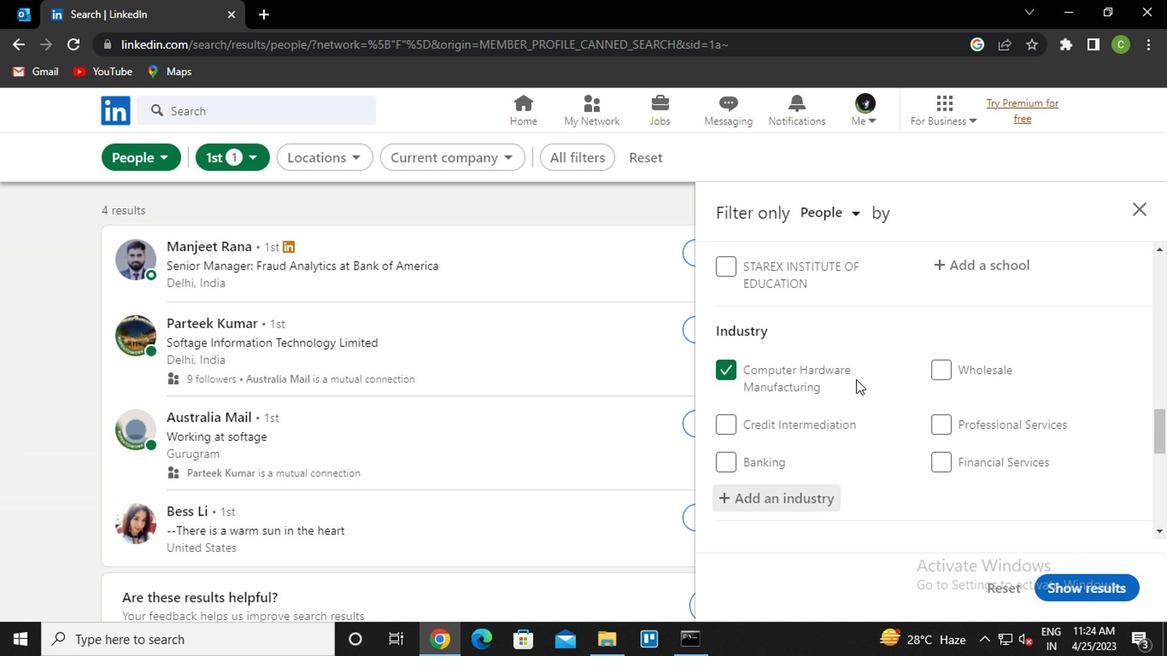 
Action: Mouse scrolled (854, 377) with delta (0, 0)
Screenshot: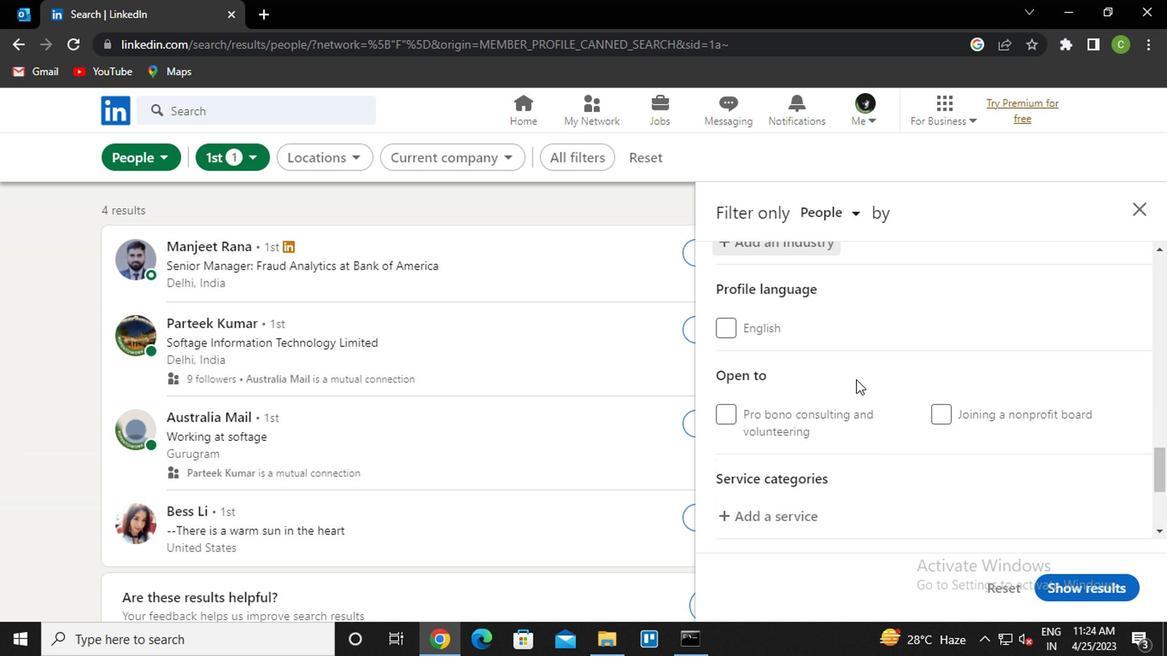 
Action: Mouse scrolled (854, 377) with delta (0, 0)
Screenshot: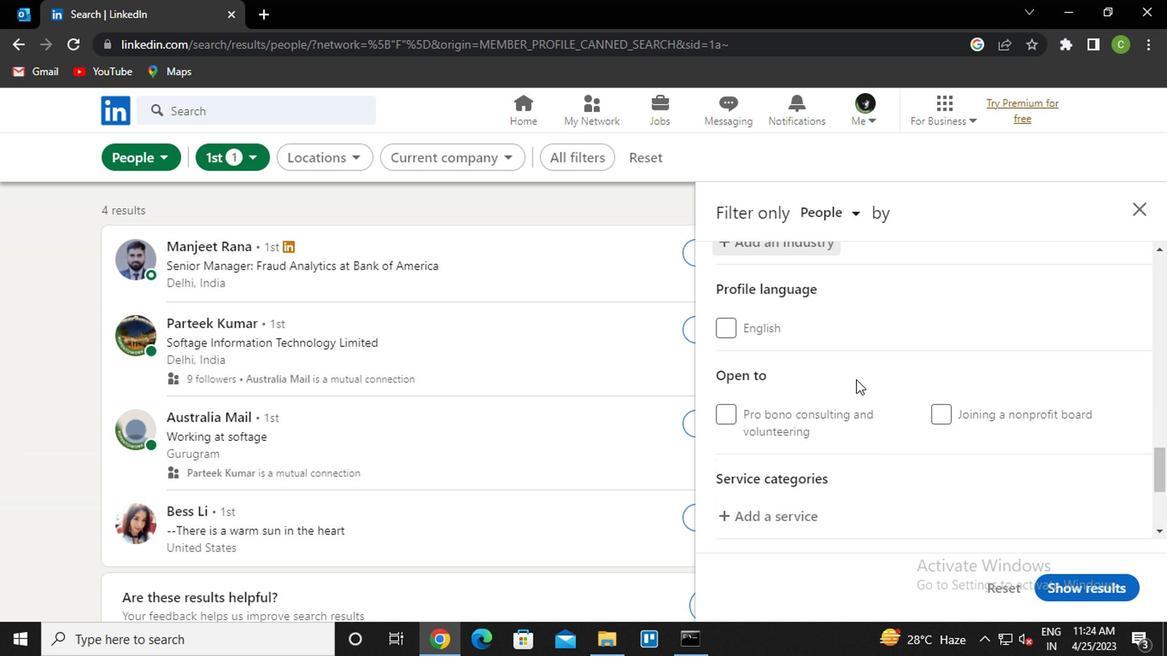 
Action: Mouse scrolled (854, 377) with delta (0, 0)
Screenshot: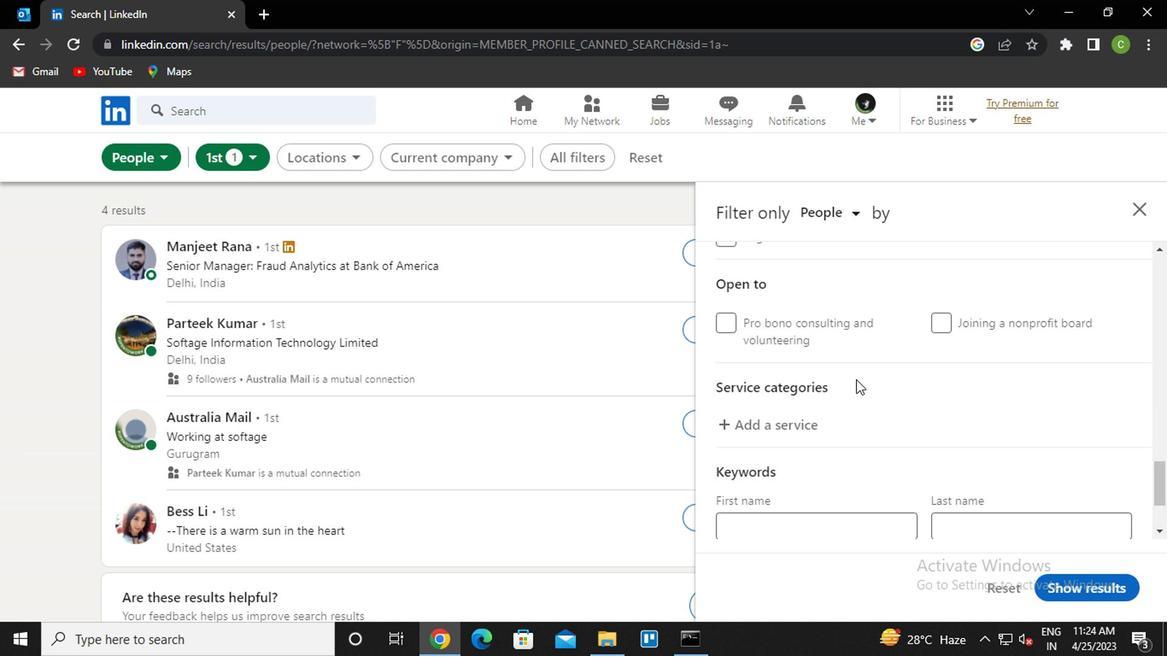
Action: Mouse scrolled (854, 379) with delta (0, 1)
Screenshot: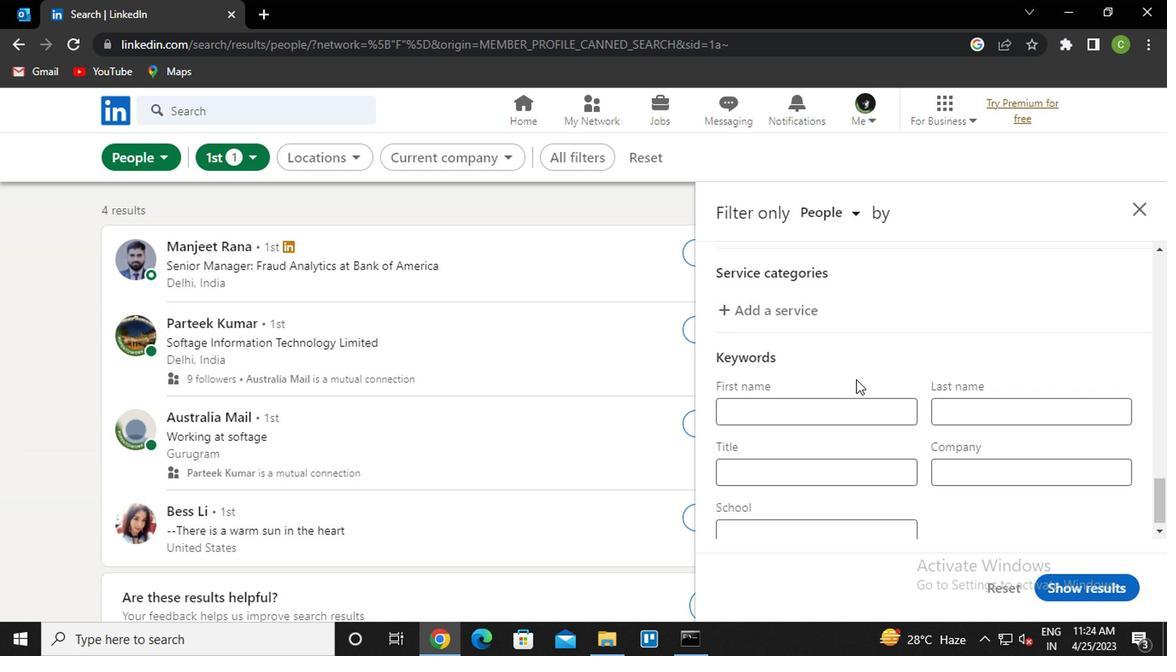 
Action: Mouse moved to (770, 394)
Screenshot: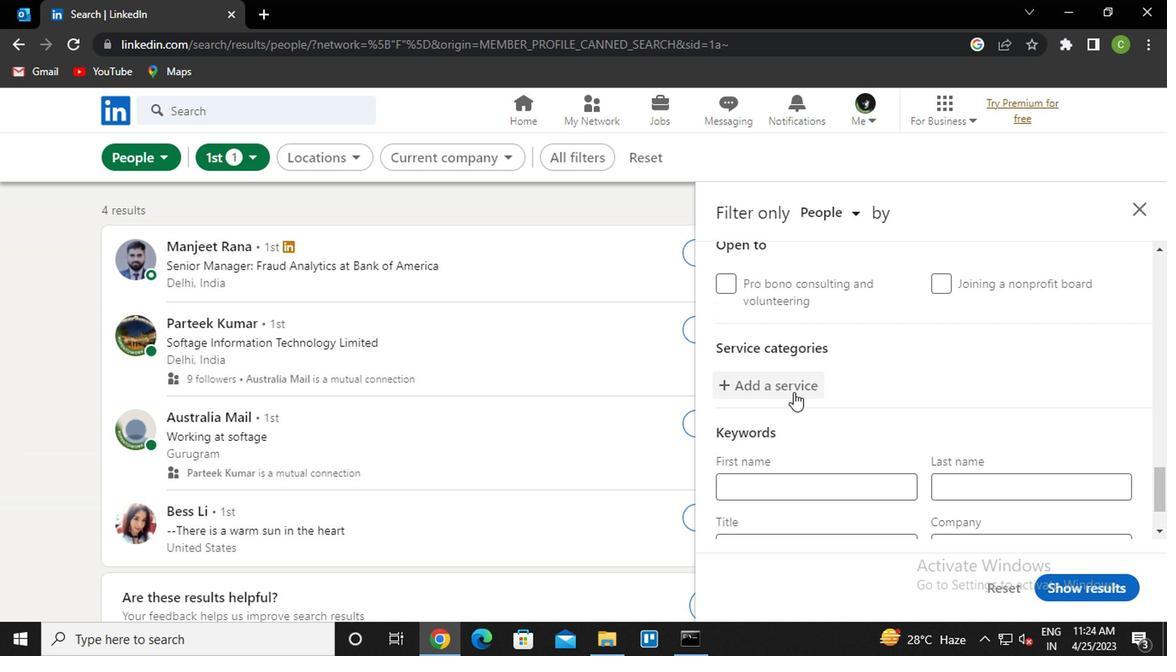 
Action: Mouse pressed left at (770, 394)
Screenshot: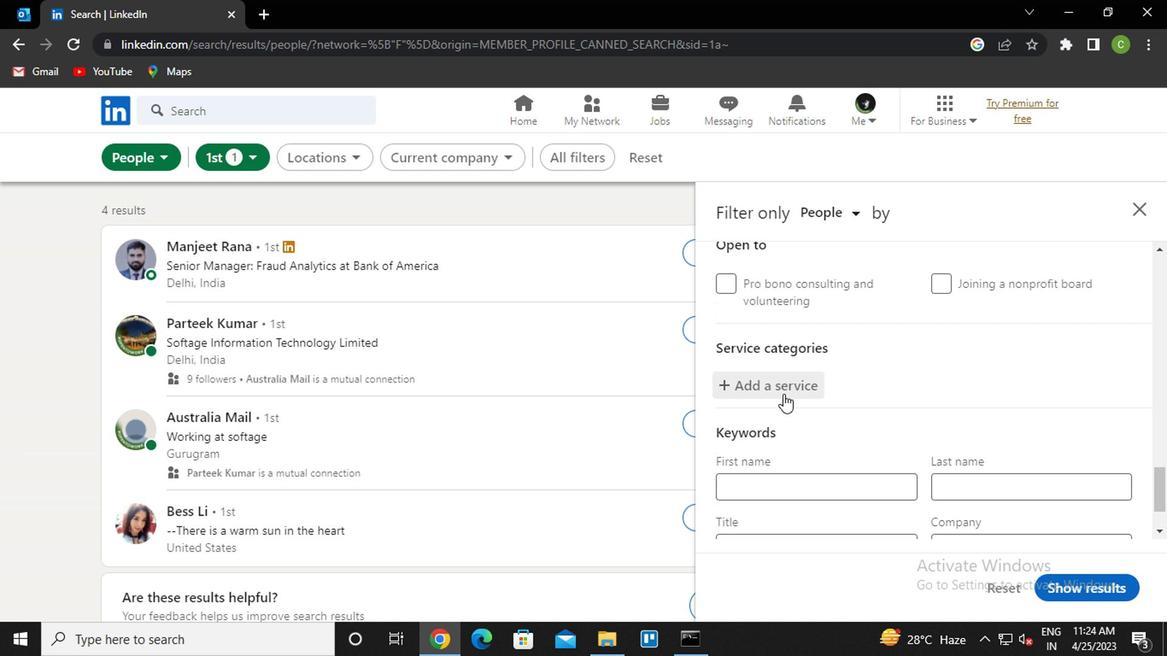 
Action: Mouse moved to (797, 402)
Screenshot: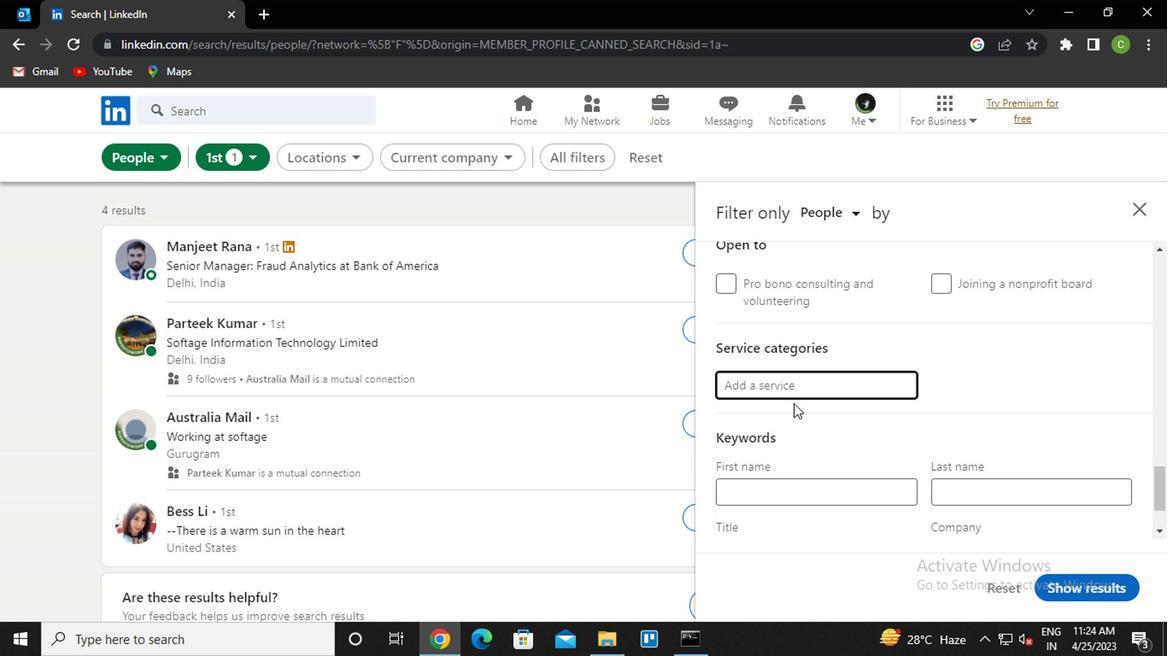 
Action: Key pressed <Key.caps_lock>h<Key.caps_lock>ome<Key.space>
Screenshot: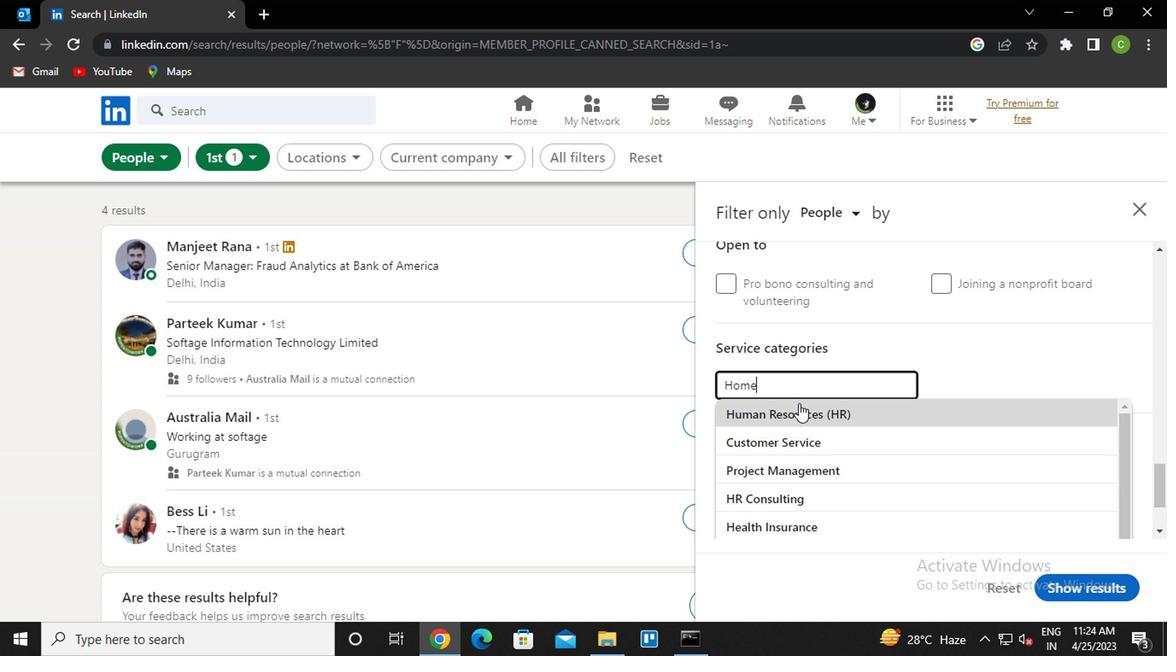 
Action: Mouse moved to (808, 440)
Screenshot: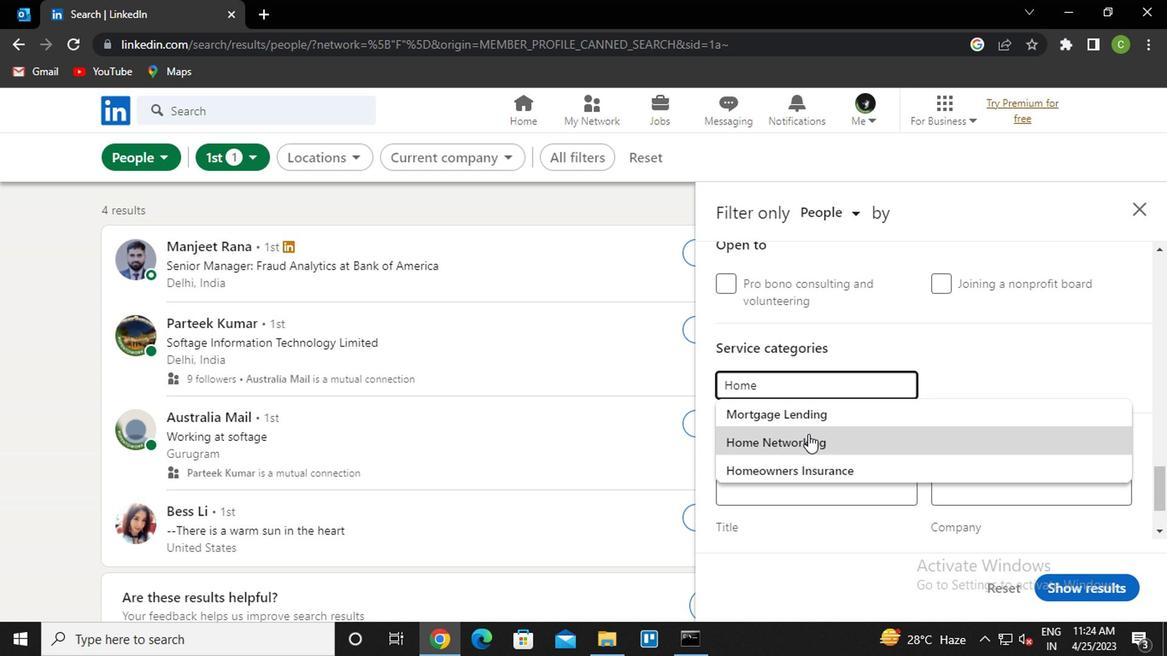 
Action: Mouse pressed left at (808, 440)
Screenshot: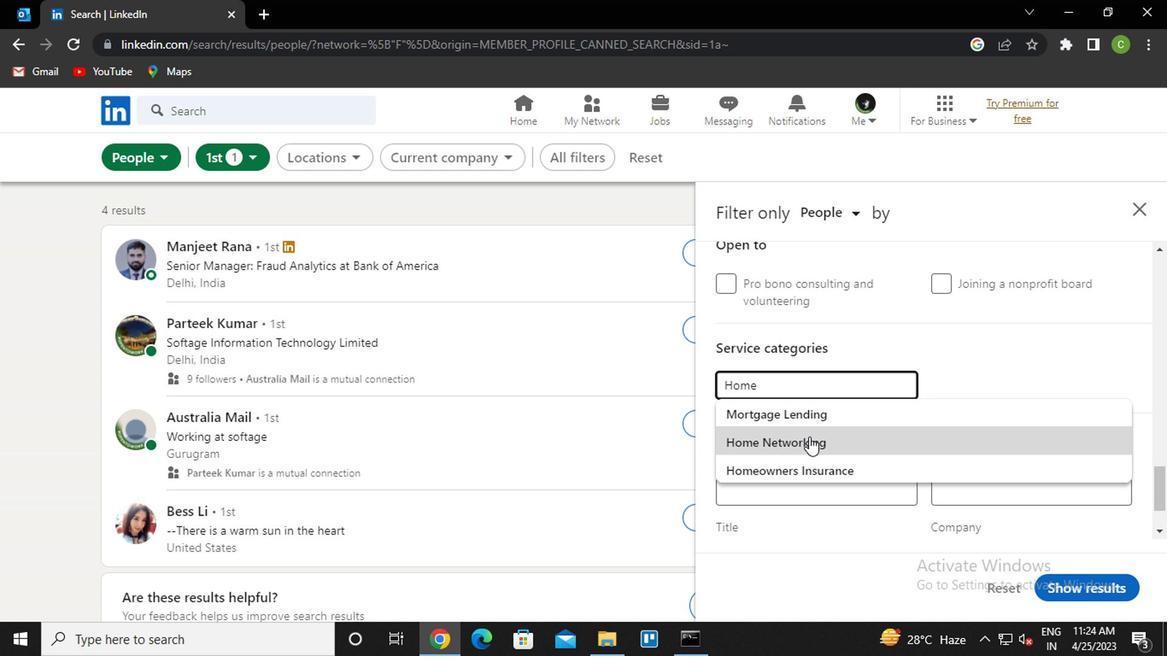 
Action: Mouse scrolled (808, 439) with delta (0, -1)
Screenshot: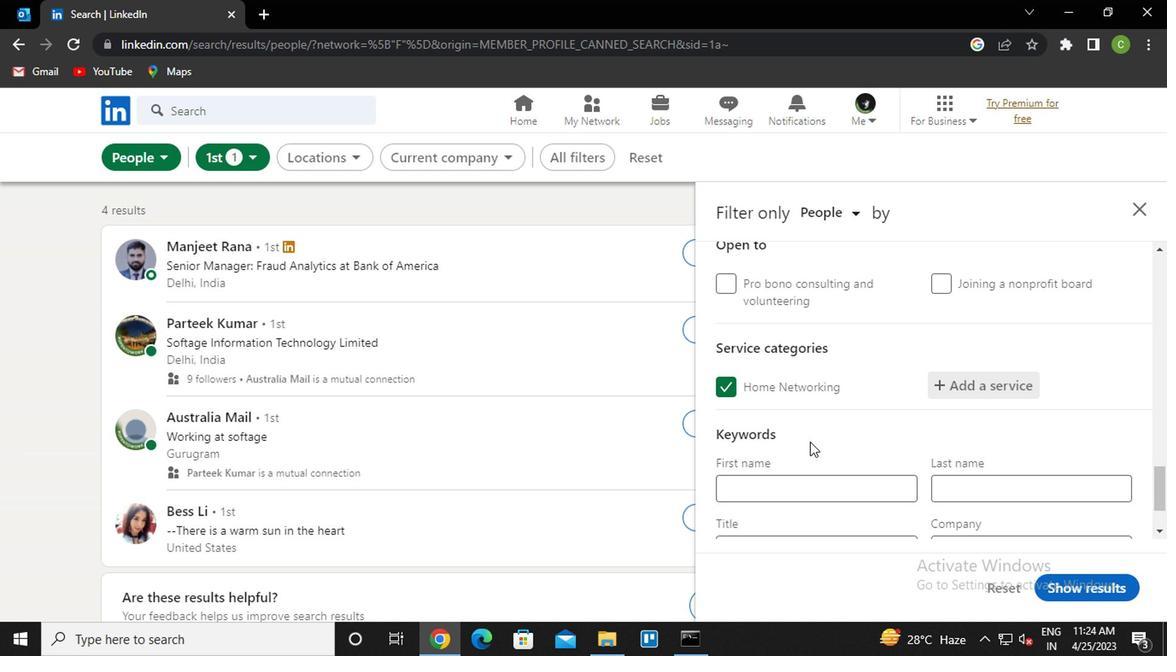 
Action: Mouse moved to (803, 457)
Screenshot: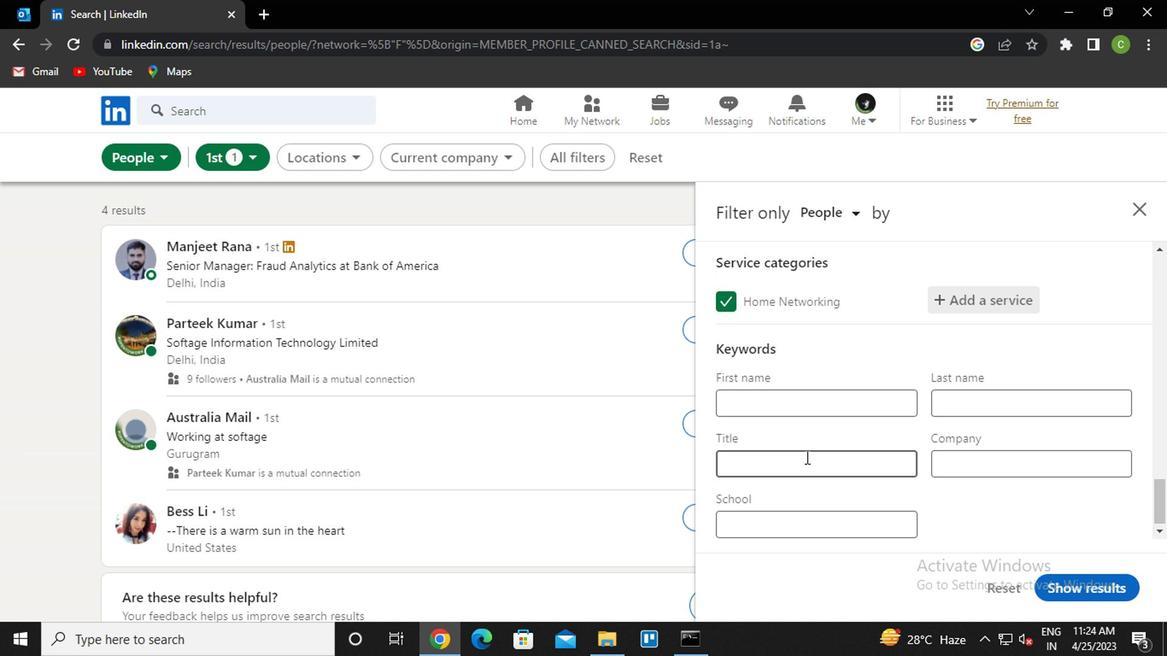 
Action: Mouse pressed left at (803, 457)
Screenshot: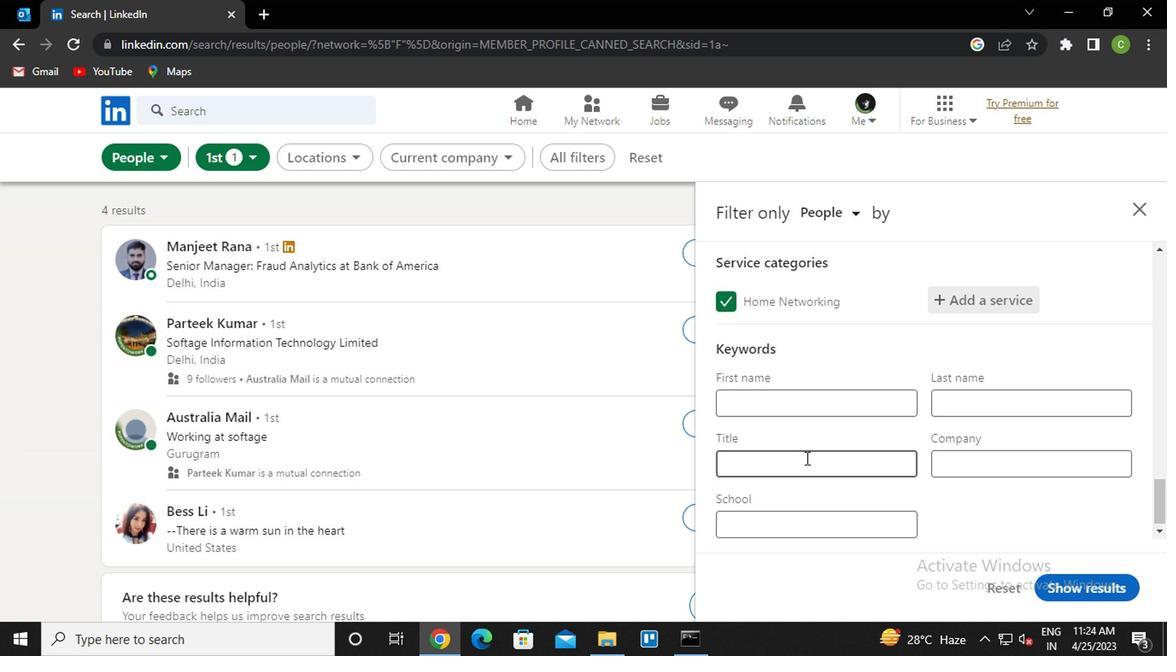 
Action: Key pressed <Key.caps_lock>f<Key.caps_lock>inancial<Key.space><Key.caps_lock>p<Key.caps_lock>lanner
Screenshot: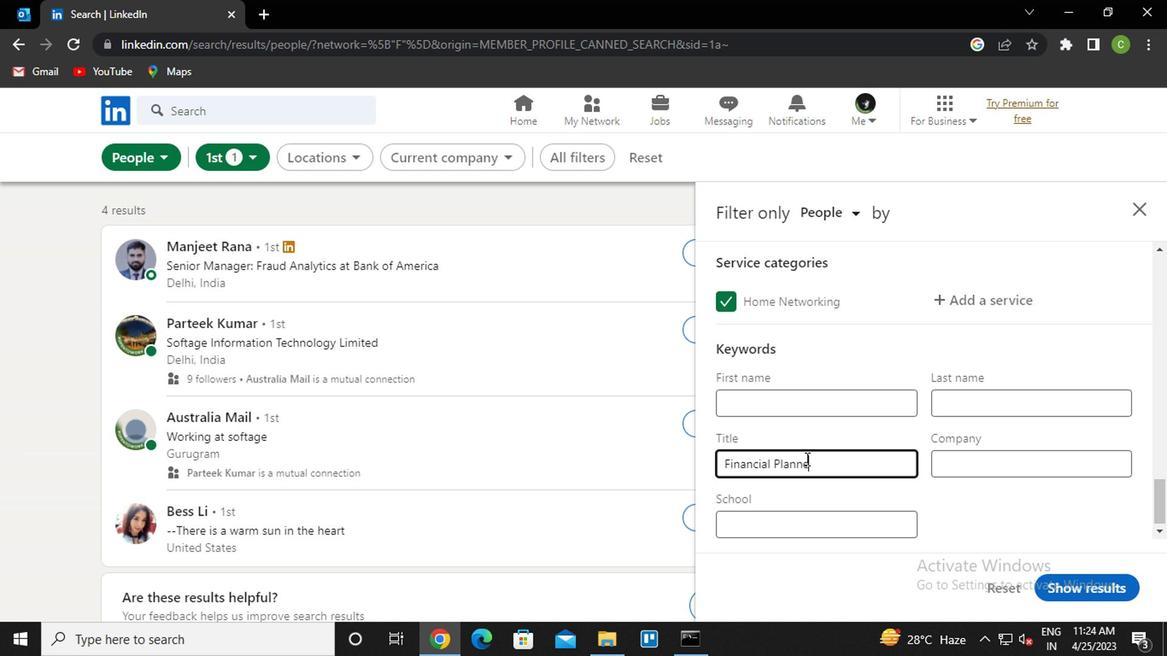 
Action: Mouse moved to (1078, 576)
Screenshot: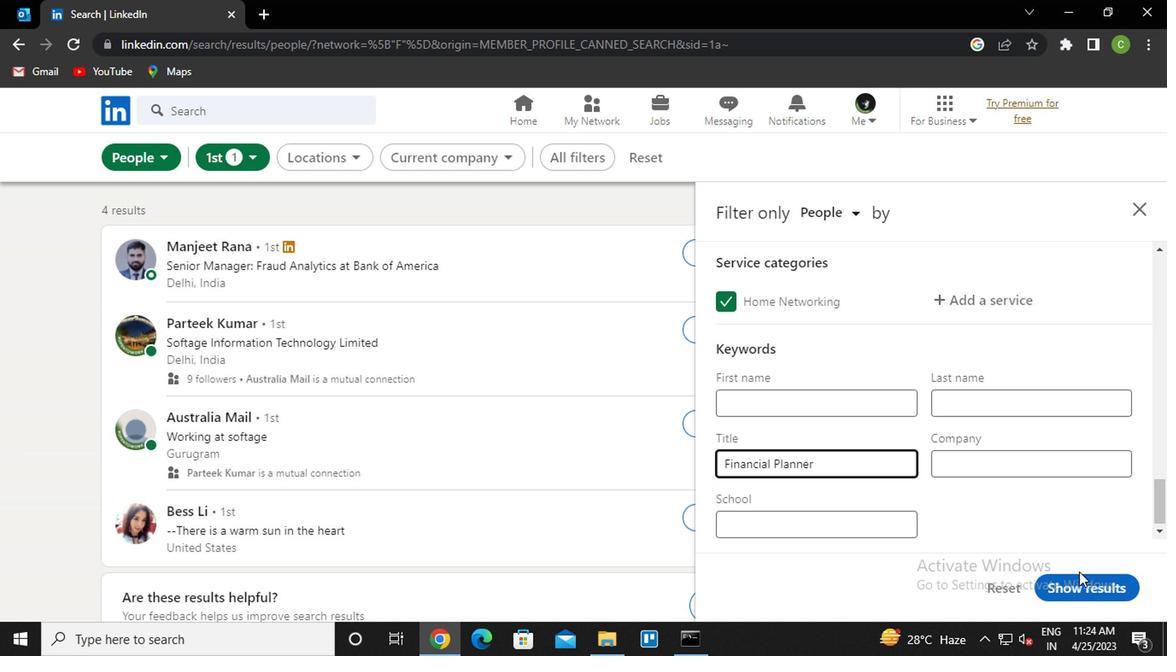 
Action: Mouse pressed left at (1078, 576)
Screenshot: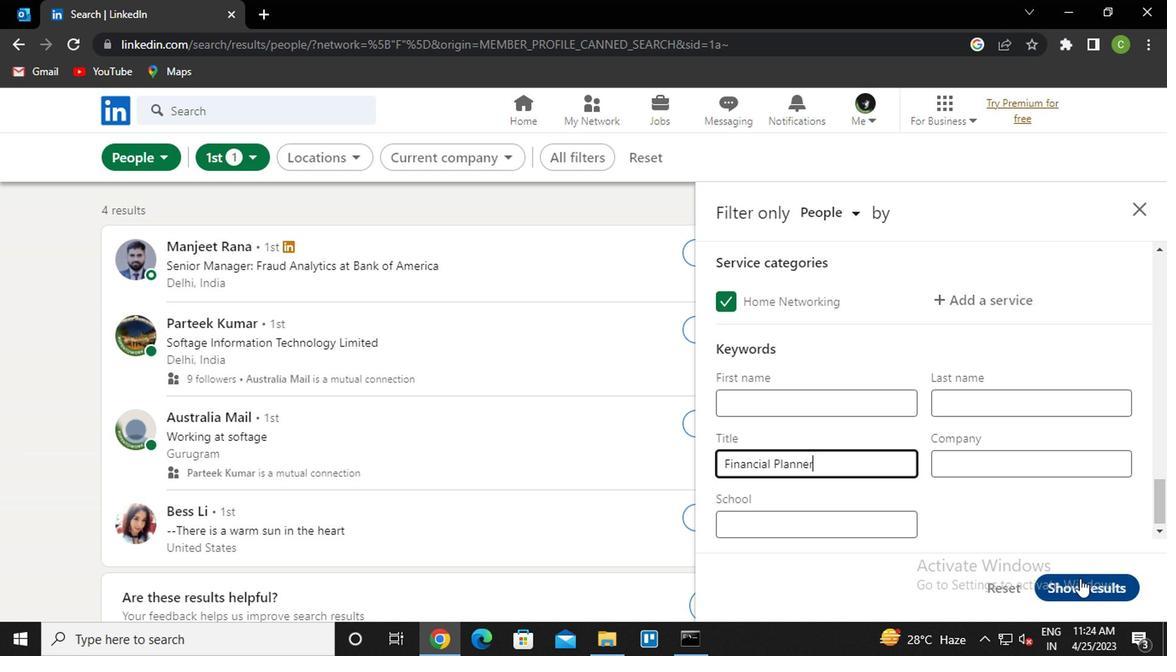 
Action: Mouse moved to (504, 466)
Screenshot: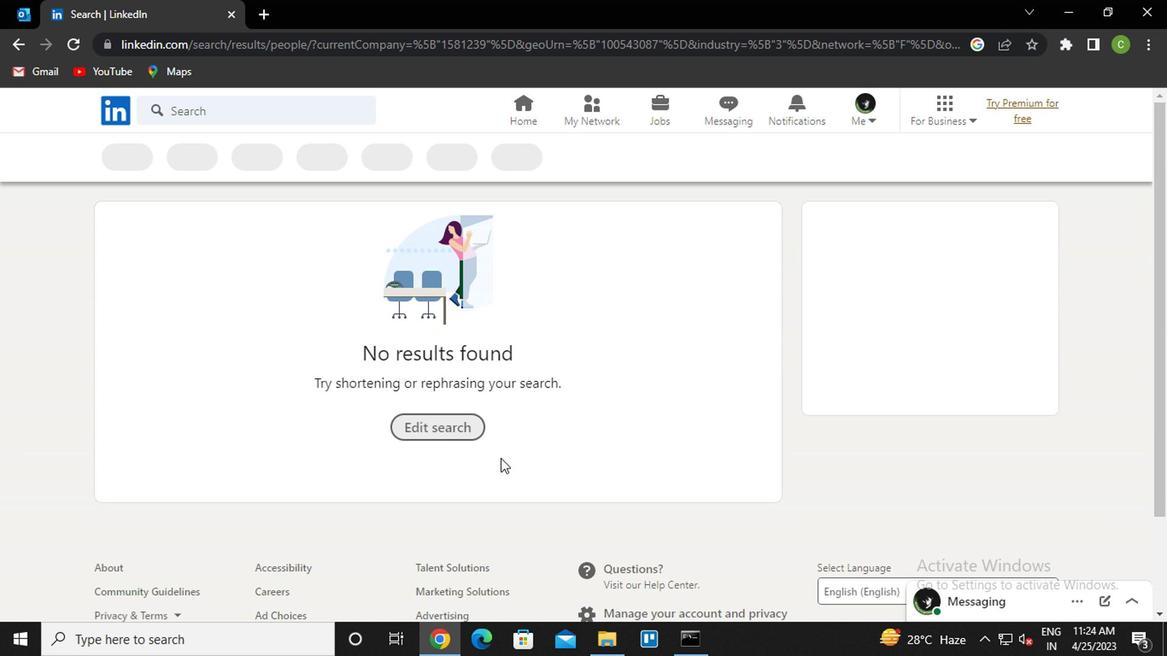 
